 Task: Add a signature Martin Flores containing Best wishes for a happy National Religious Freedom Day, Martin Flores to email address softage.9@softage.net and add a folder Lease terminations
Action: Mouse moved to (912, 68)
Screenshot: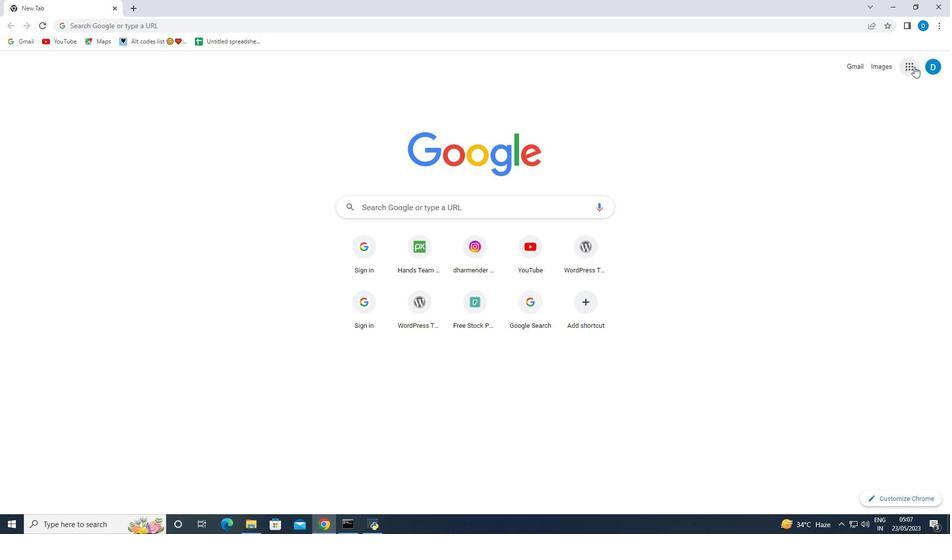 
Action: Mouse pressed left at (912, 68)
Screenshot: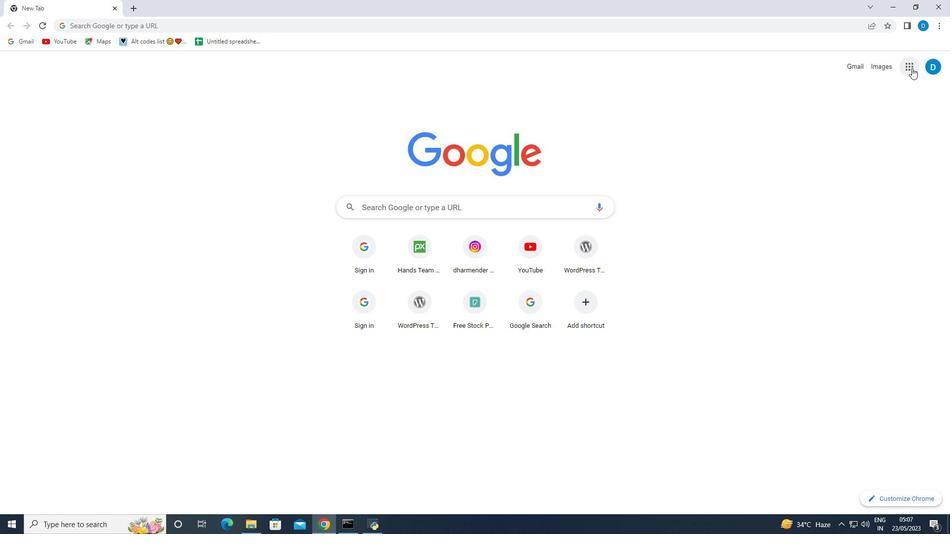 
Action: Mouse moved to (824, 204)
Screenshot: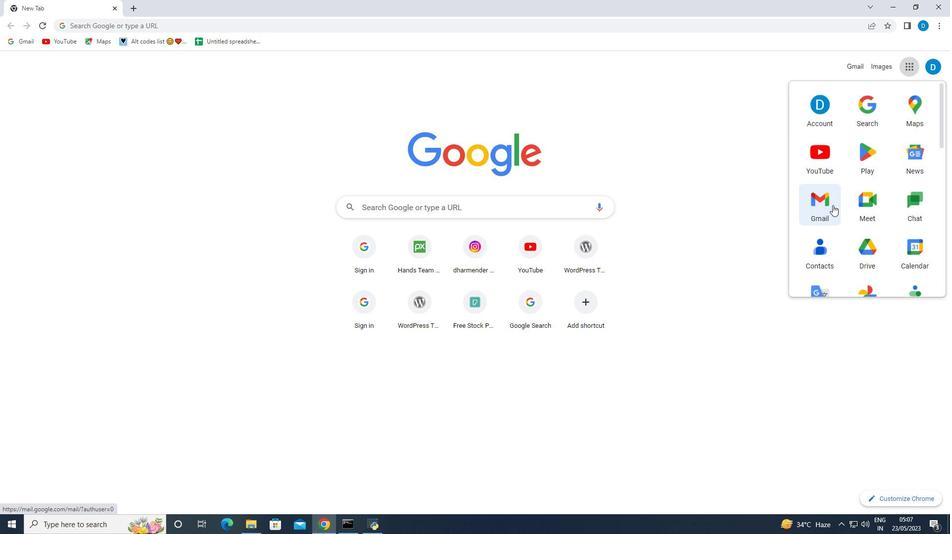 
Action: Mouse pressed left at (824, 204)
Screenshot: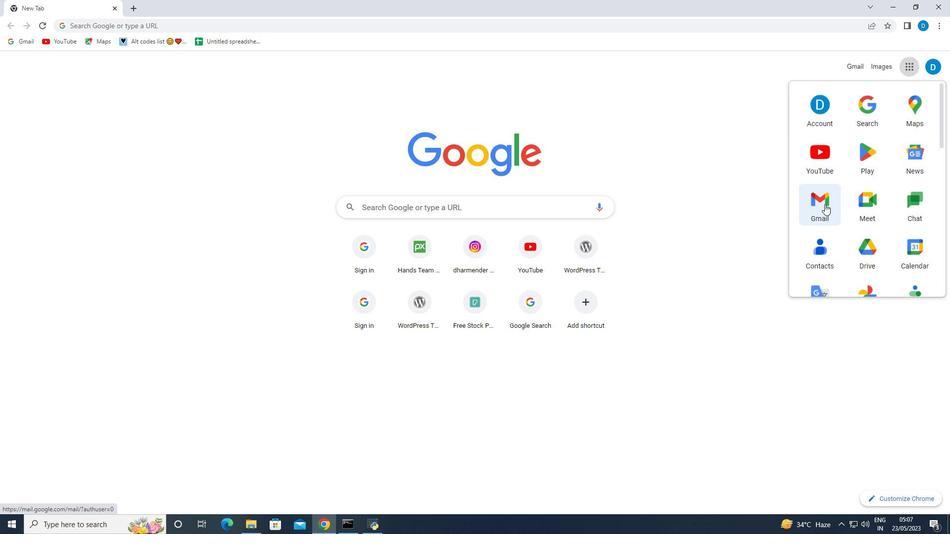 
Action: Mouse moved to (889, 69)
Screenshot: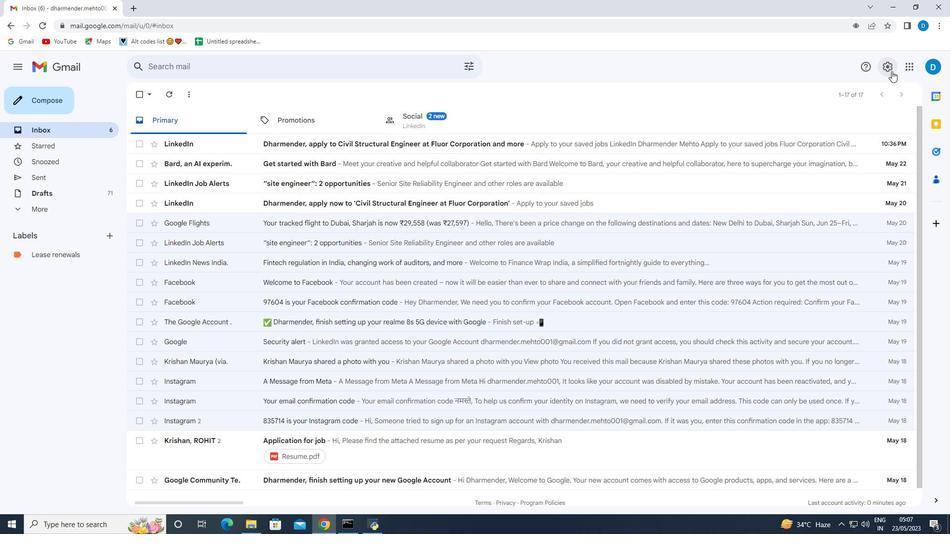 
Action: Mouse pressed left at (889, 69)
Screenshot: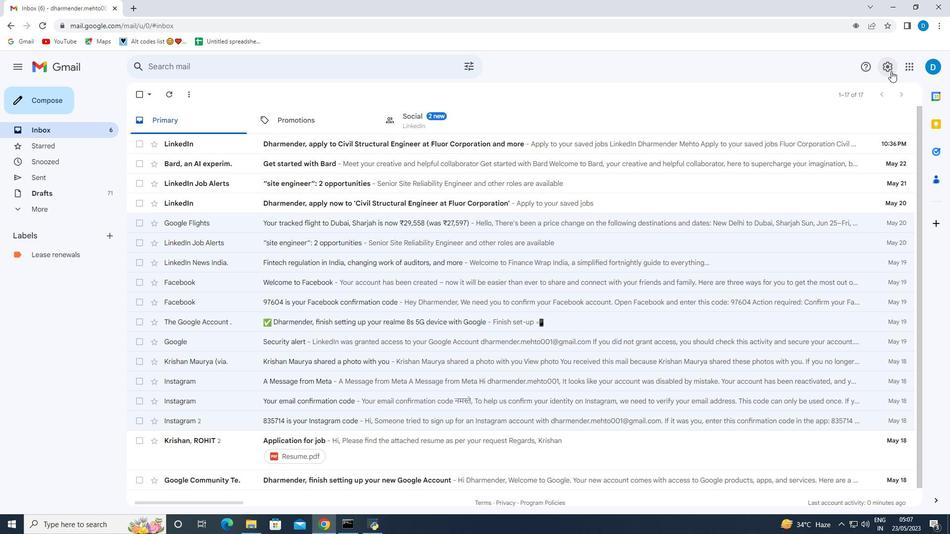 
Action: Mouse moved to (866, 114)
Screenshot: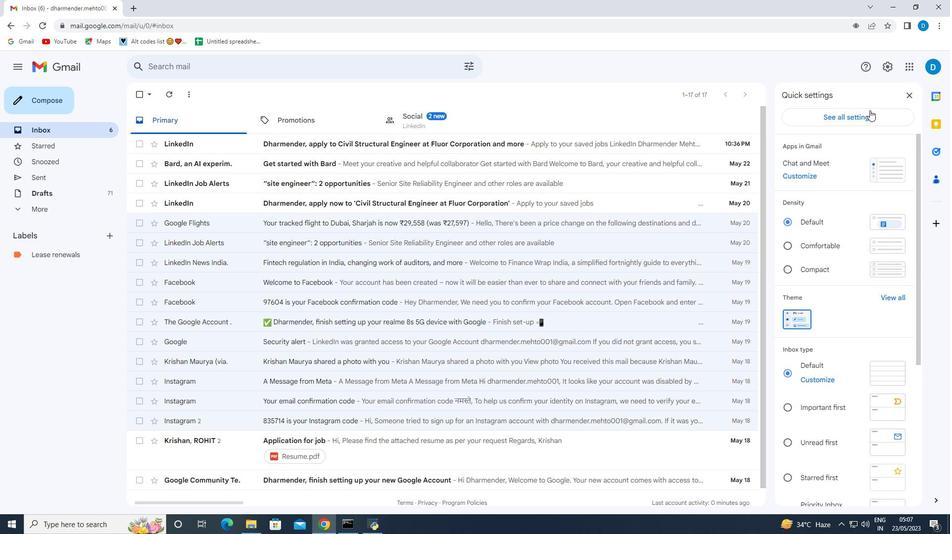 
Action: Mouse pressed left at (866, 114)
Screenshot: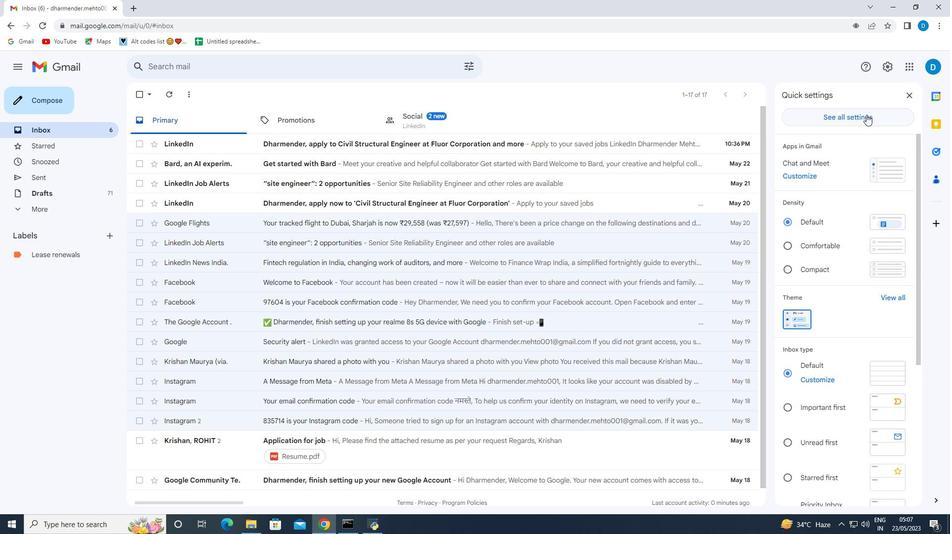 
Action: Mouse moved to (398, 244)
Screenshot: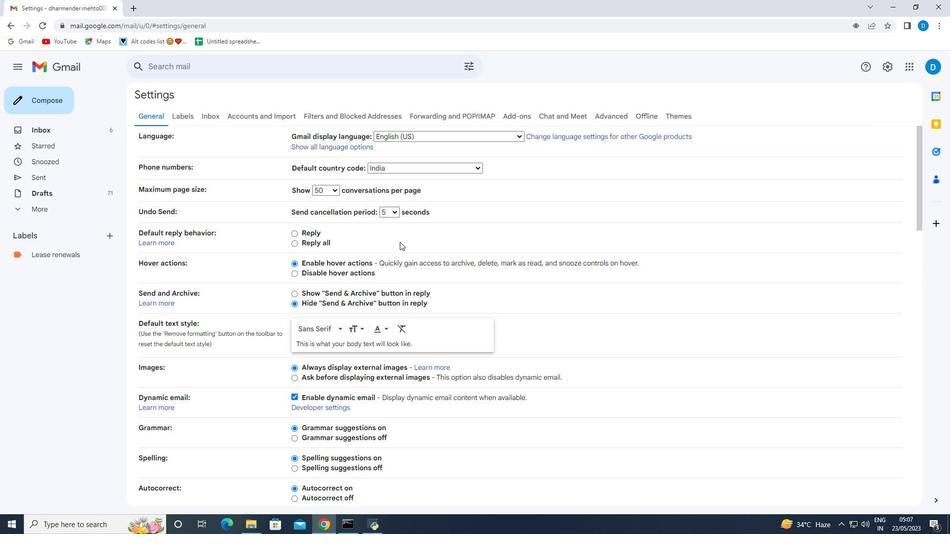 
Action: Mouse scrolled (398, 243) with delta (0, 0)
Screenshot: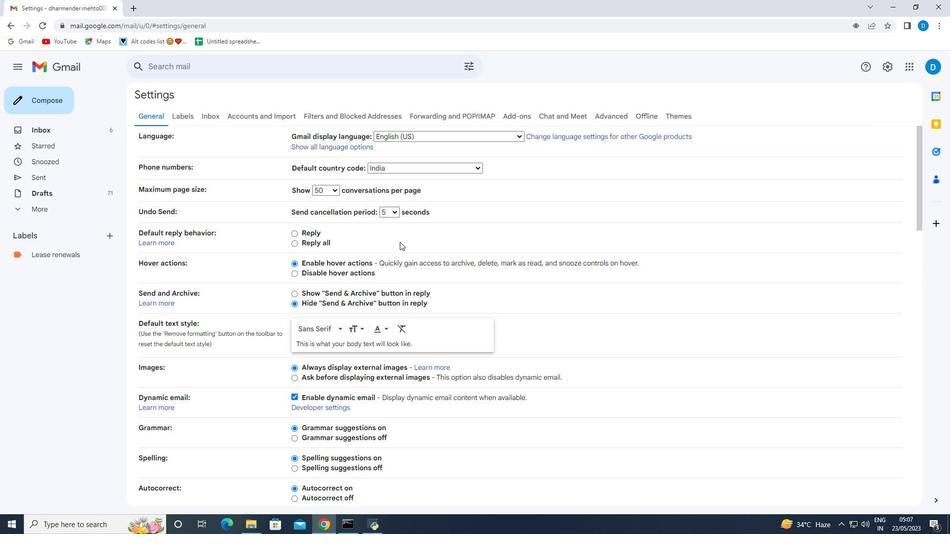 
Action: Mouse moved to (398, 246)
Screenshot: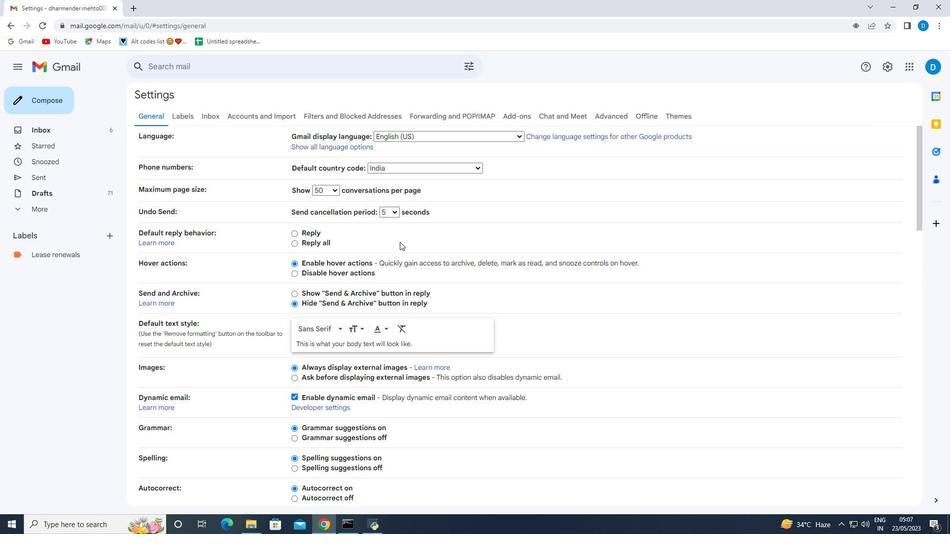 
Action: Mouse scrolled (398, 245) with delta (0, 0)
Screenshot: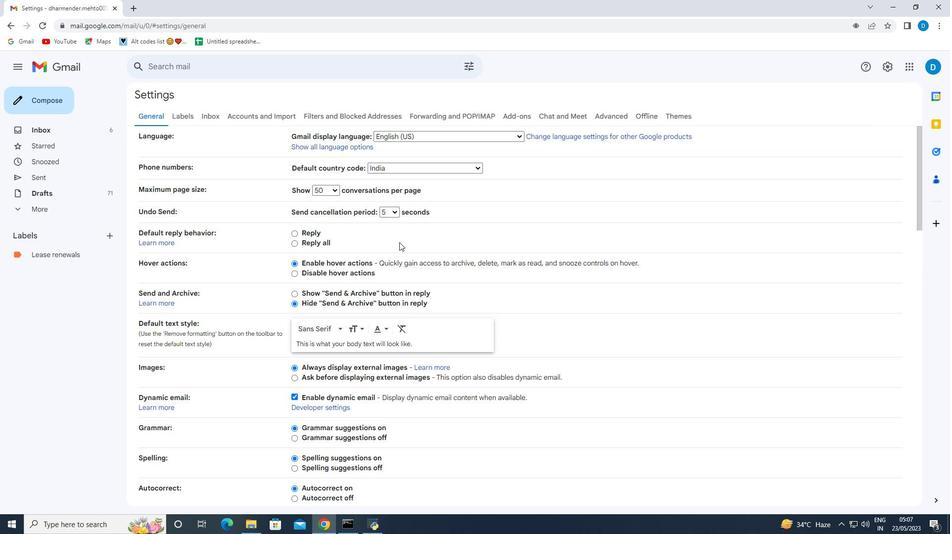 
Action: Mouse scrolled (398, 245) with delta (0, 0)
Screenshot: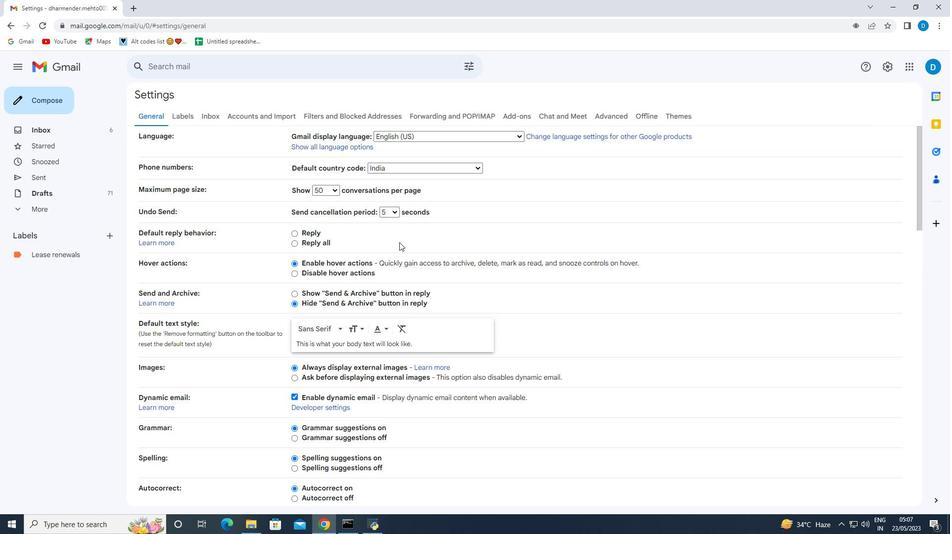
Action: Mouse scrolled (398, 245) with delta (0, 0)
Screenshot: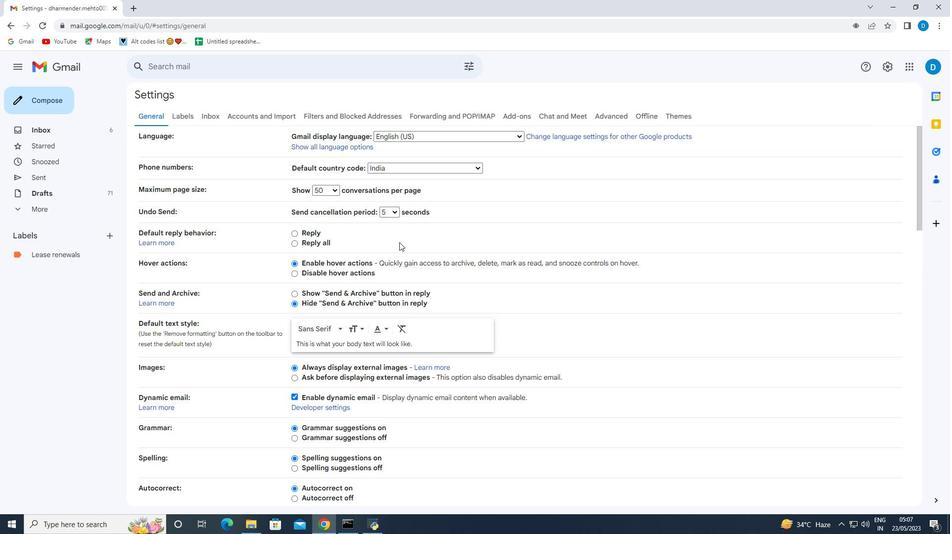 
Action: Mouse scrolled (398, 245) with delta (0, 0)
Screenshot: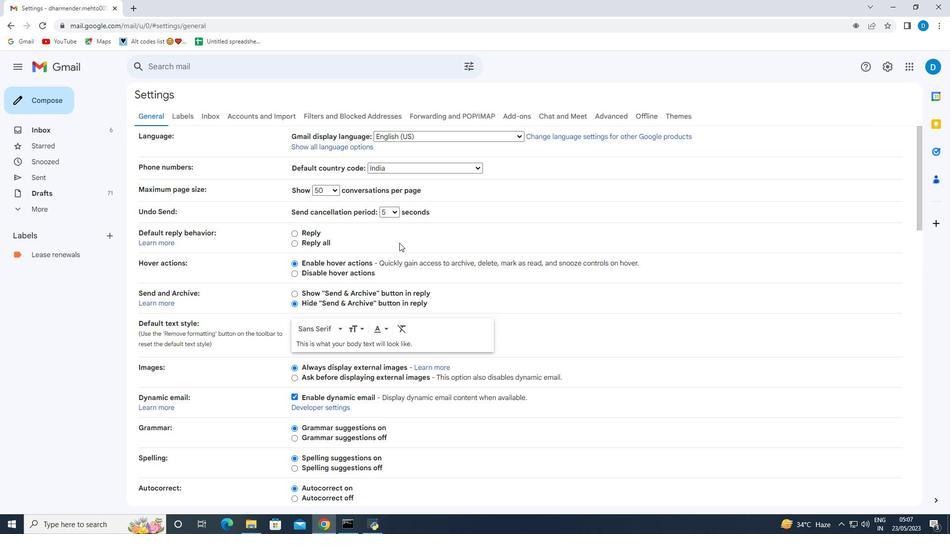 
Action: Mouse scrolled (398, 245) with delta (0, 0)
Screenshot: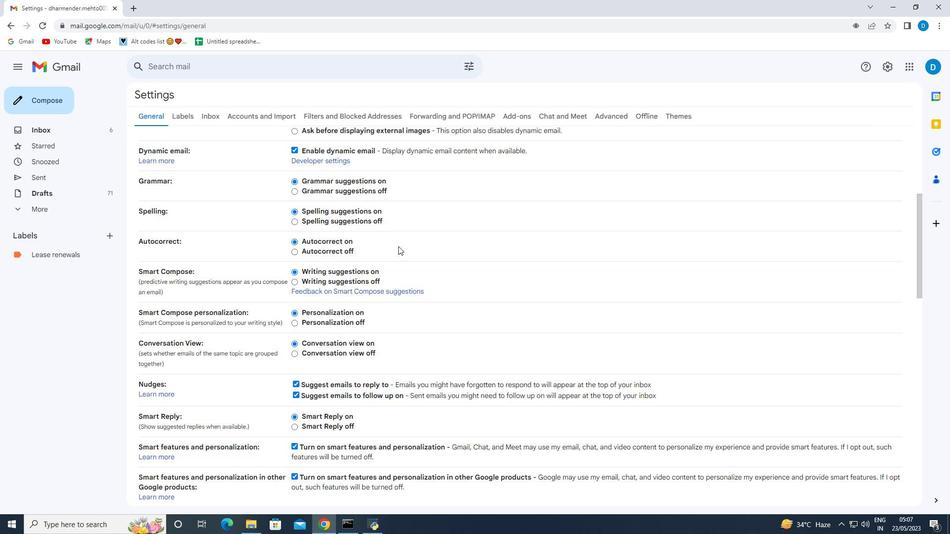 
Action: Mouse scrolled (398, 245) with delta (0, 0)
Screenshot: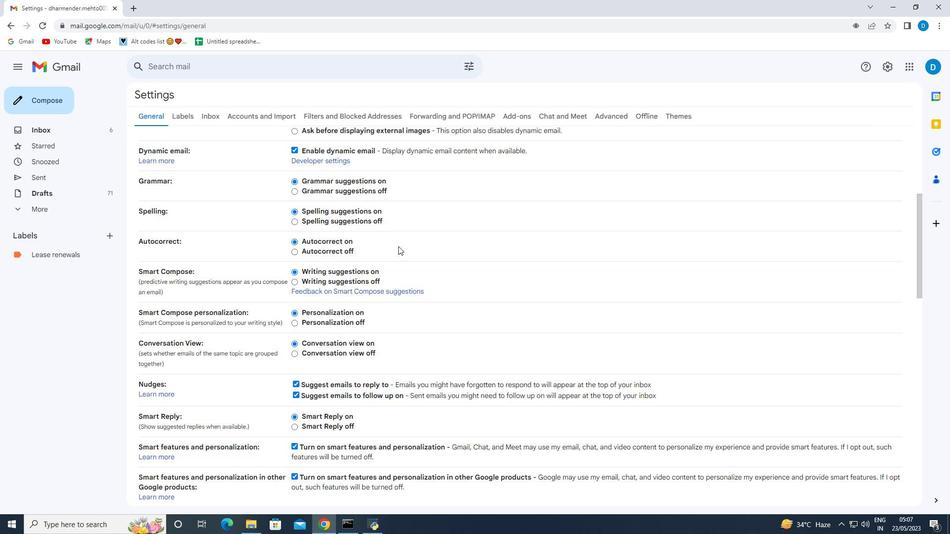 
Action: Mouse scrolled (398, 245) with delta (0, 0)
Screenshot: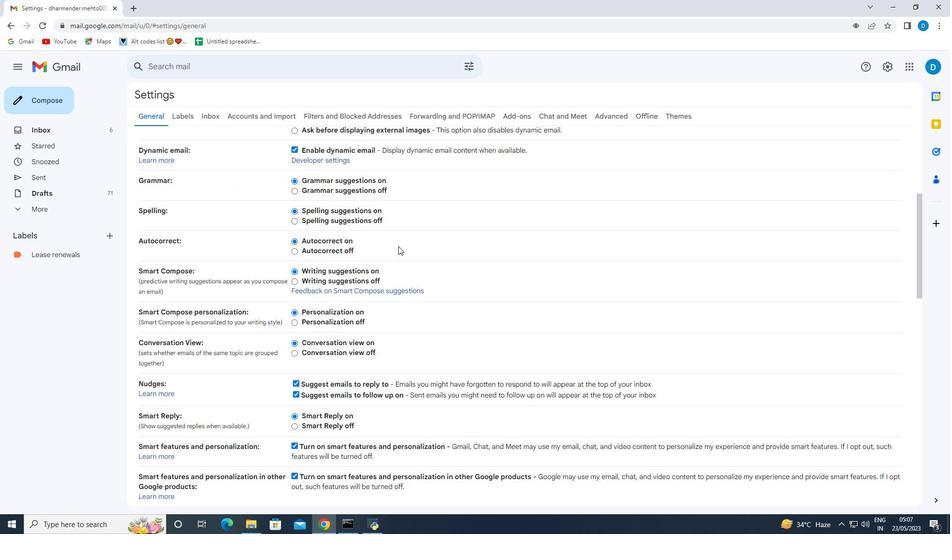 
Action: Mouse scrolled (398, 245) with delta (0, 0)
Screenshot: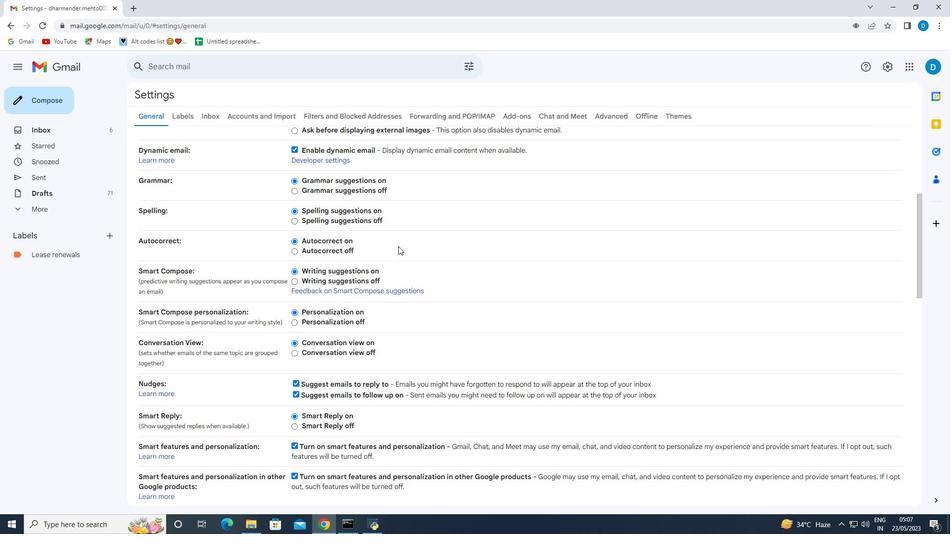 
Action: Mouse scrolled (398, 245) with delta (0, 0)
Screenshot: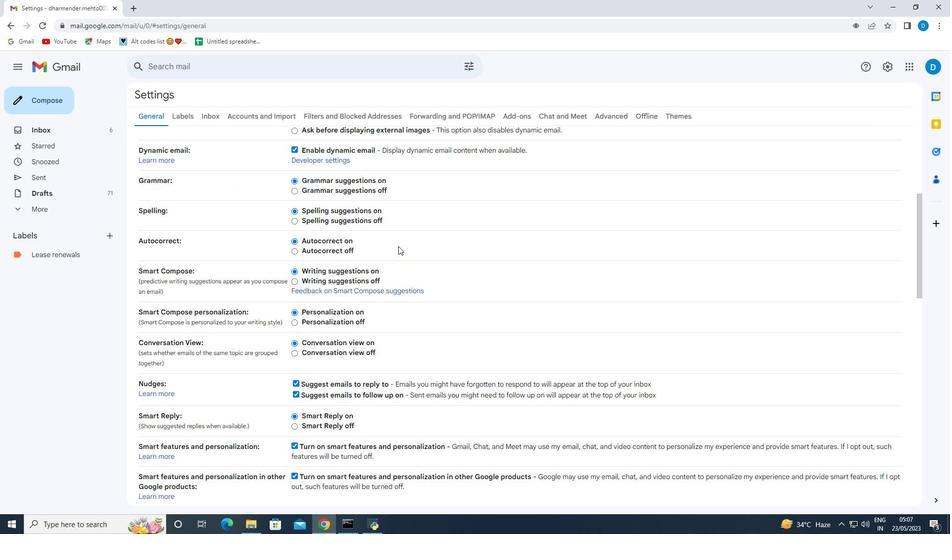 
Action: Mouse moved to (398, 253)
Screenshot: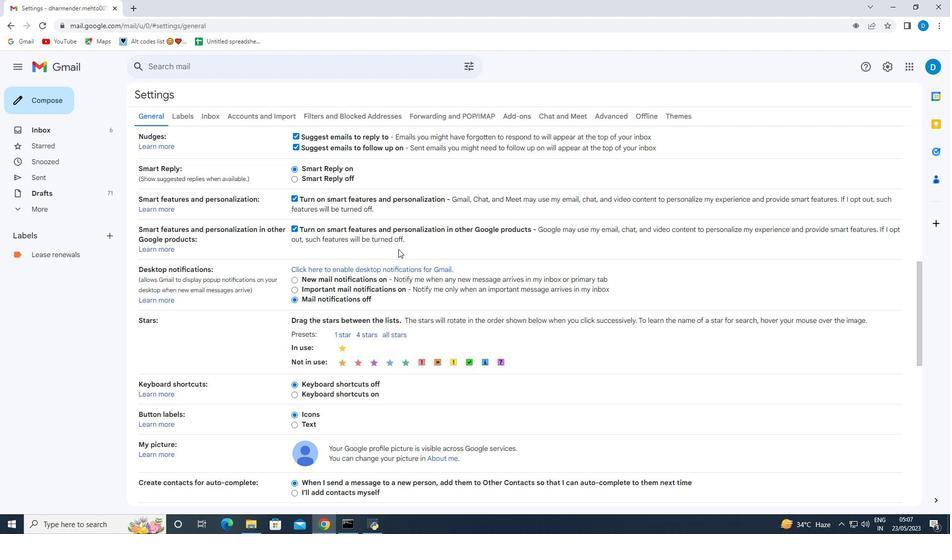 
Action: Mouse scrolled (398, 253) with delta (0, 0)
Screenshot: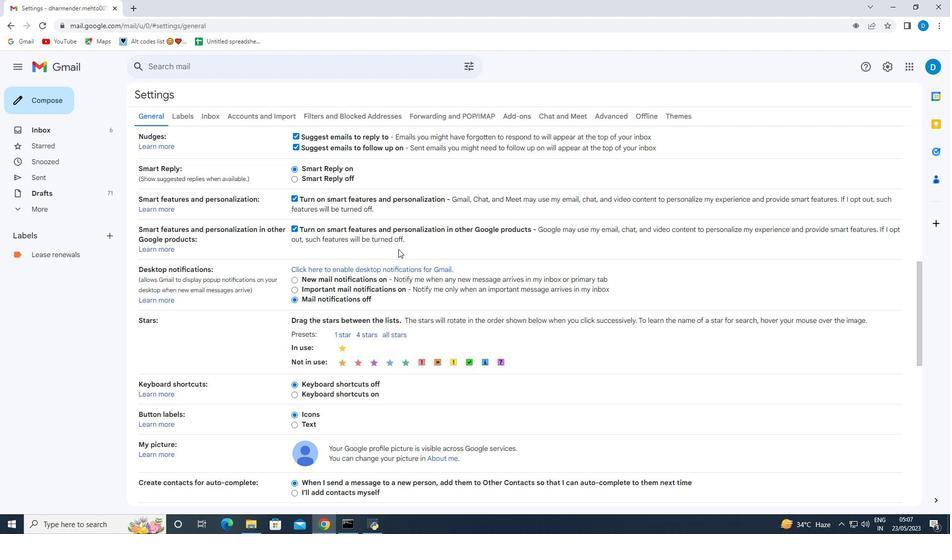 
Action: Mouse scrolled (398, 253) with delta (0, 0)
Screenshot: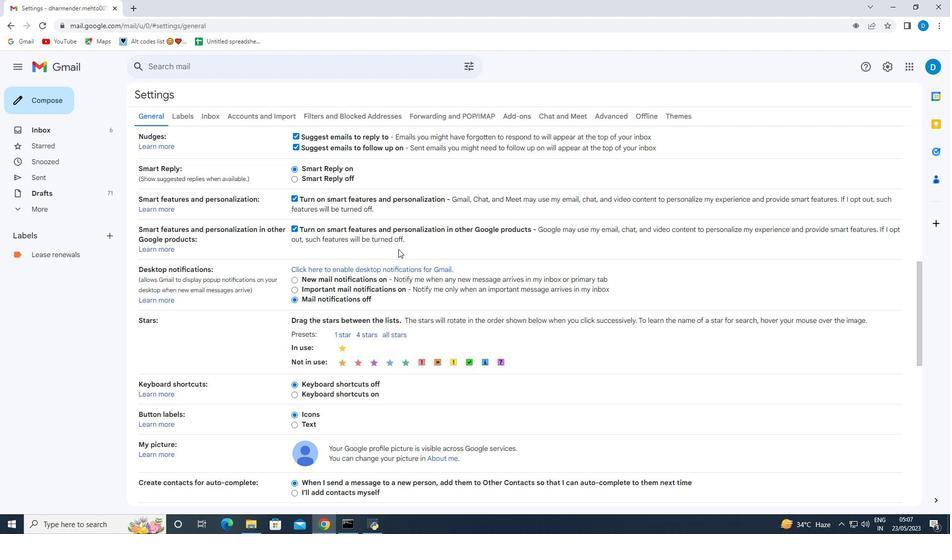 
Action: Mouse scrolled (398, 253) with delta (0, 0)
Screenshot: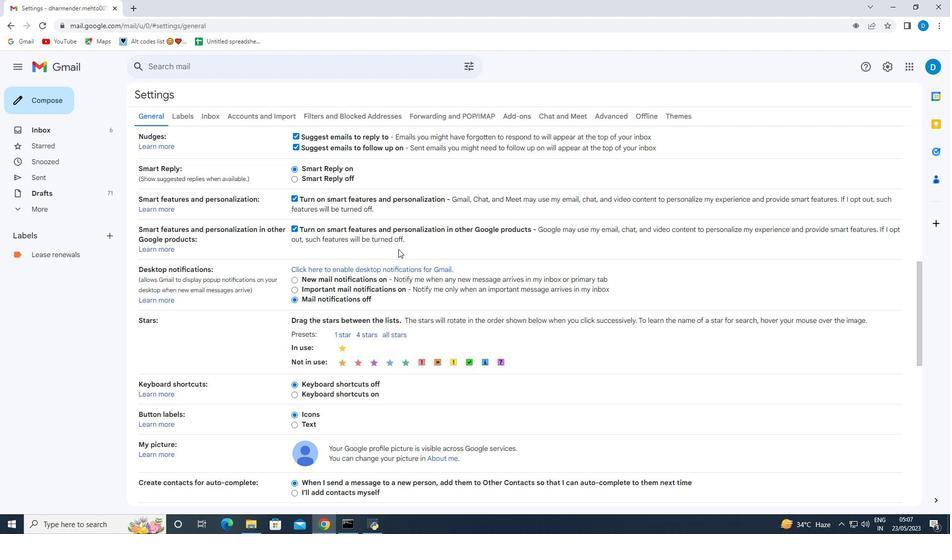 
Action: Mouse scrolled (398, 253) with delta (0, 0)
Screenshot: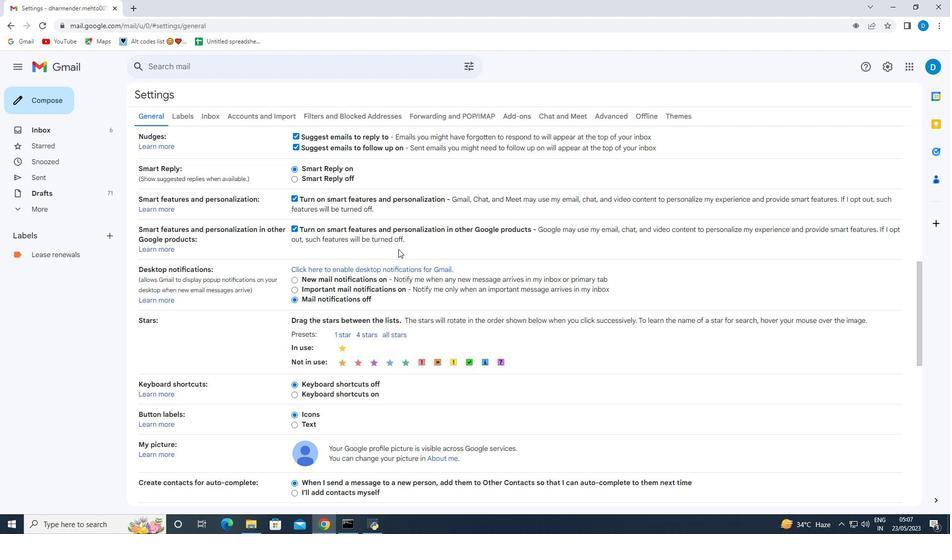 
Action: Mouse moved to (398, 253)
Screenshot: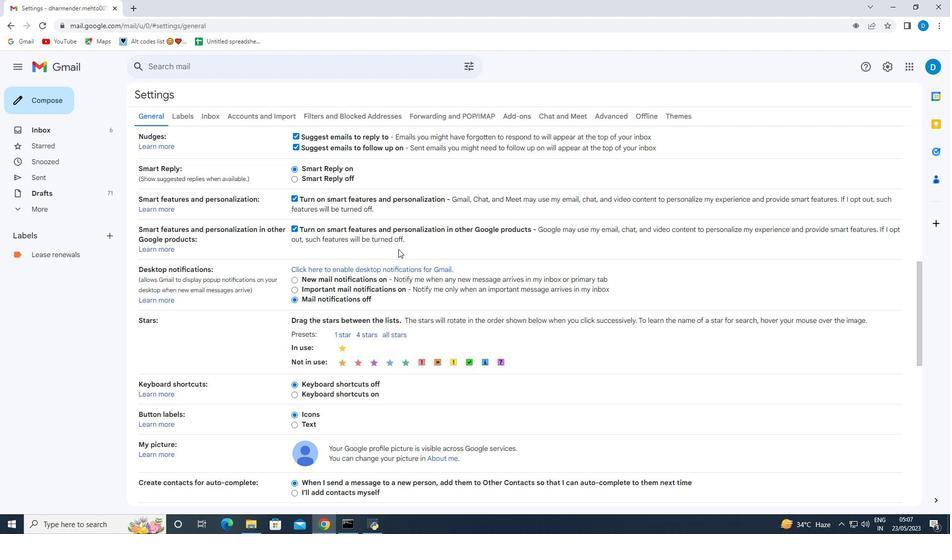 
Action: Mouse scrolled (398, 253) with delta (0, 0)
Screenshot: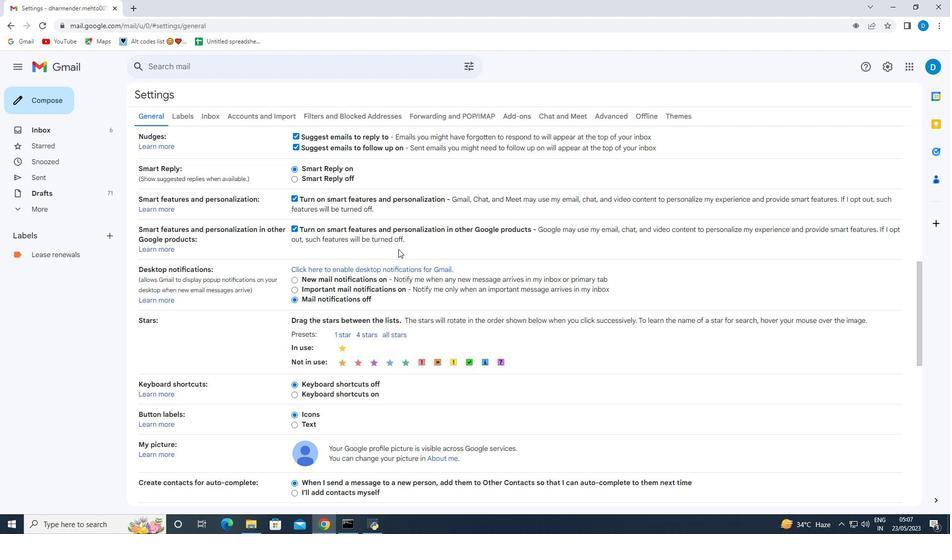 
Action: Mouse moved to (399, 300)
Screenshot: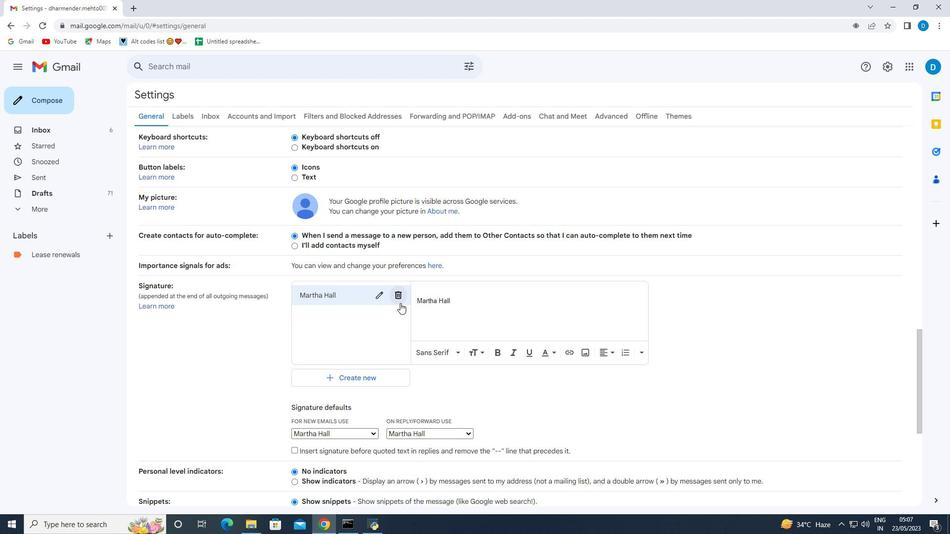 
Action: Mouse pressed left at (399, 300)
Screenshot: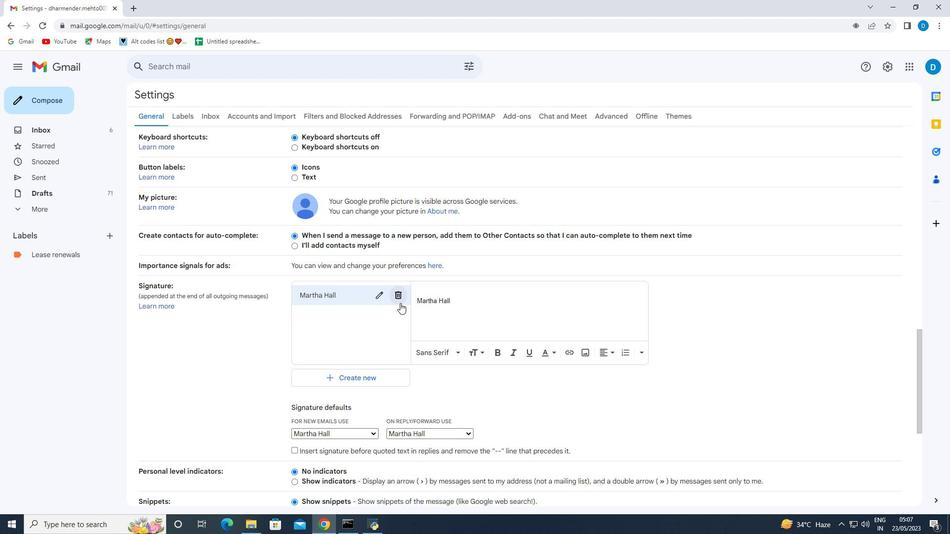 
Action: Mouse moved to (554, 305)
Screenshot: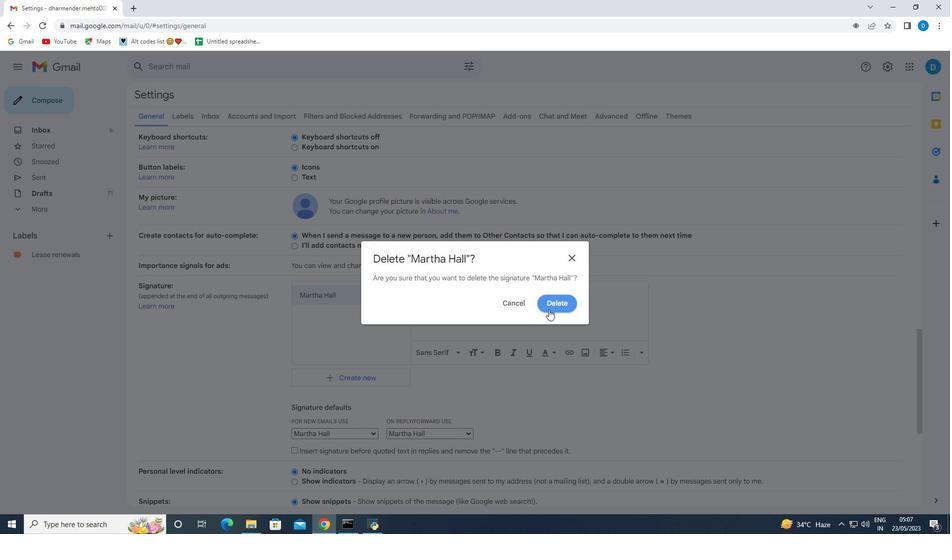 
Action: Mouse pressed left at (554, 305)
Screenshot: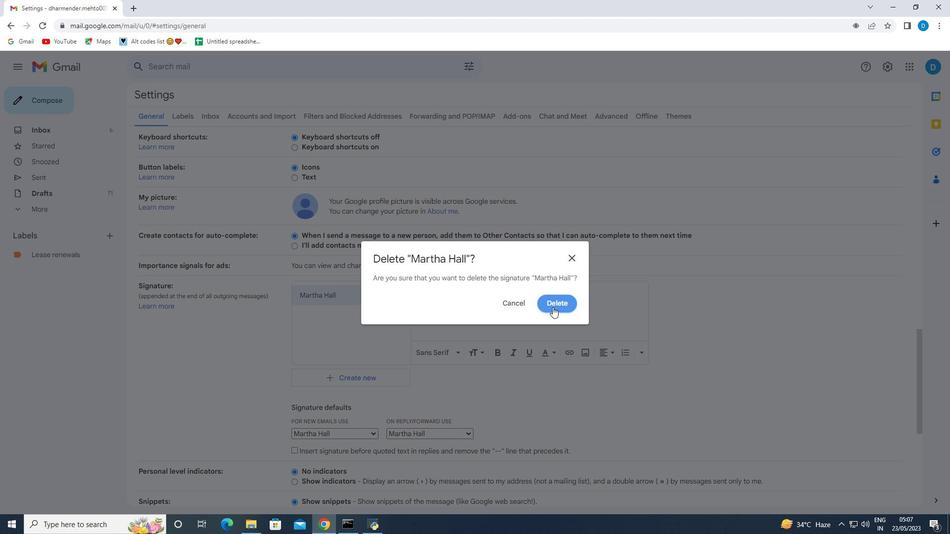 
Action: Mouse moved to (333, 299)
Screenshot: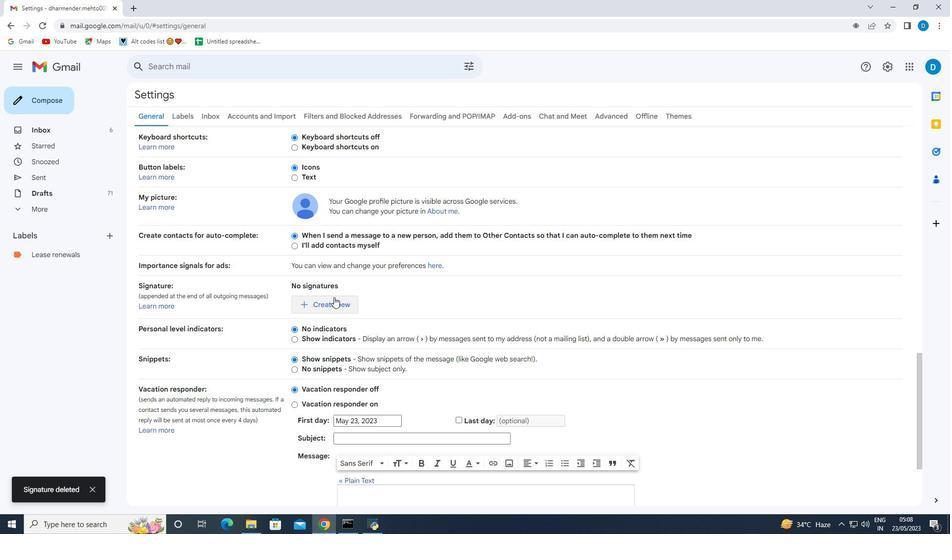 
Action: Mouse pressed left at (333, 299)
Screenshot: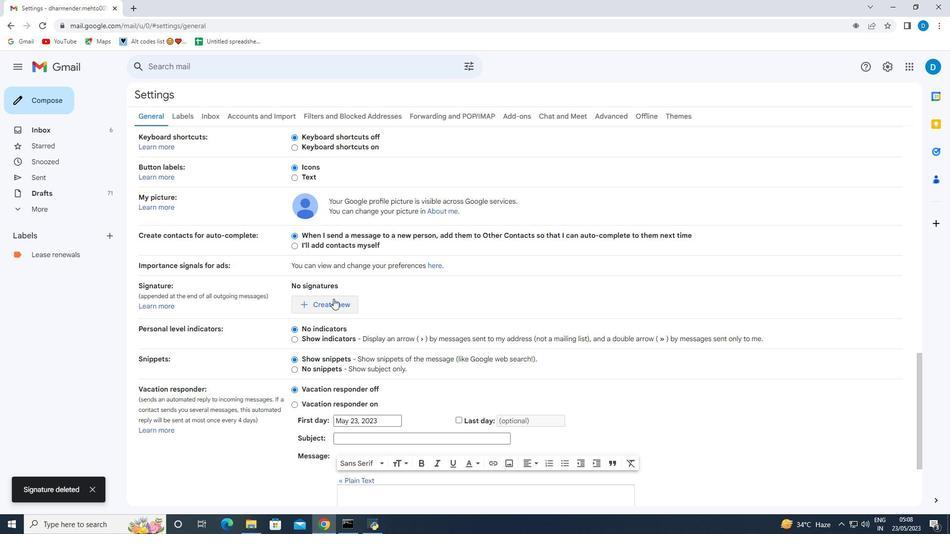 
Action: Mouse moved to (396, 281)
Screenshot: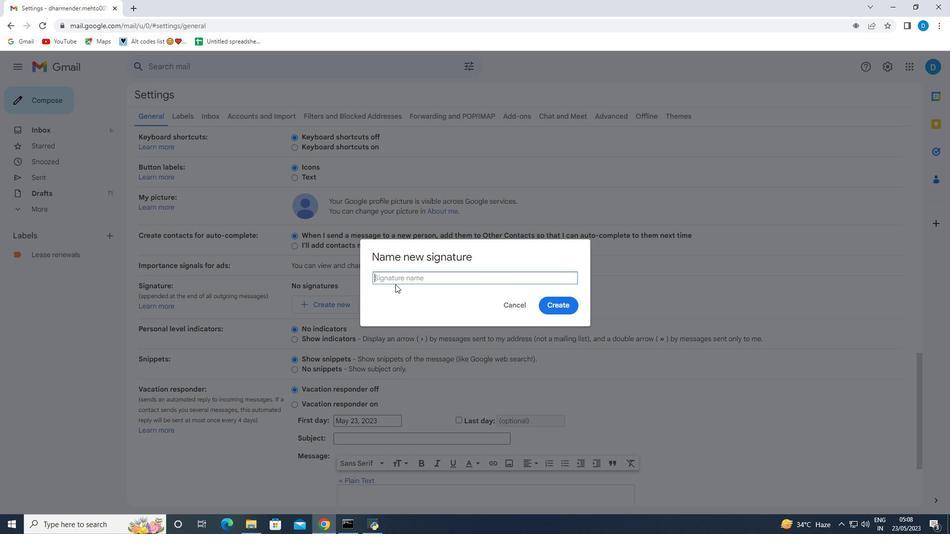 
Action: Mouse pressed left at (396, 281)
Screenshot: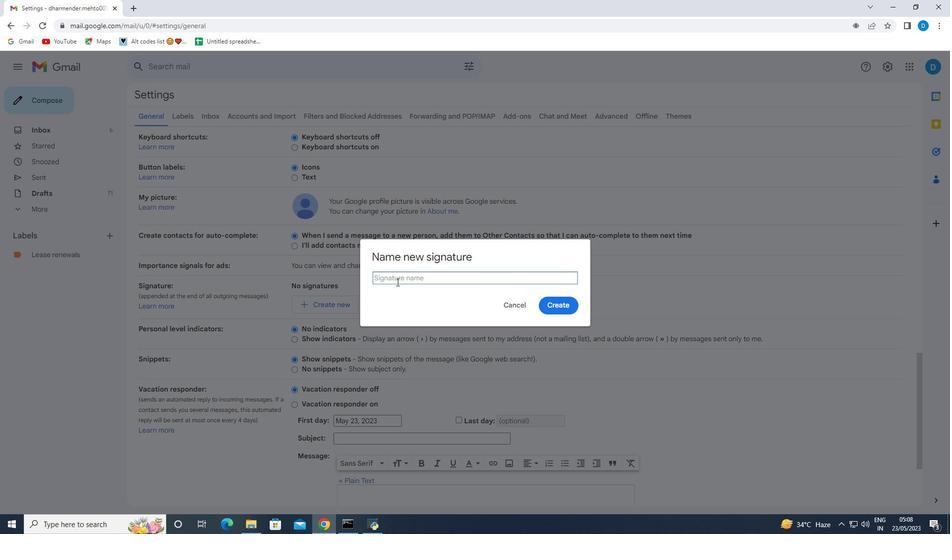 
Action: Key pressed <Key.shift><Key.shift><Key.shift>Martin<Key.space><Key.shift><Key.shift>Flores
Screenshot: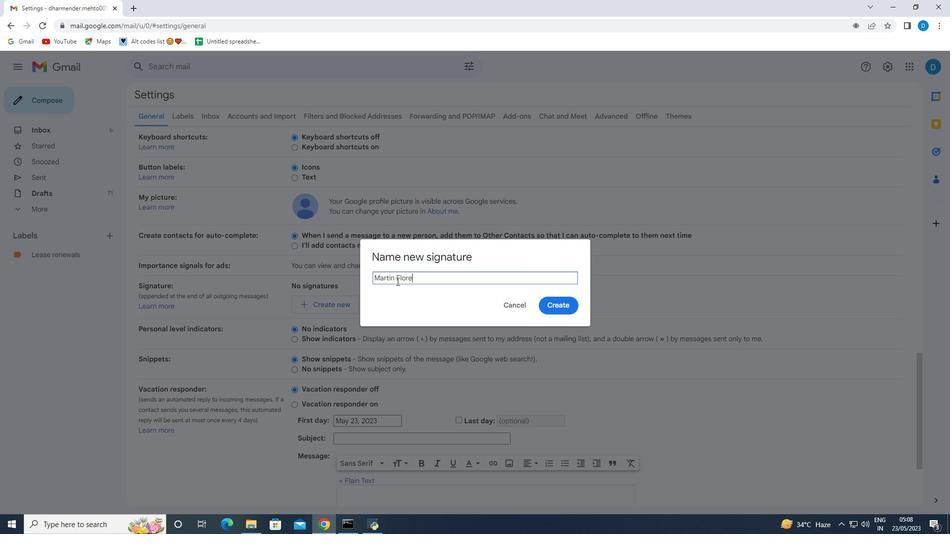 
Action: Mouse moved to (550, 302)
Screenshot: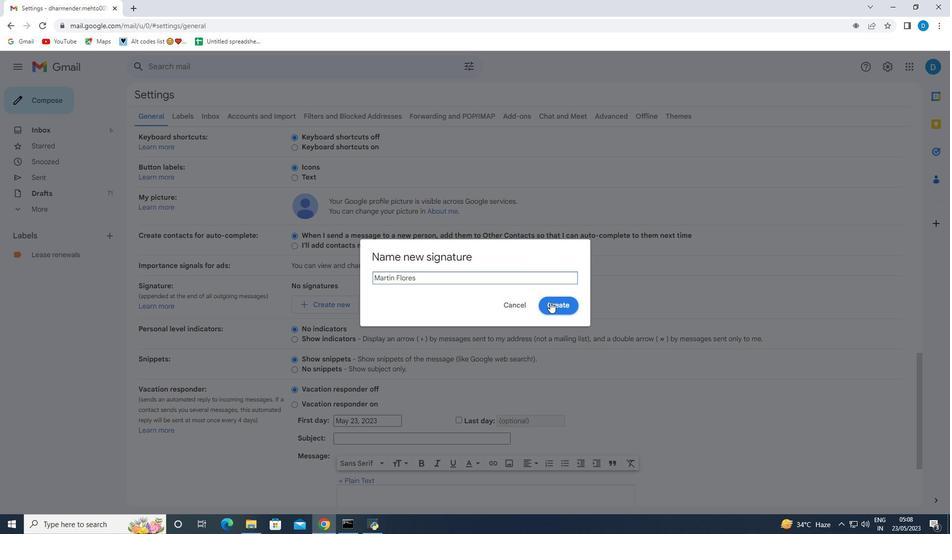 
Action: Mouse pressed left at (550, 302)
Screenshot: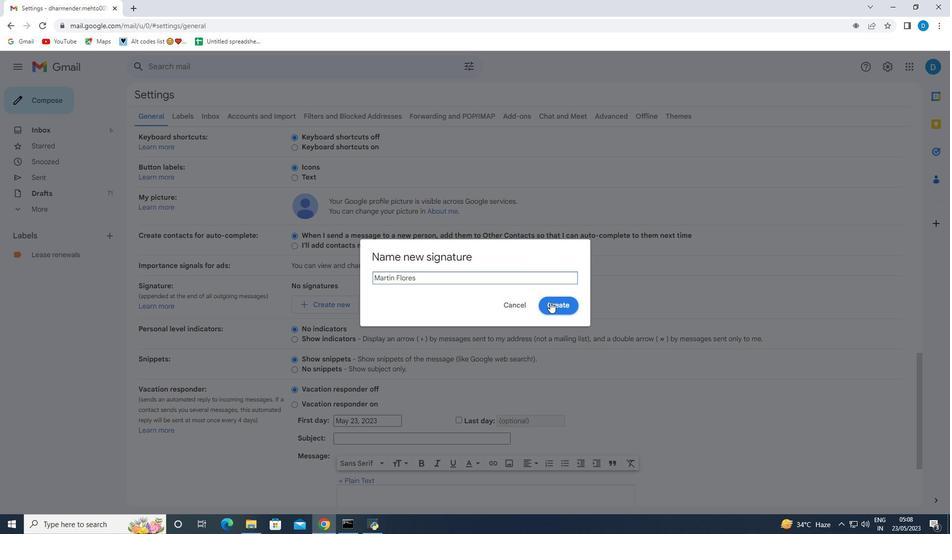 
Action: Mouse moved to (441, 304)
Screenshot: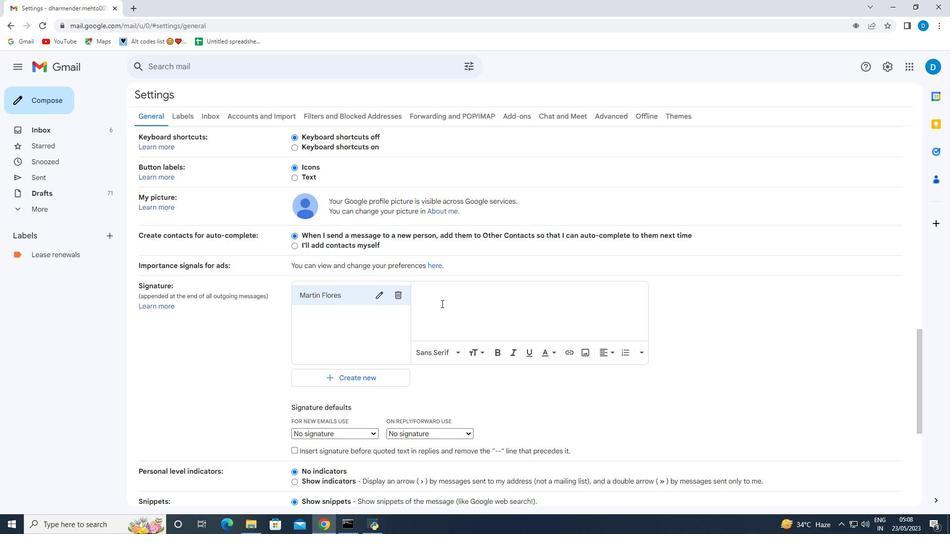 
Action: Mouse pressed left at (441, 304)
Screenshot: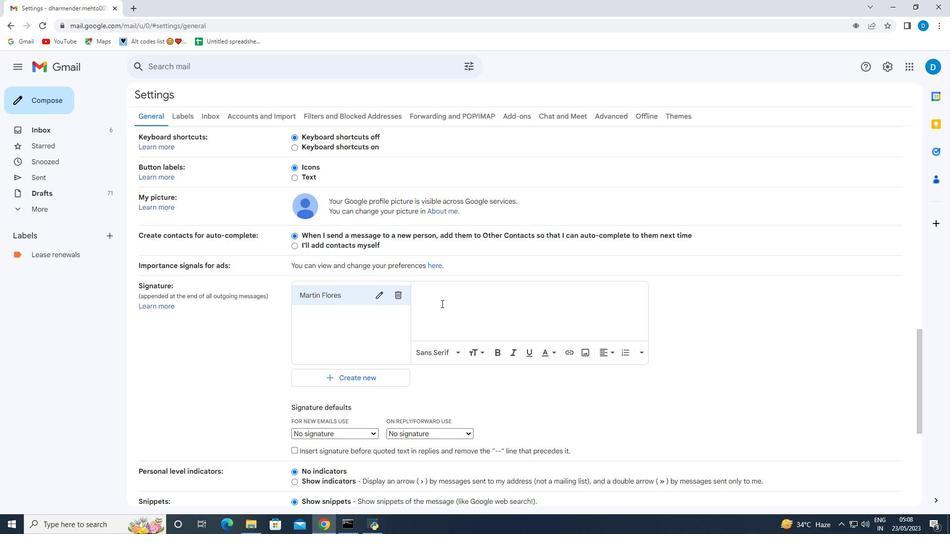 
Action: Key pressed <Key.enter><Key.shift><Key.shift><Key.shift><Key.shift>Martin<Key.space><Key.shift>Flores
Screenshot: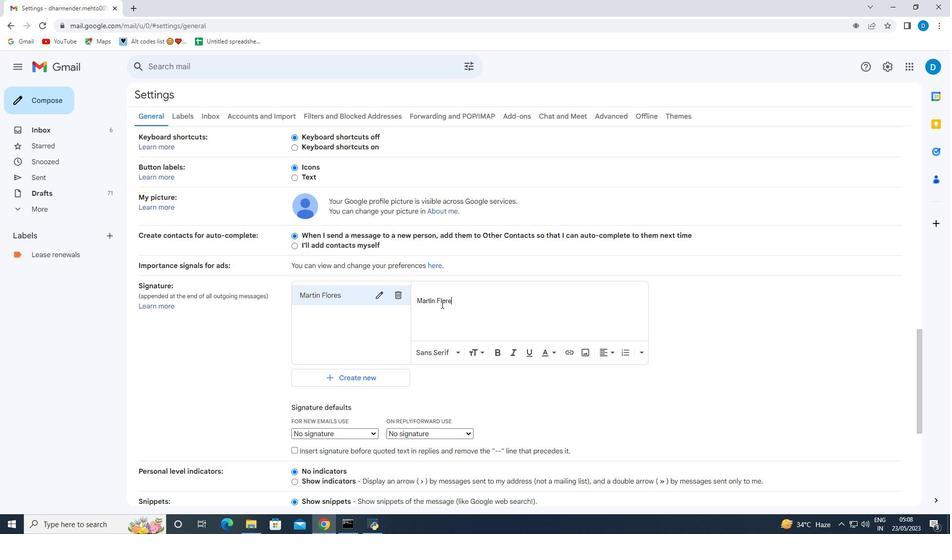 
Action: Mouse moved to (105, 253)
Screenshot: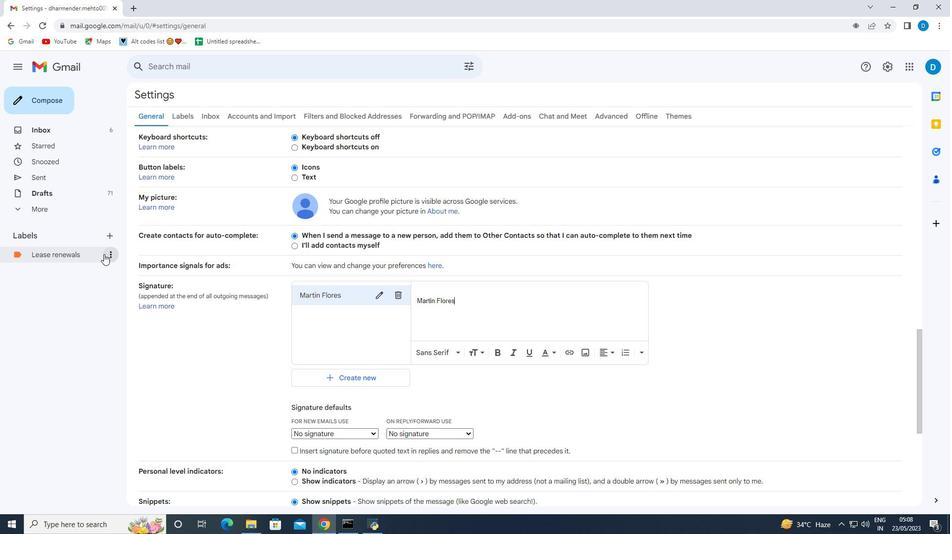 
Action: Mouse pressed left at (105, 253)
Screenshot: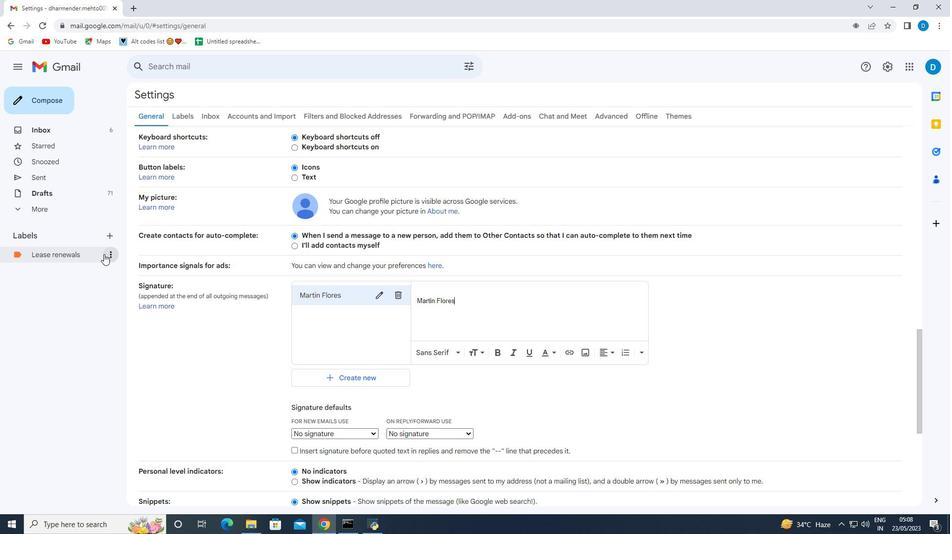 
Action: Mouse moved to (150, 434)
Screenshot: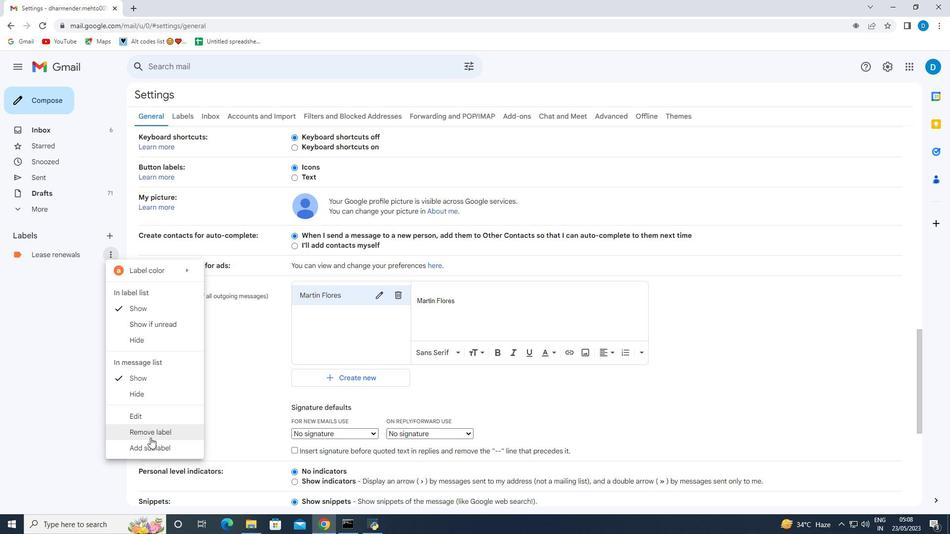 
Action: Mouse pressed left at (150, 434)
Screenshot: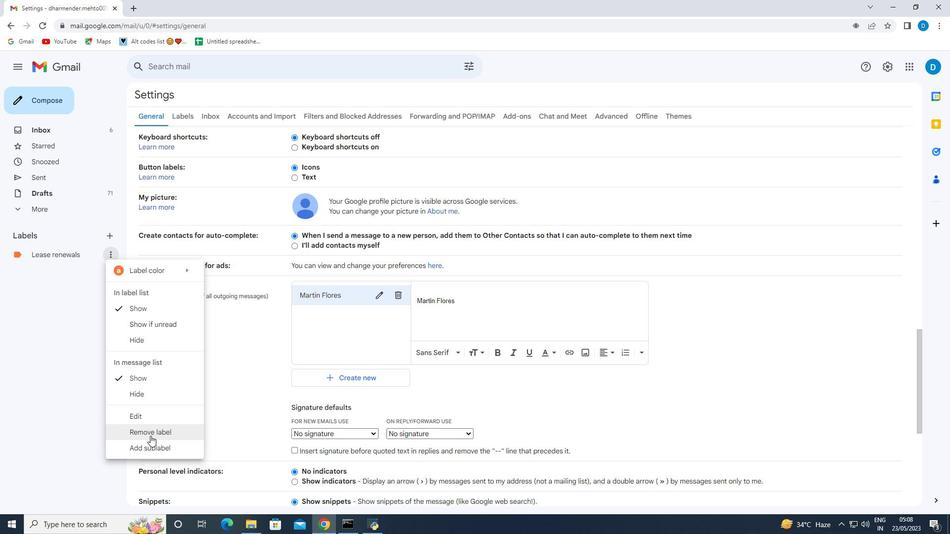 
Action: Mouse moved to (570, 311)
Screenshot: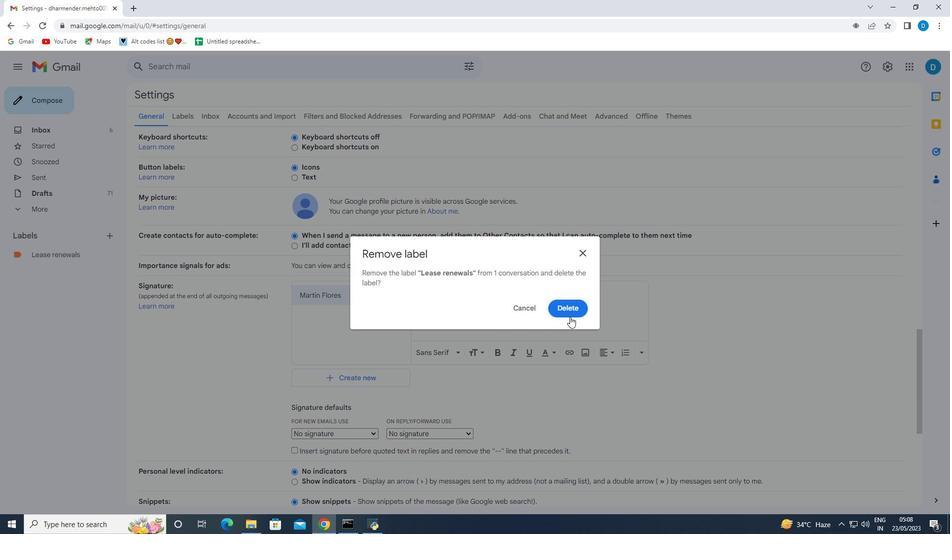 
Action: Mouse pressed left at (570, 311)
Screenshot: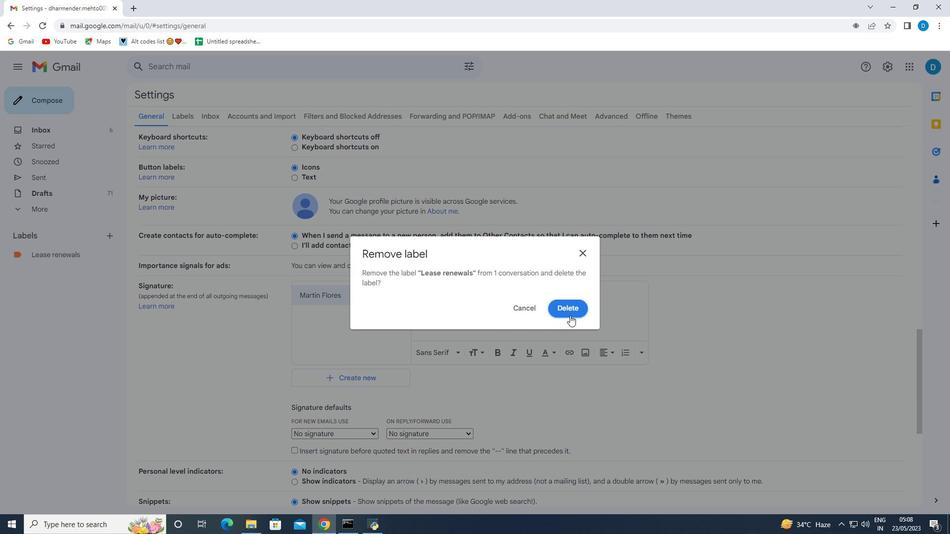 
Action: Mouse moved to (441, 376)
Screenshot: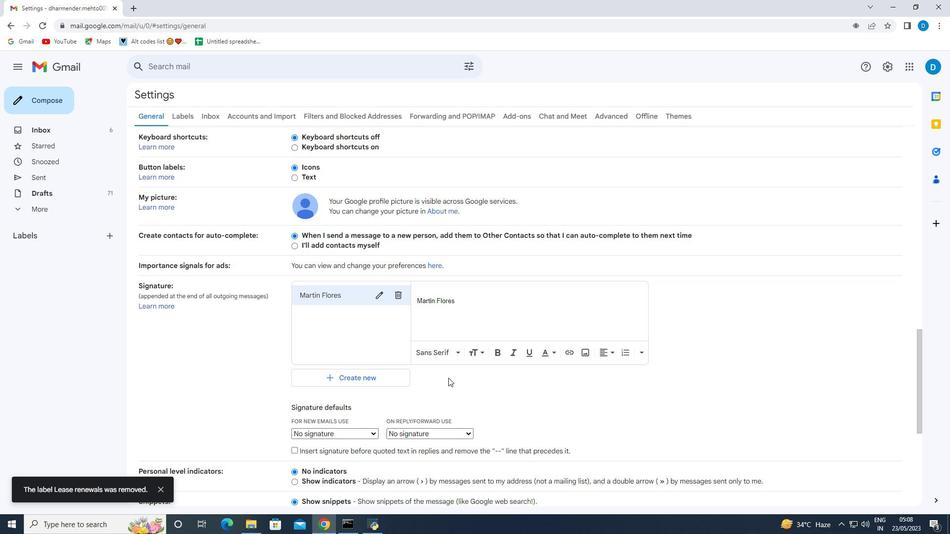 
Action: Mouse scrolled (441, 375) with delta (0, 0)
Screenshot: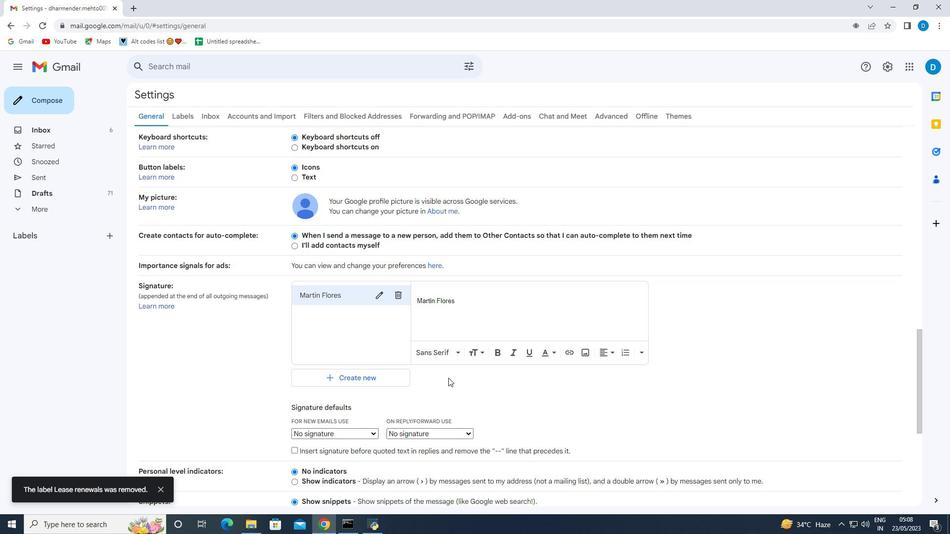 
Action: Mouse scrolled (441, 375) with delta (0, 0)
Screenshot: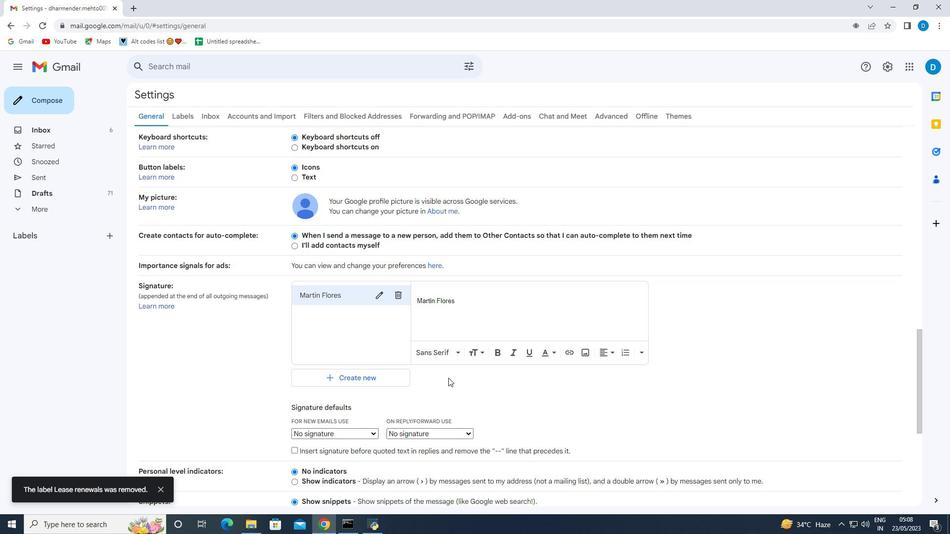 
Action: Mouse moved to (440, 376)
Screenshot: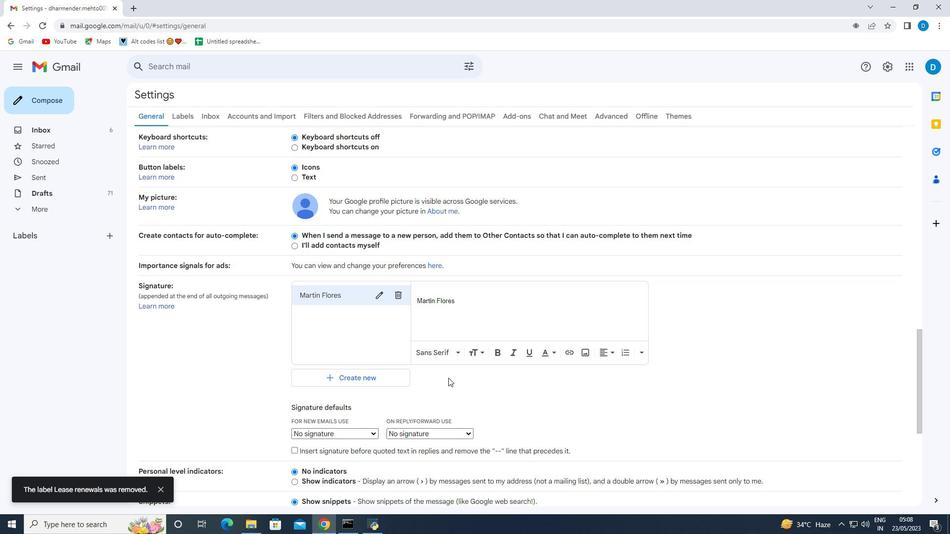 
Action: Mouse scrolled (440, 375) with delta (0, 0)
Screenshot: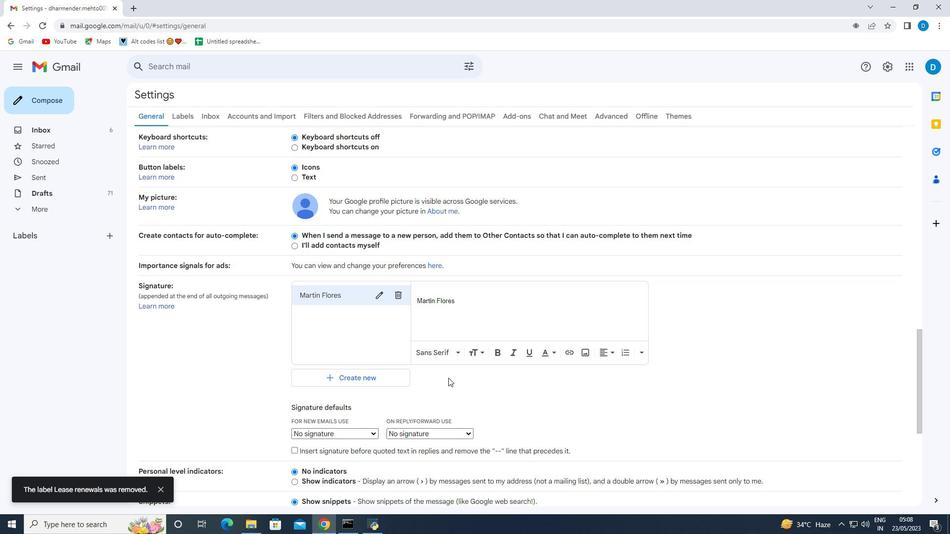 
Action: Mouse moved to (440, 376)
Screenshot: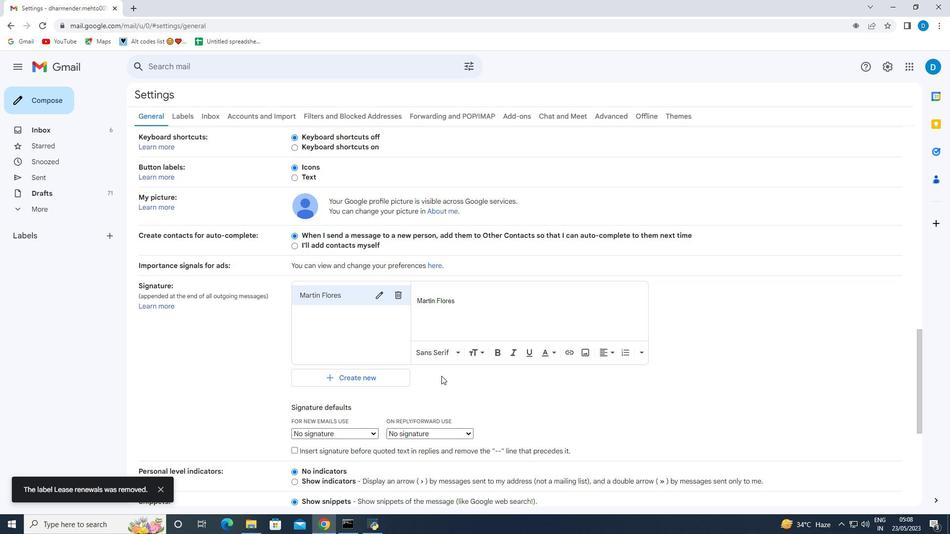 
Action: Mouse scrolled (440, 375) with delta (0, 0)
Screenshot: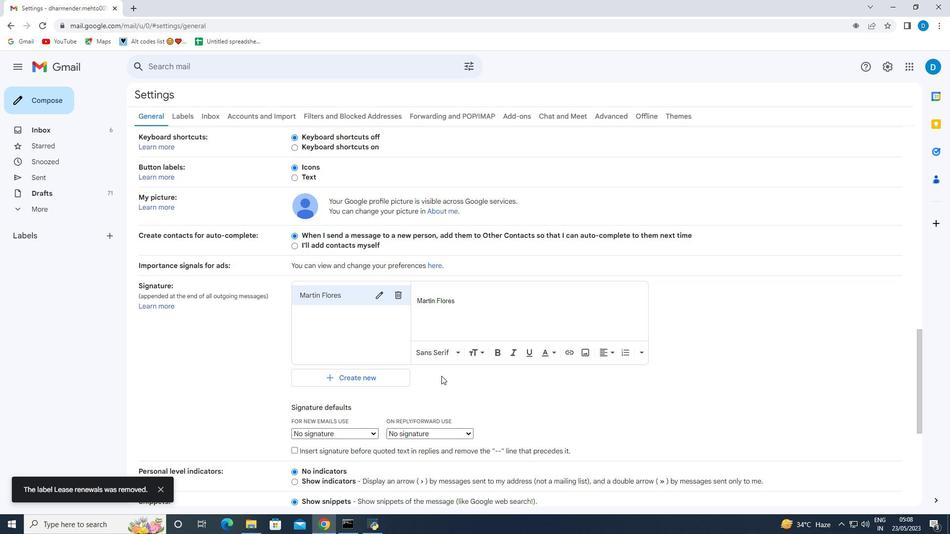 
Action: Mouse moved to (439, 237)
Screenshot: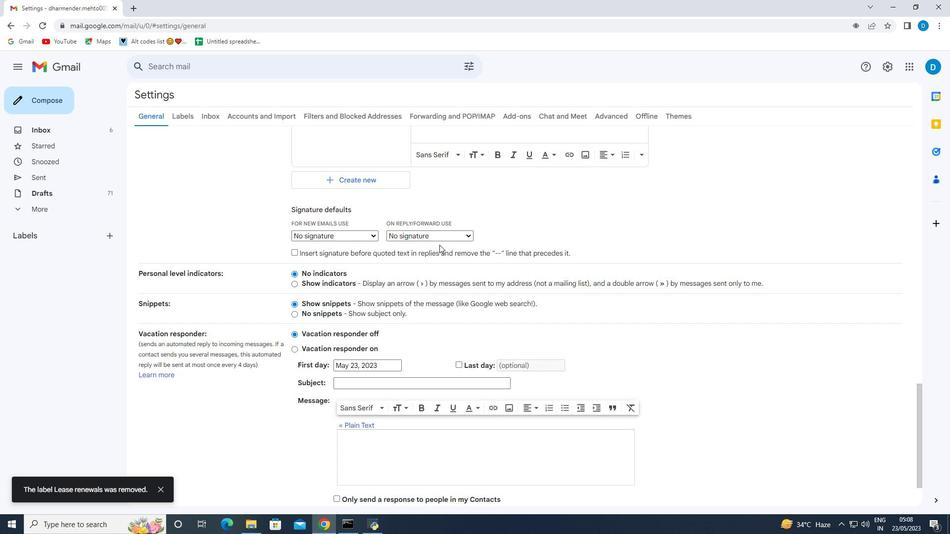 
Action: Mouse pressed left at (439, 237)
Screenshot: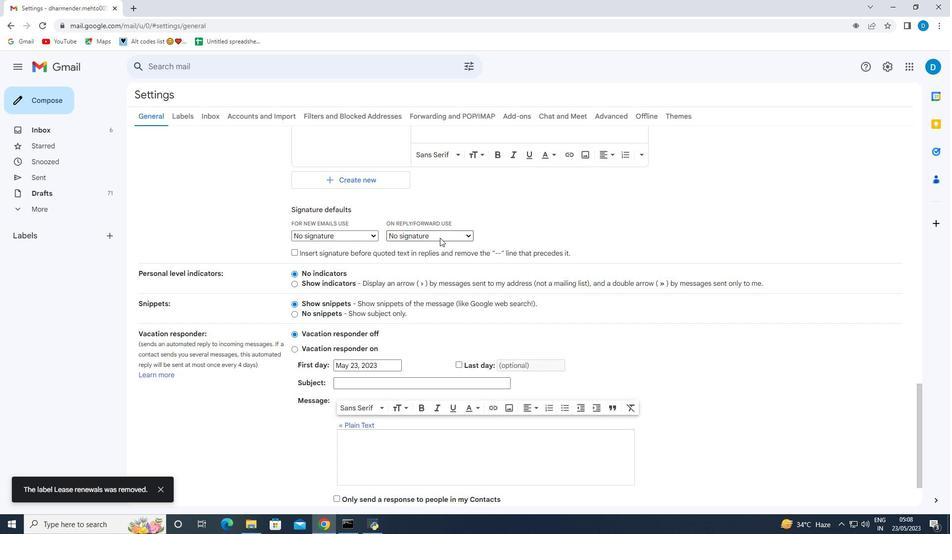 
Action: Mouse moved to (440, 258)
Screenshot: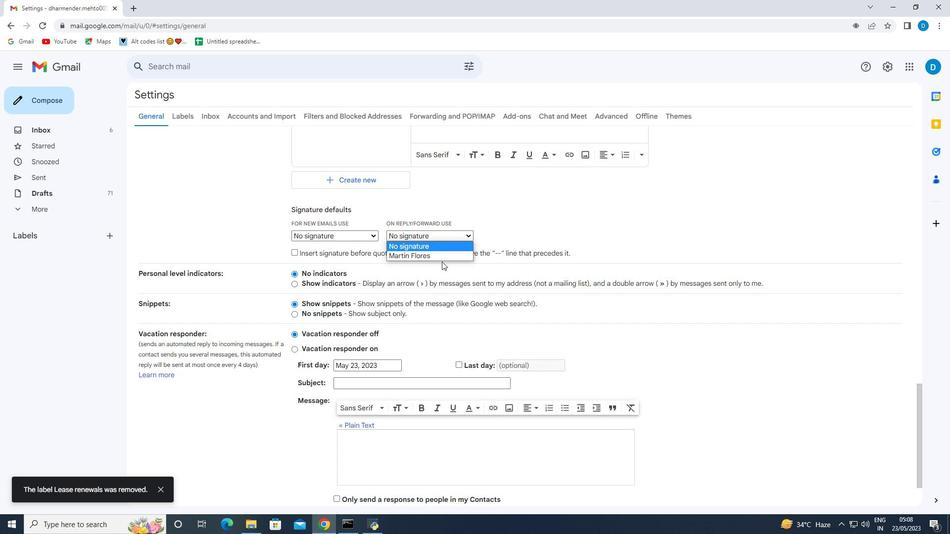 
Action: Mouse pressed left at (440, 258)
Screenshot: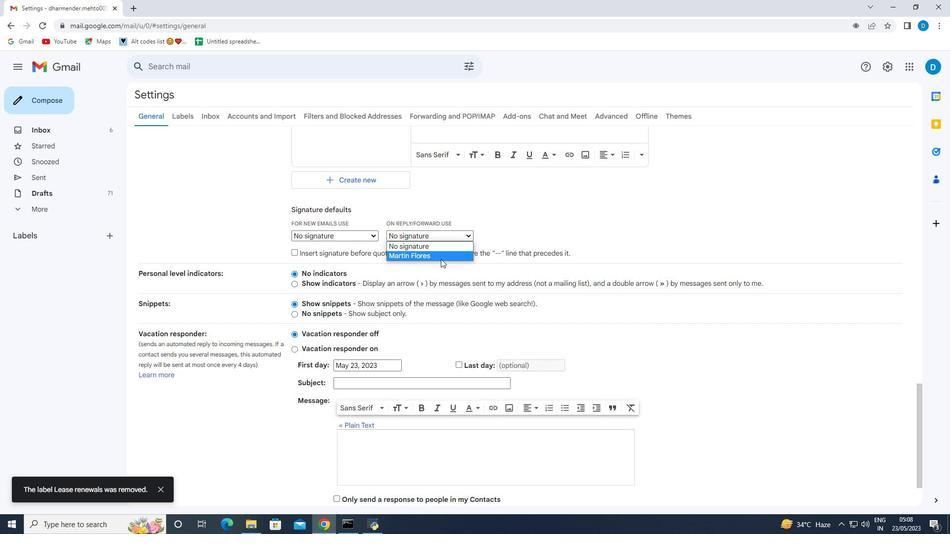 
Action: Mouse moved to (330, 233)
Screenshot: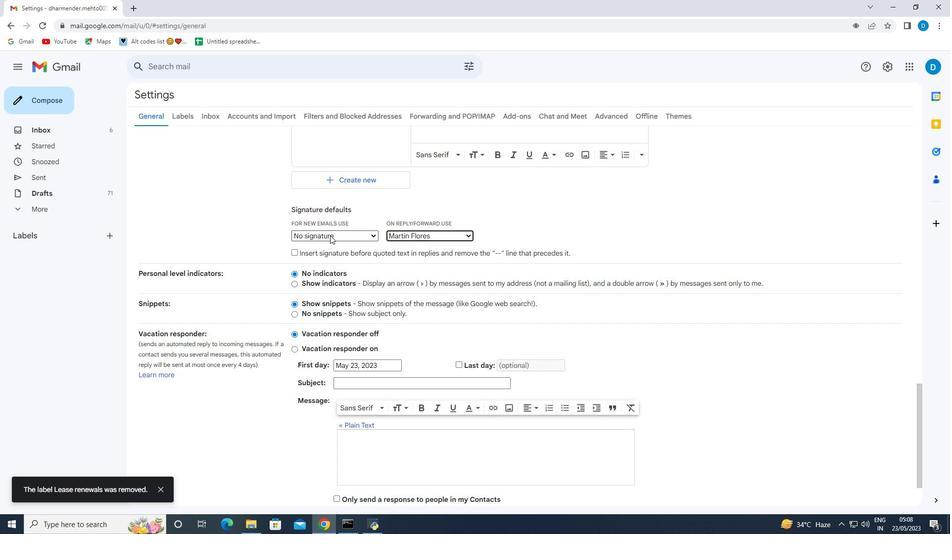 
Action: Mouse pressed left at (330, 233)
Screenshot: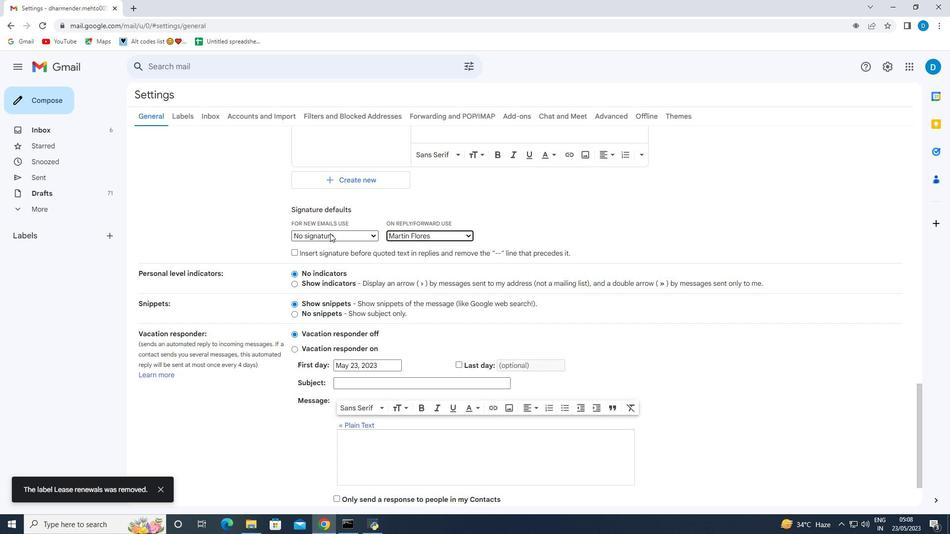 
Action: Mouse moved to (344, 256)
Screenshot: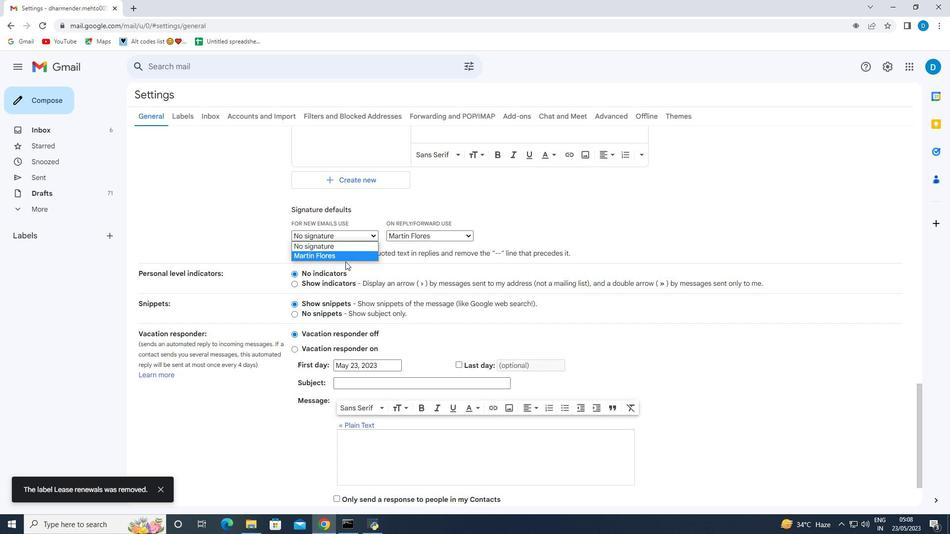 
Action: Mouse pressed left at (344, 256)
Screenshot: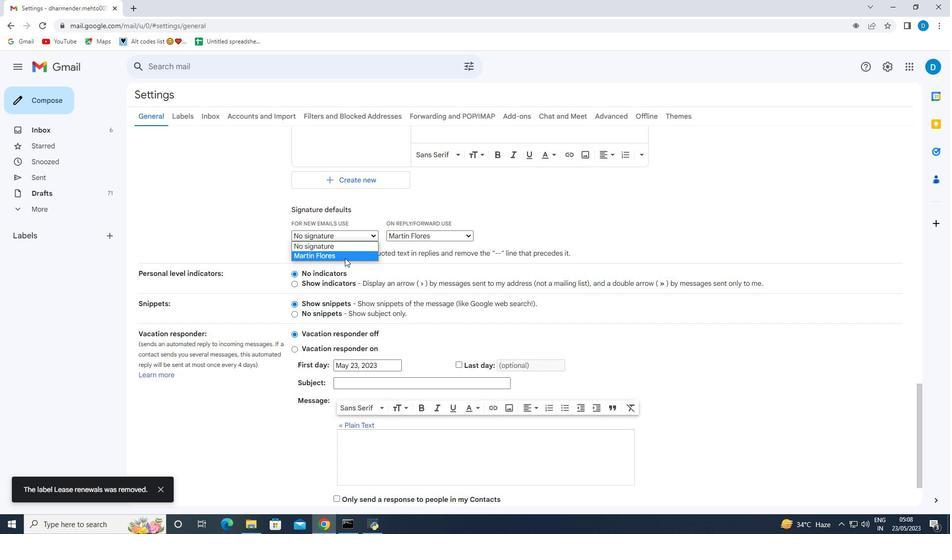 
Action: Mouse moved to (372, 296)
Screenshot: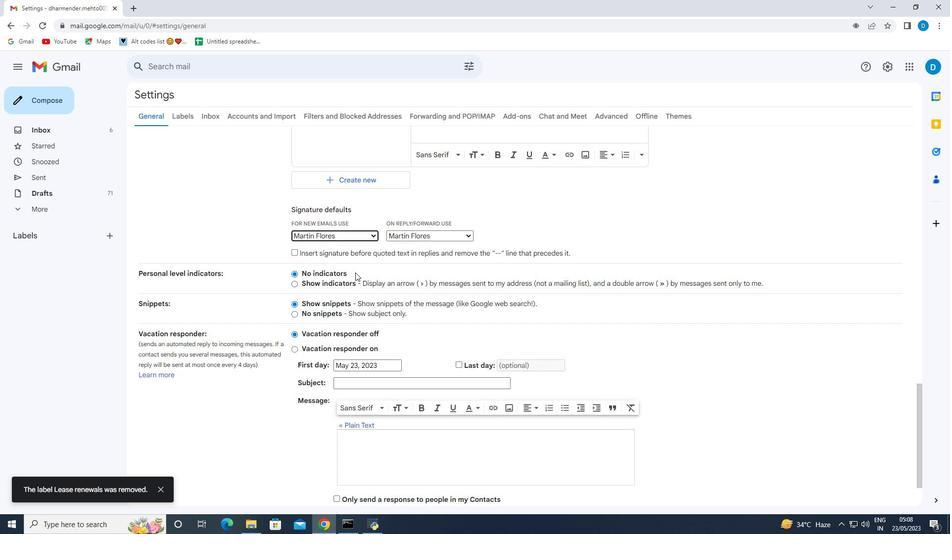 
Action: Mouse scrolled (372, 295) with delta (0, 0)
Screenshot: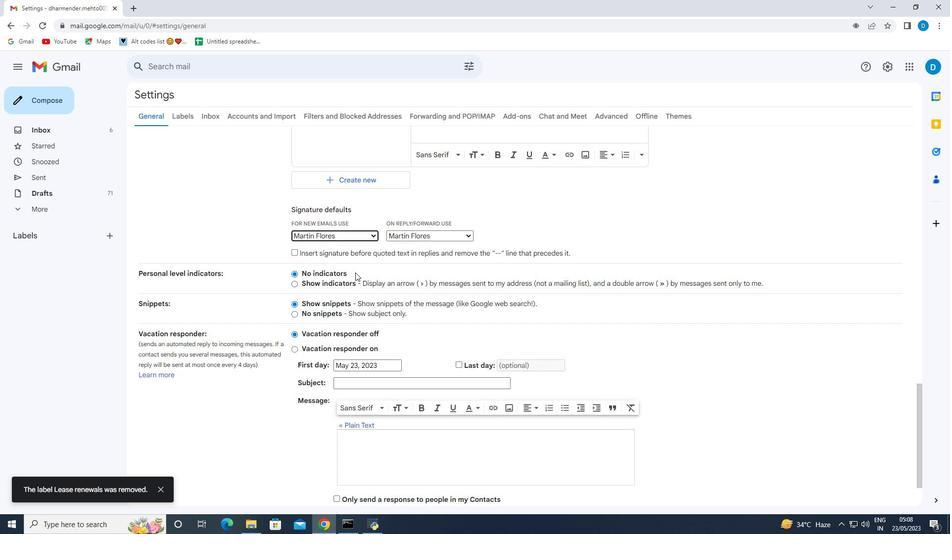 
Action: Mouse moved to (374, 300)
Screenshot: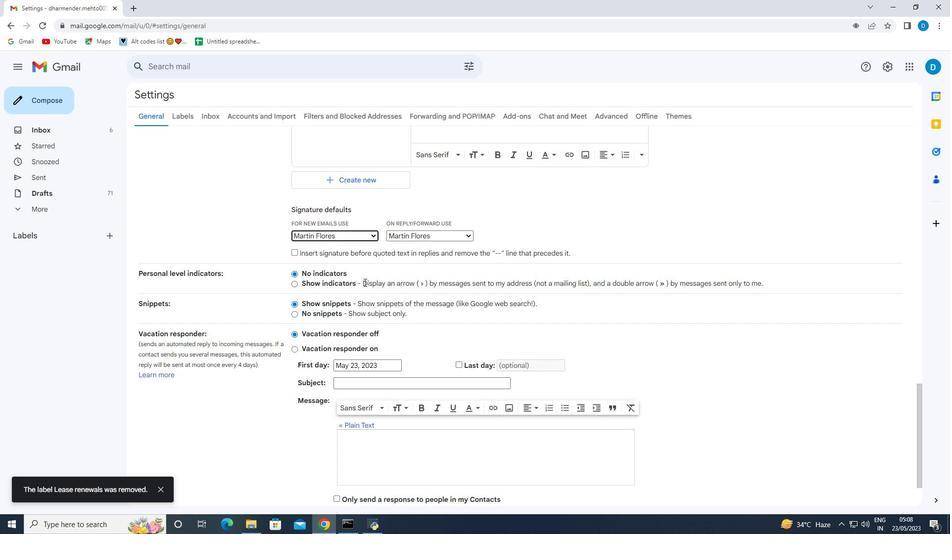 
Action: Mouse scrolled (374, 300) with delta (0, 0)
Screenshot: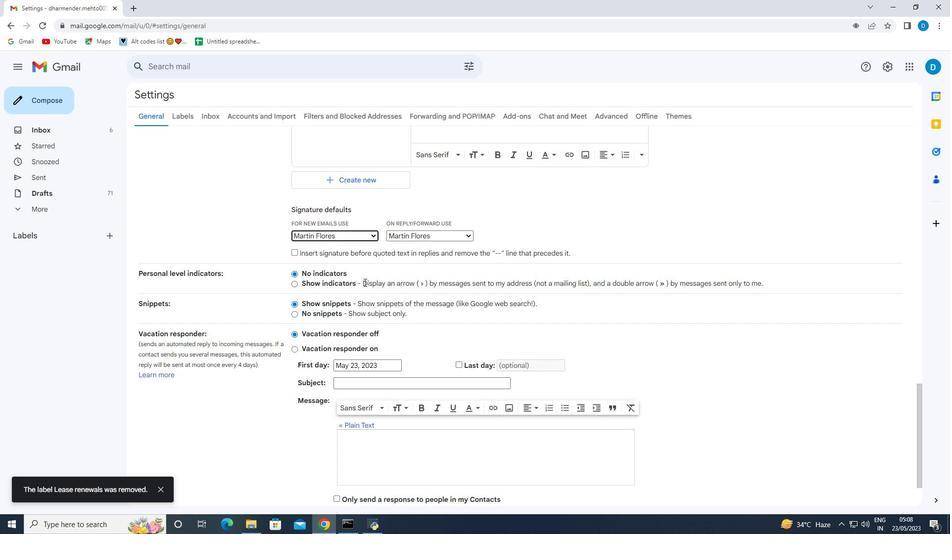 
Action: Mouse moved to (377, 305)
Screenshot: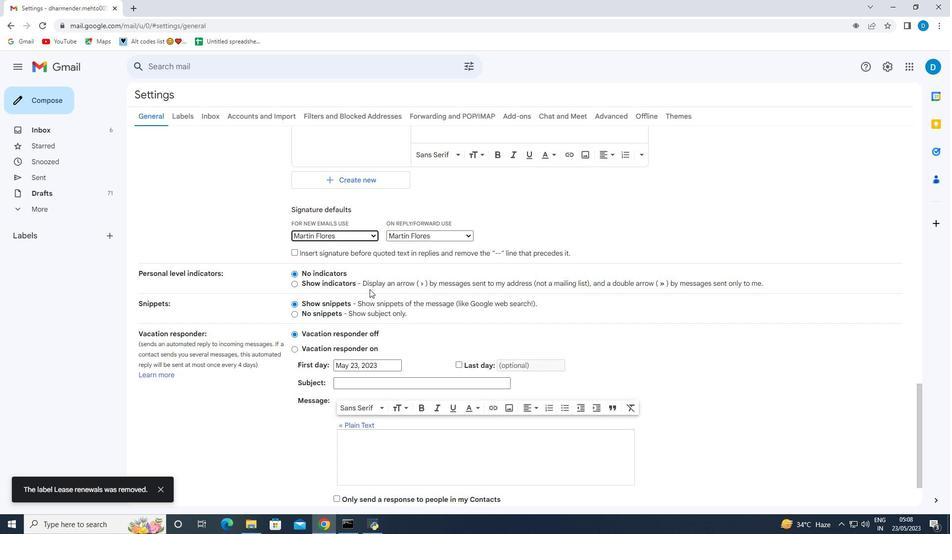 
Action: Mouse scrolled (376, 302) with delta (0, 0)
Screenshot: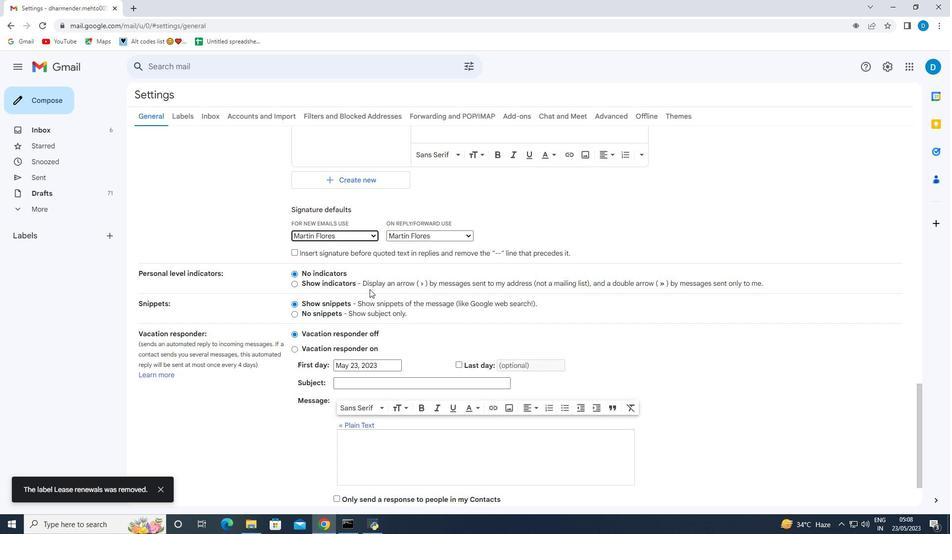 
Action: Mouse moved to (378, 305)
Screenshot: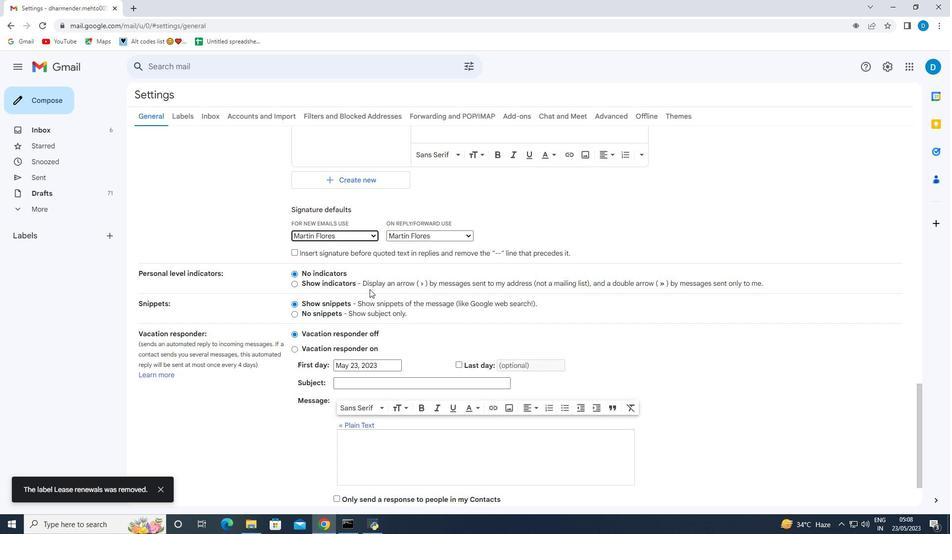
Action: Mouse scrolled (378, 305) with delta (0, 0)
Screenshot: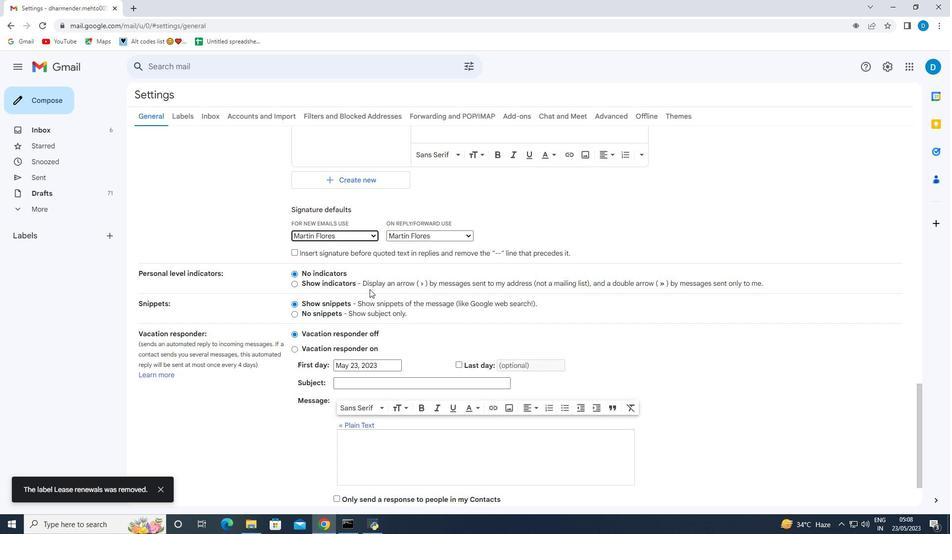 
Action: Mouse moved to (379, 308)
Screenshot: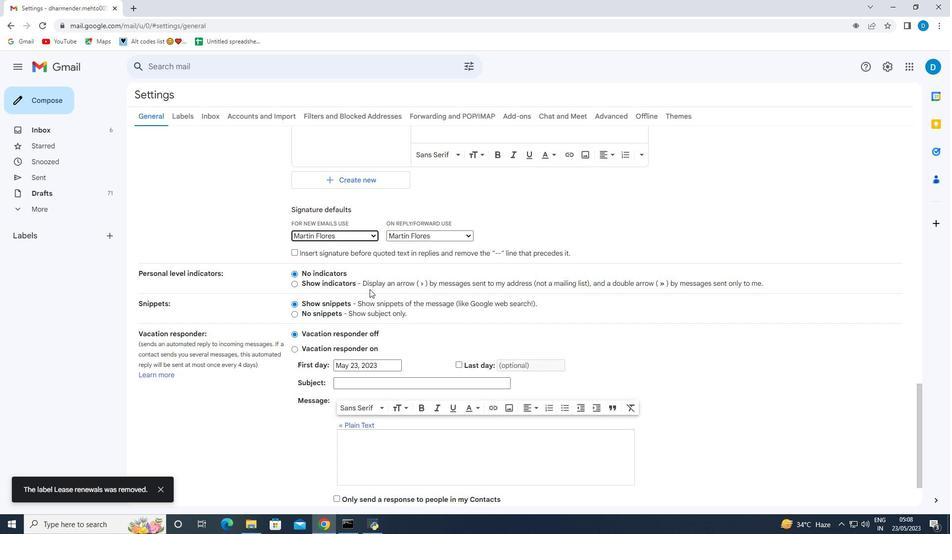 
Action: Mouse scrolled (379, 307) with delta (0, 0)
Screenshot: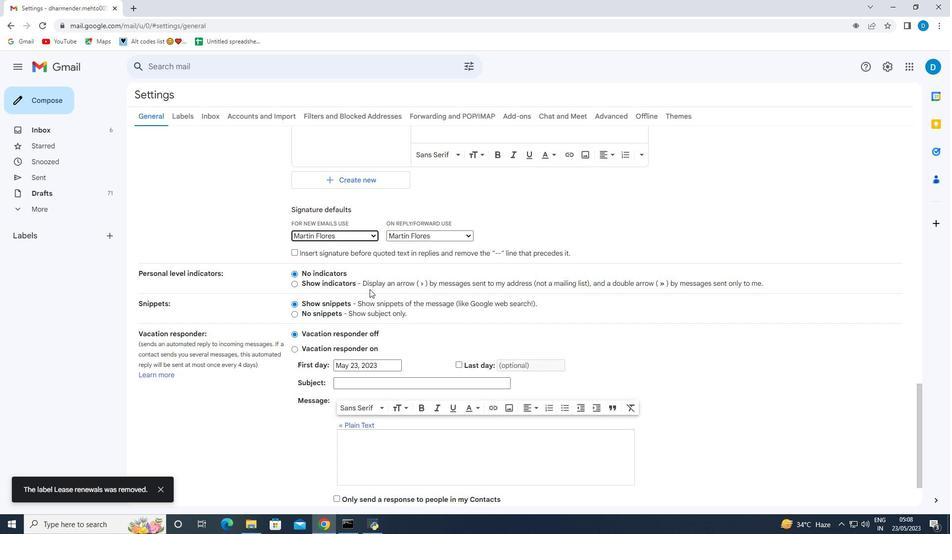 
Action: Mouse moved to (501, 454)
Screenshot: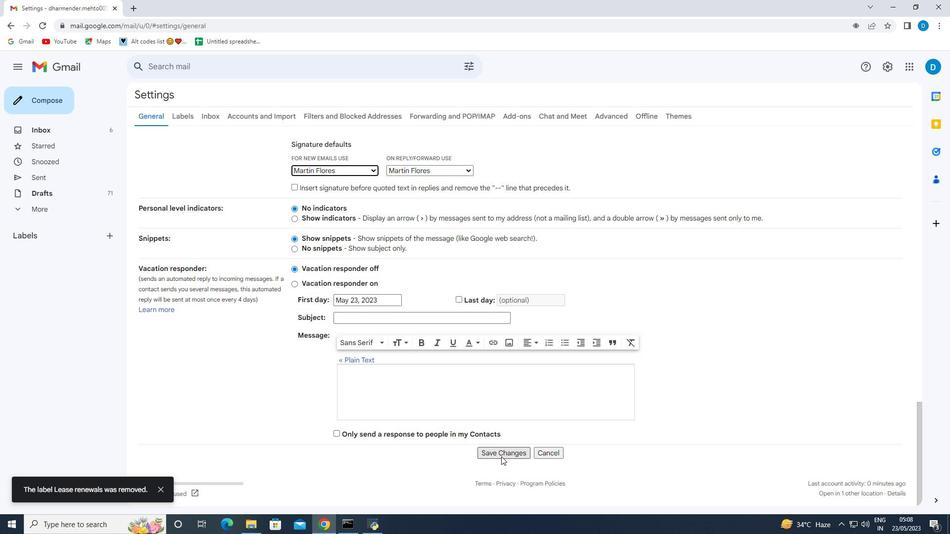 
Action: Mouse pressed left at (501, 454)
Screenshot: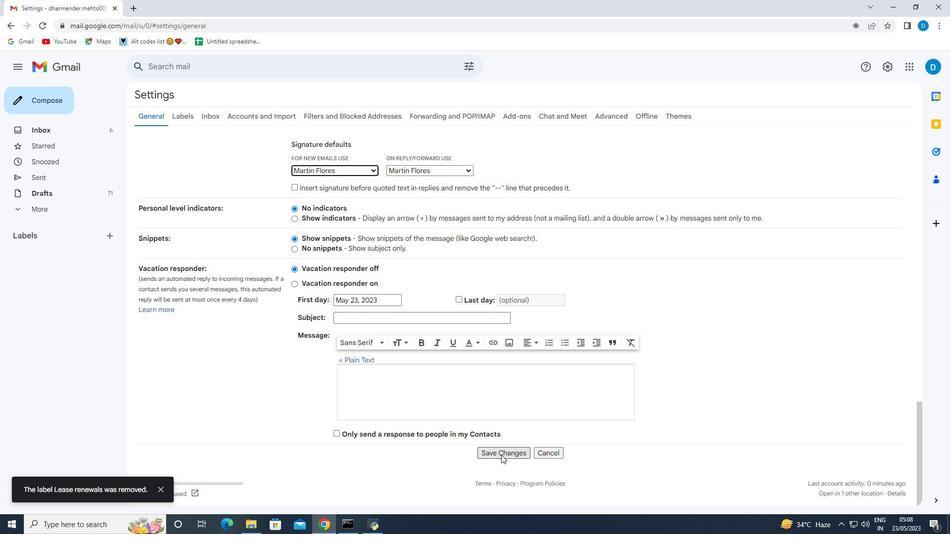 
Action: Mouse moved to (58, 94)
Screenshot: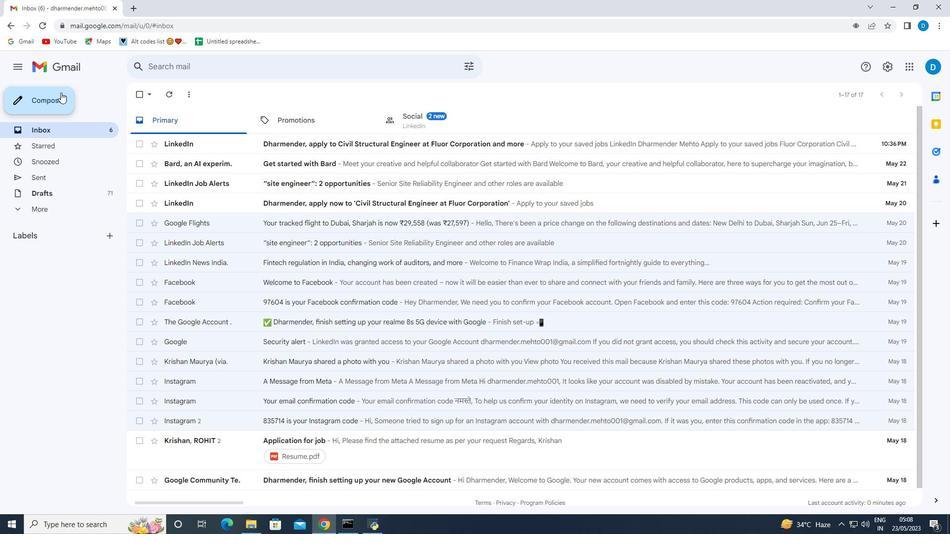 
Action: Mouse pressed left at (58, 94)
Screenshot: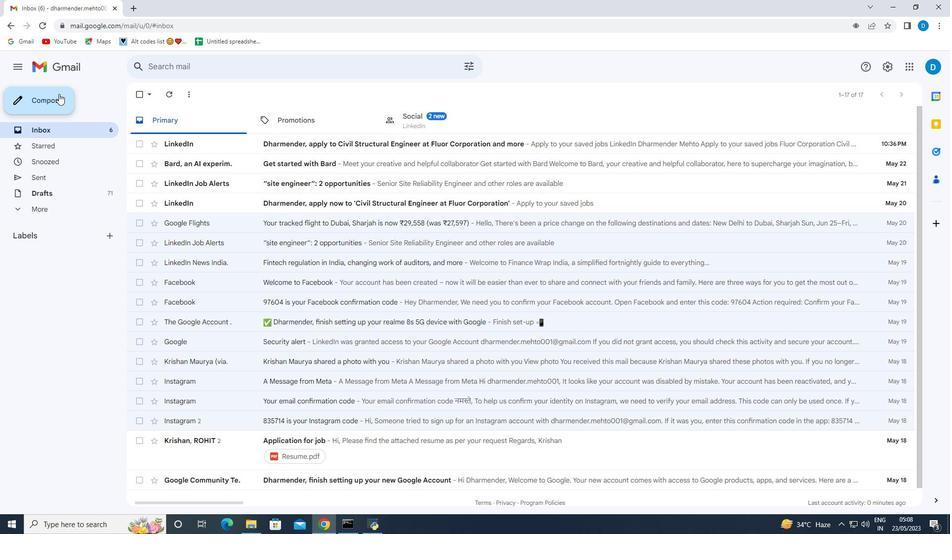
Action: Mouse moved to (639, 294)
Screenshot: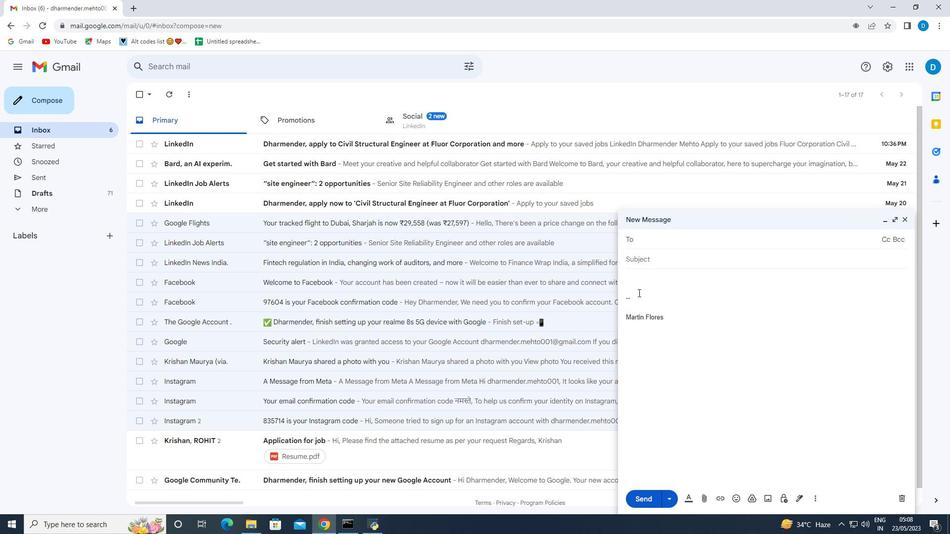
Action: Mouse pressed left at (639, 294)
Screenshot: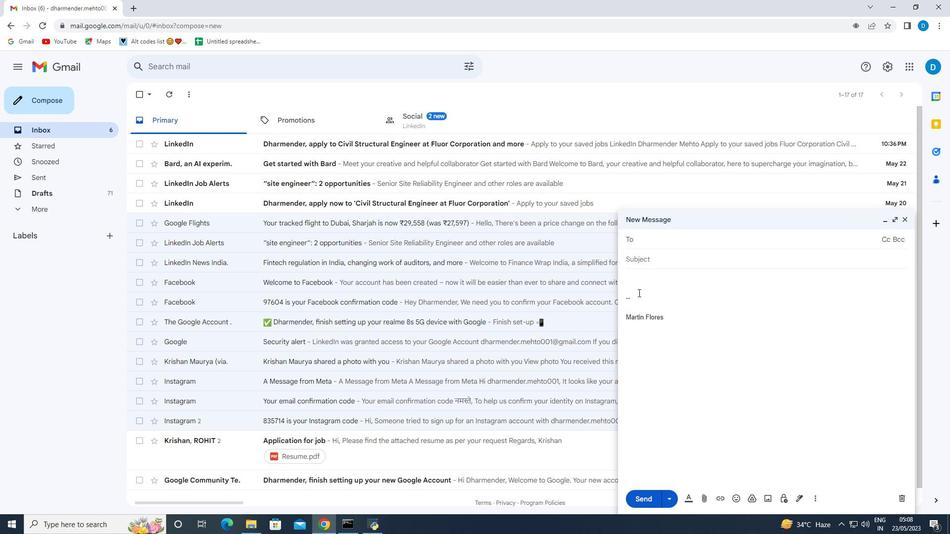 
Action: Key pressed <Key.backspace><Key.backspace><Key.shift>N<Key.backspace><Key.shift>Besrtttttt<Key.backspace><Key.backspace><Key.backspace><Key.backspace>
Screenshot: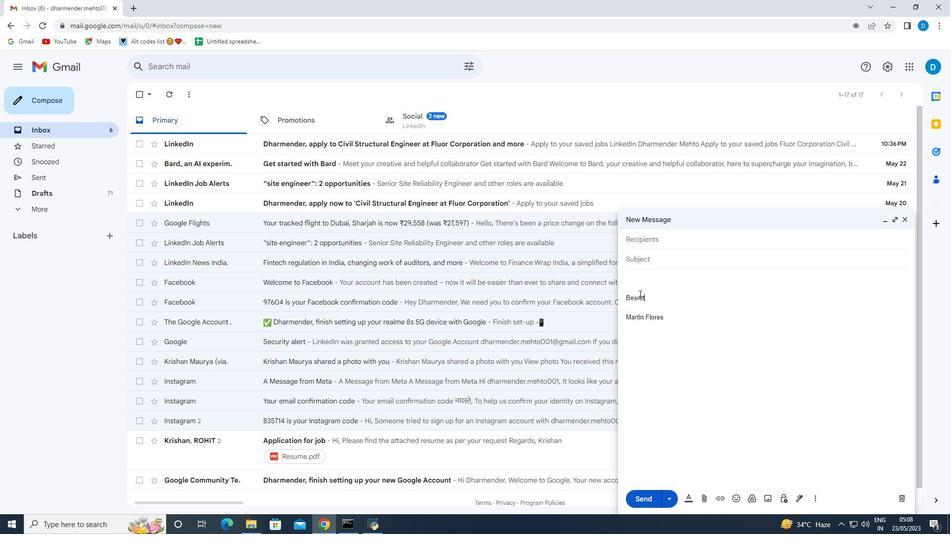 
Action: Mouse moved to (725, 251)
Screenshot: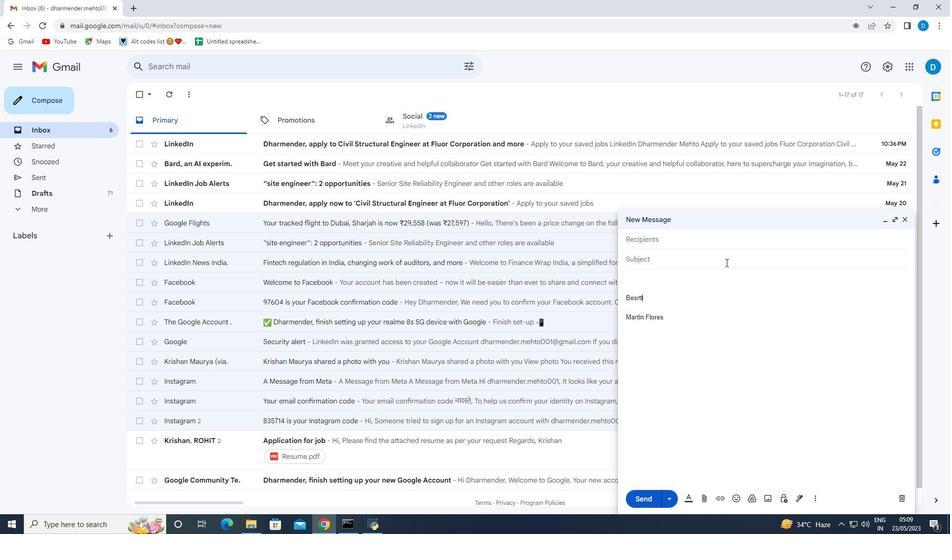 
Action: Key pressed <Key.backspace><Key.backspace><Key.backspace>t<Key.space>wishes<Key.space>for<Key.space>a<Key.space>happy<Key.space><Key.shift>Natiob<Key.backspace>nal<Key.space><Key.shift>Religious<Key.space><Key.shift>Freedom<Key.space><Key.shift>Day,
Screenshot: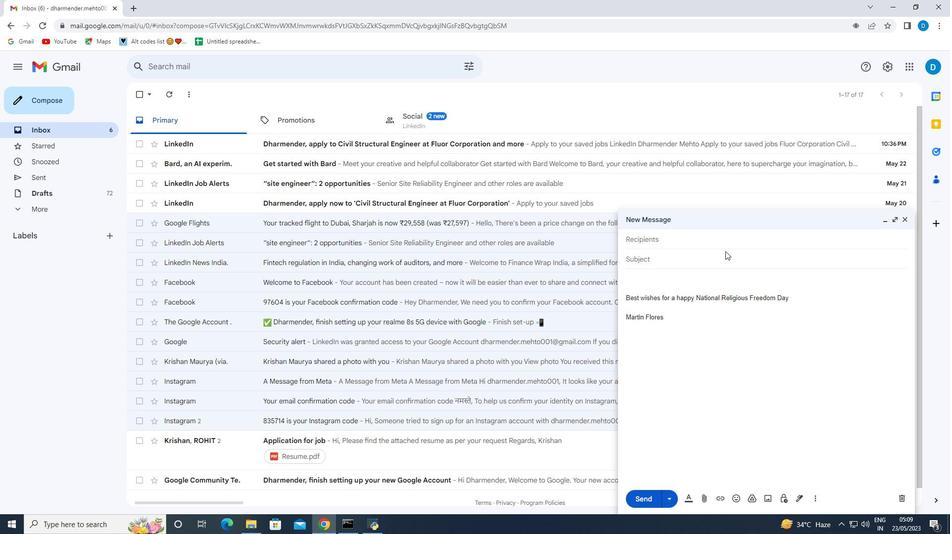 
Action: Mouse moved to (638, 286)
Screenshot: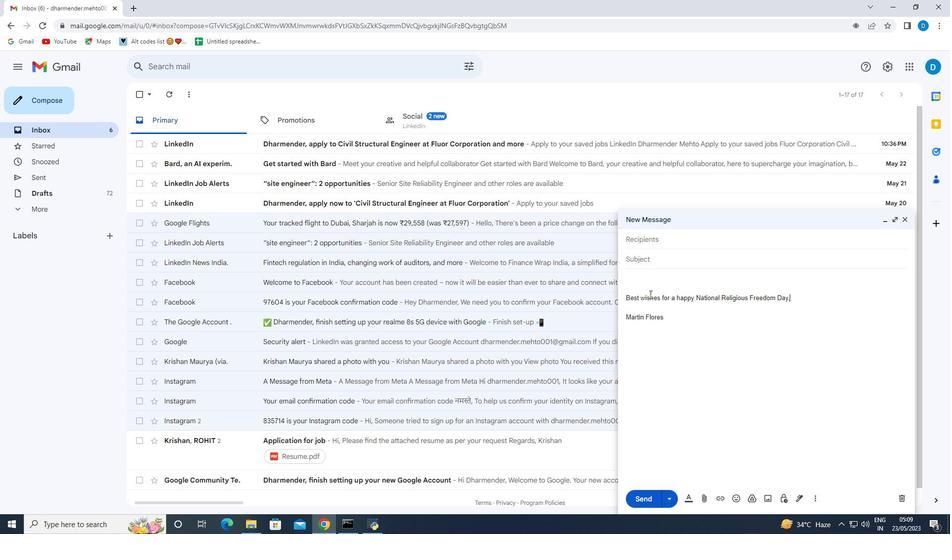 
Action: Mouse pressed left at (638, 286)
Screenshot: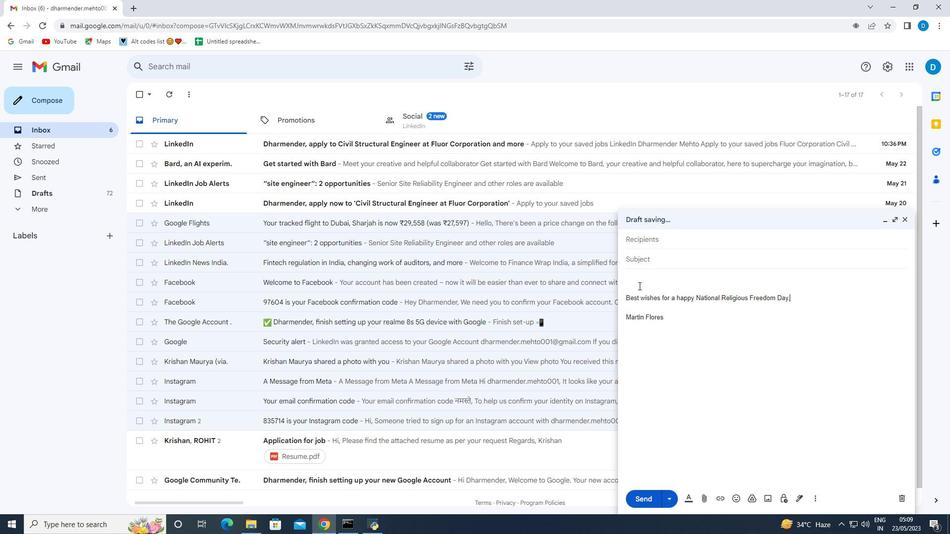 
Action: Mouse moved to (644, 287)
Screenshot: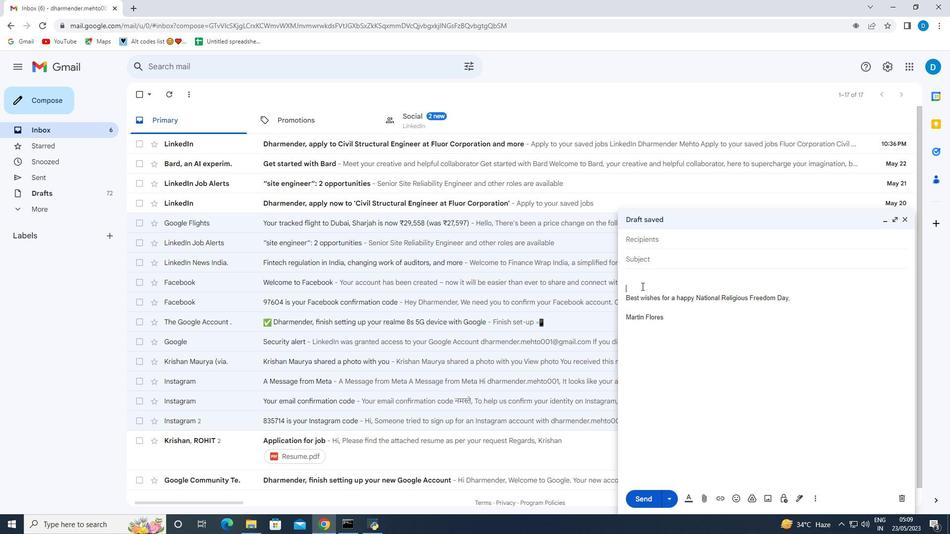 
Action: Key pressed <Key.backspace>
Screenshot: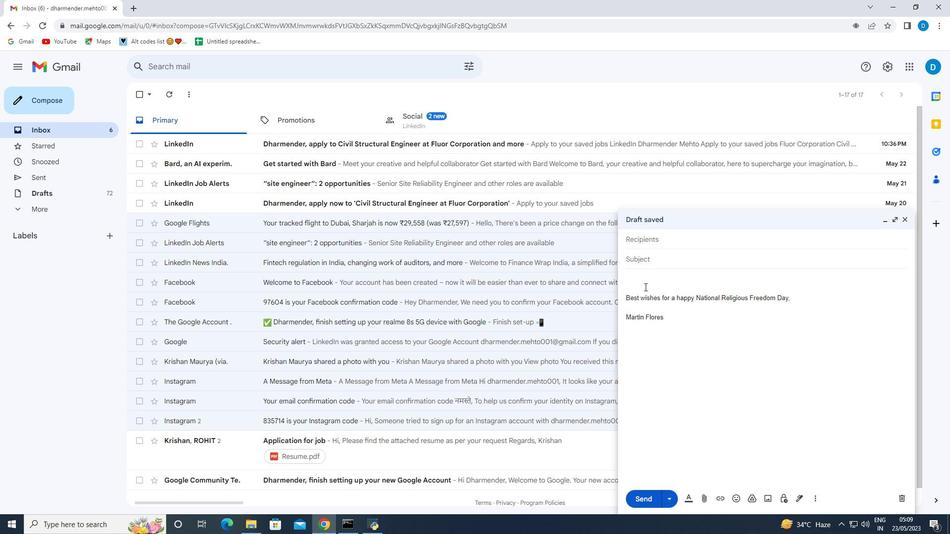 
Action: Mouse moved to (814, 503)
Screenshot: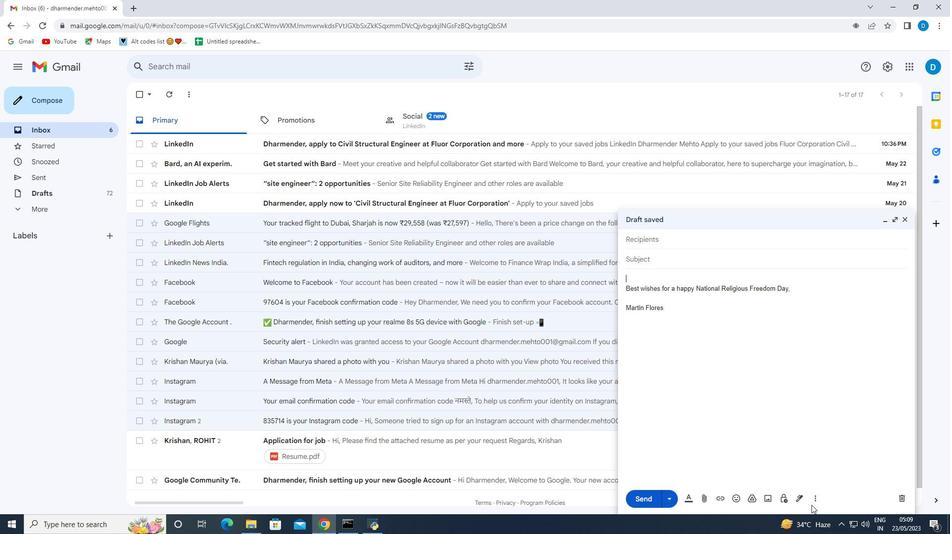 
Action: Mouse pressed left at (814, 503)
Screenshot: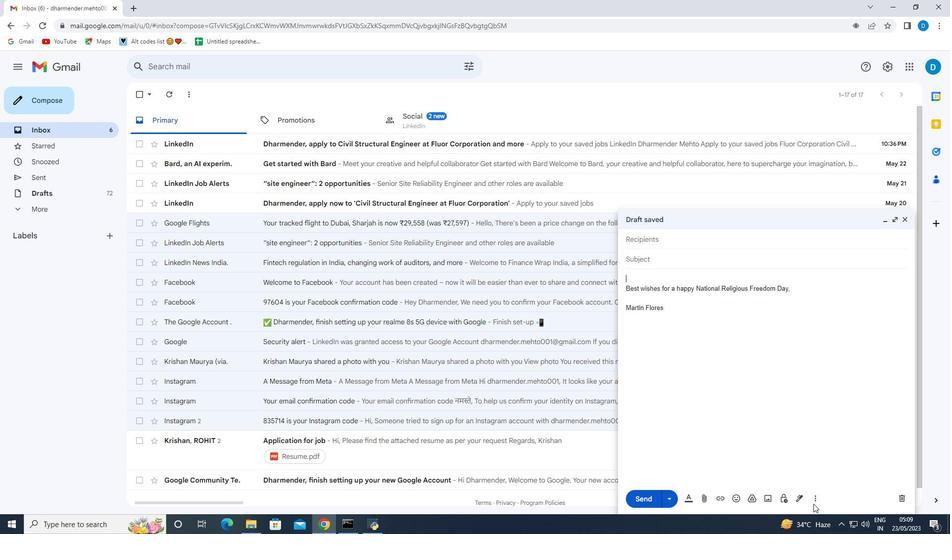 
Action: Mouse moved to (851, 406)
Screenshot: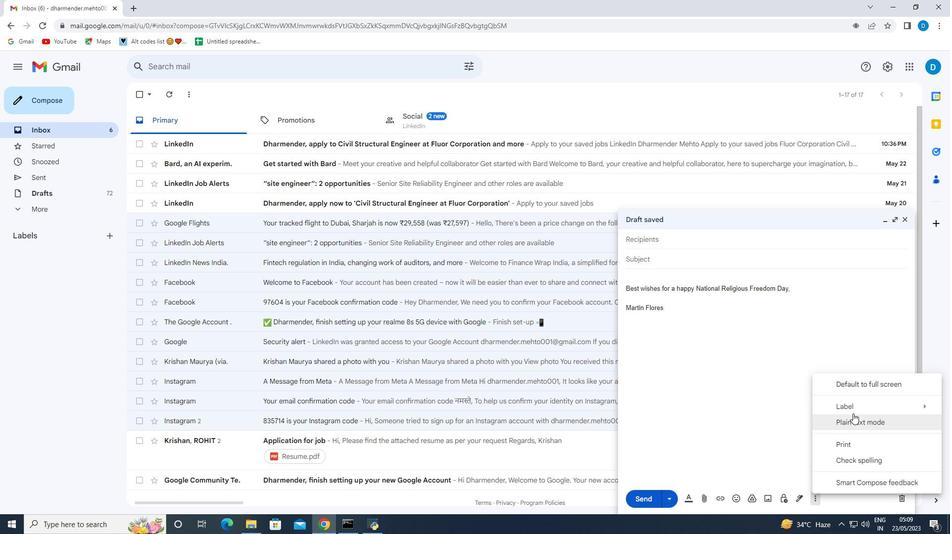 
Action: Mouse pressed left at (851, 406)
Screenshot: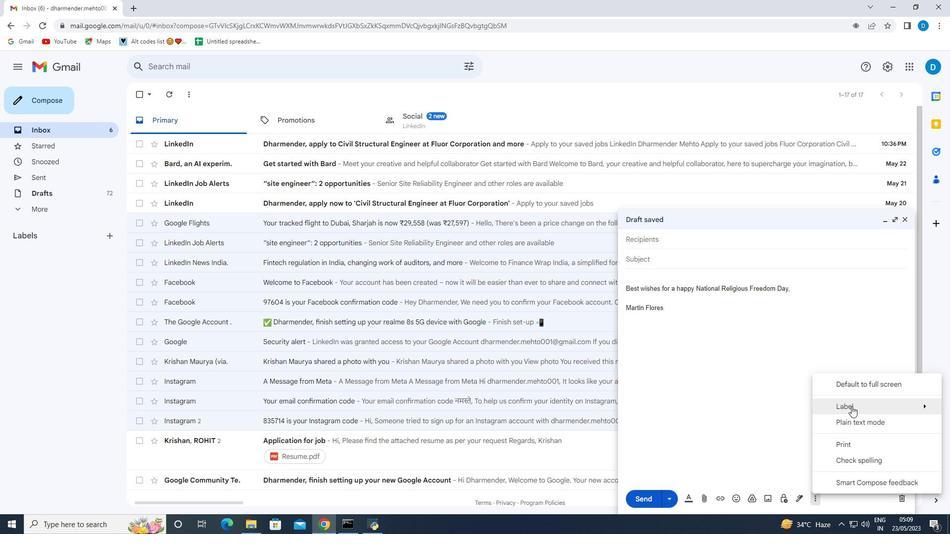 
Action: Mouse moved to (735, 388)
Screenshot: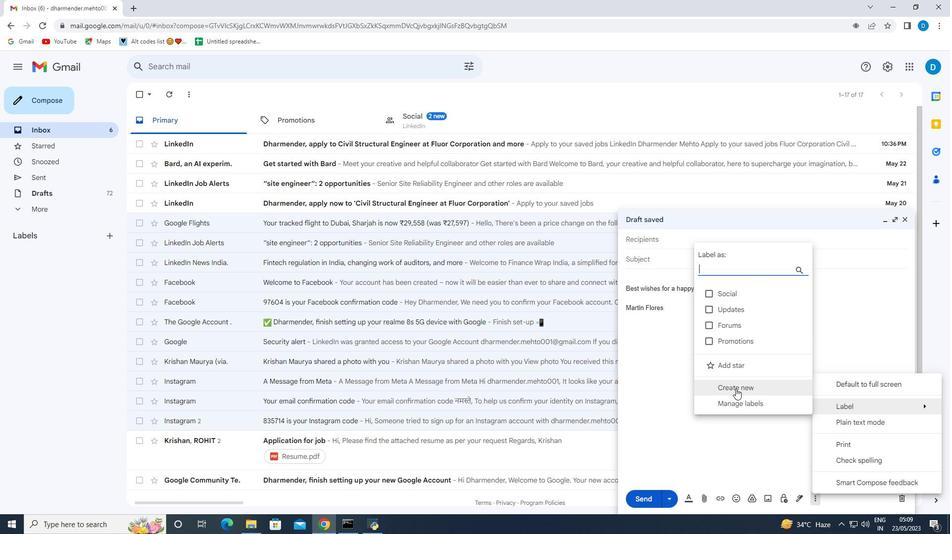 
Action: Mouse pressed left at (735, 388)
Screenshot: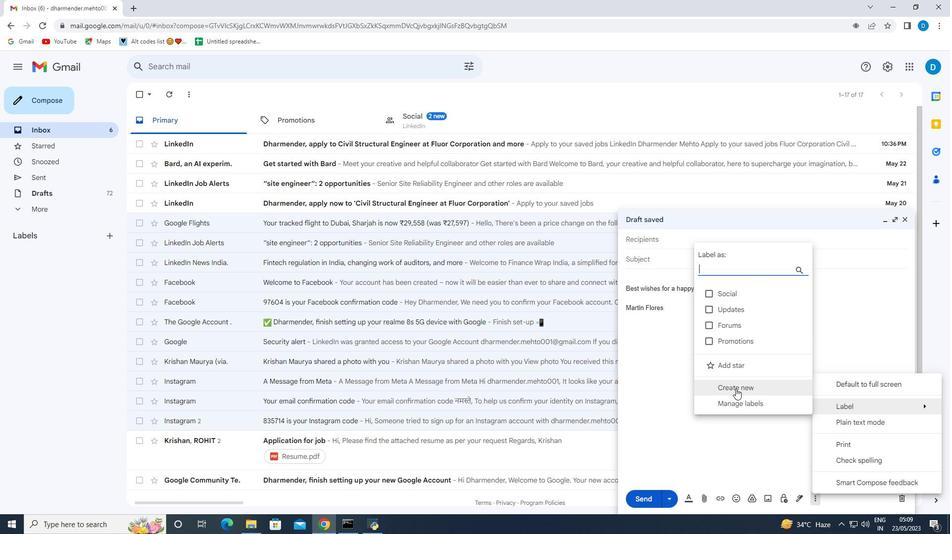 
Action: Mouse moved to (494, 273)
Screenshot: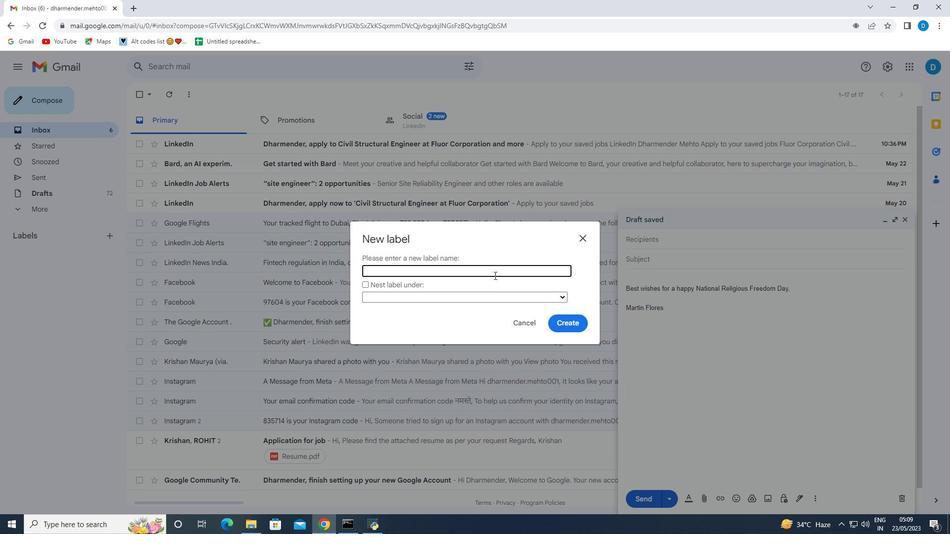 
Action: Mouse pressed left at (494, 273)
Screenshot: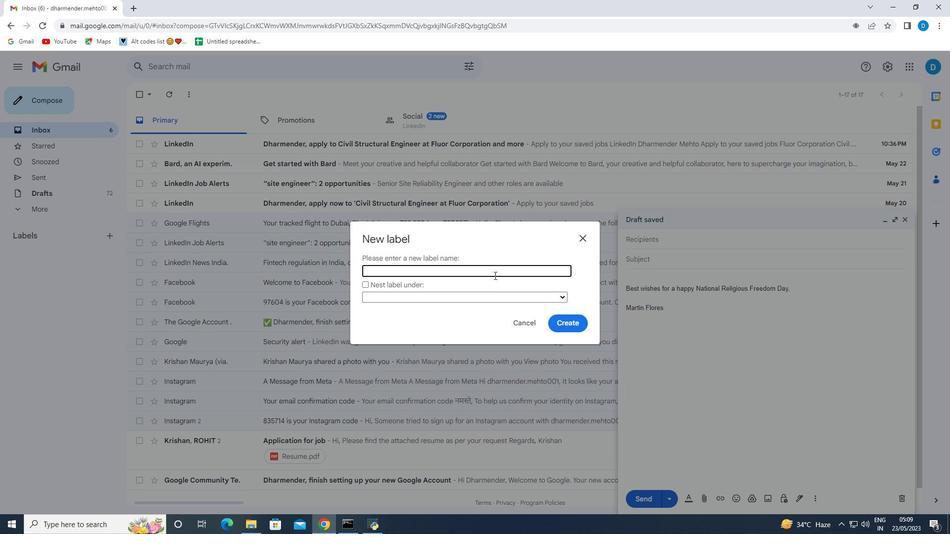 
Action: Key pressed <Key.shift><Key.shift><Key.shift><Key.shift><Key.shift><Key.shift><Key.shift><Key.shift><Key.shift><Key.shift><Key.shift>Lr<Key.backspace>ease<Key.space>terminations
Screenshot: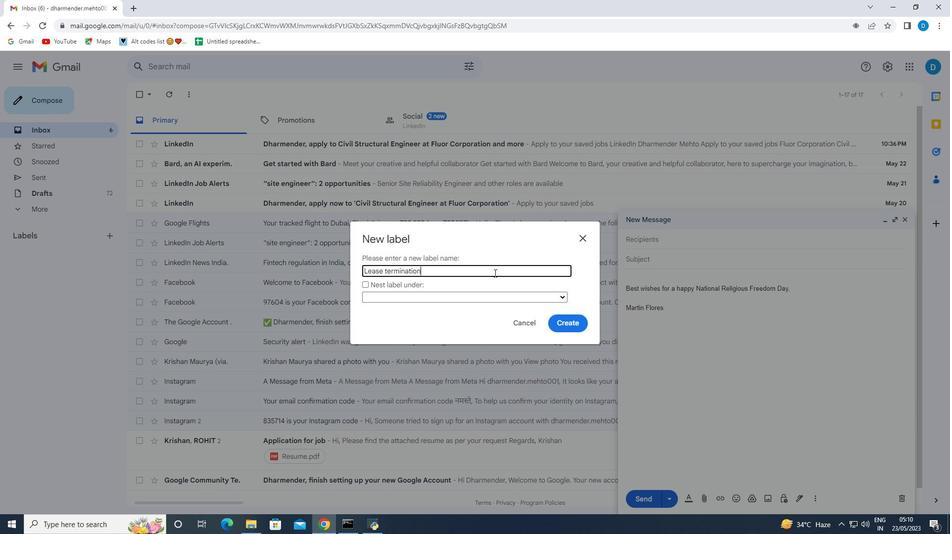 
Action: Mouse moved to (575, 321)
Screenshot: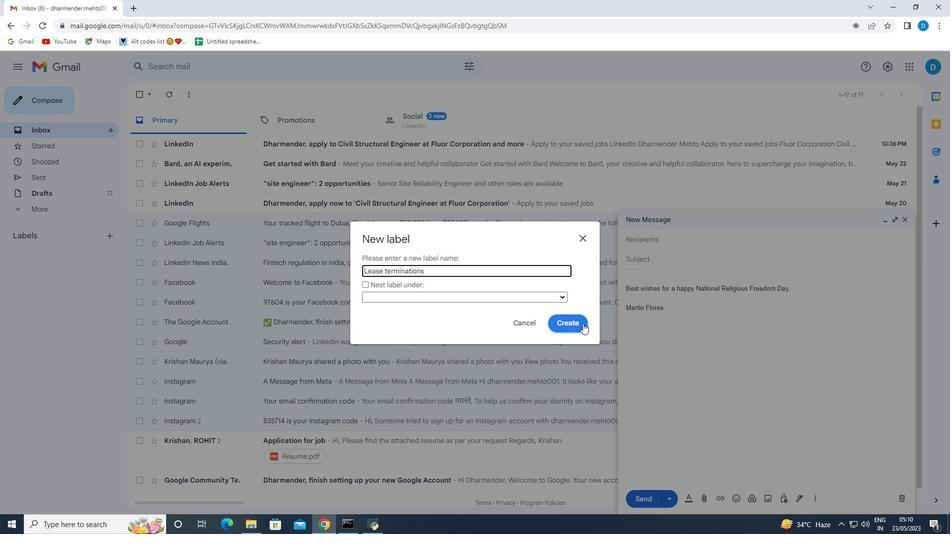 
Action: Mouse pressed left at (575, 321)
Screenshot: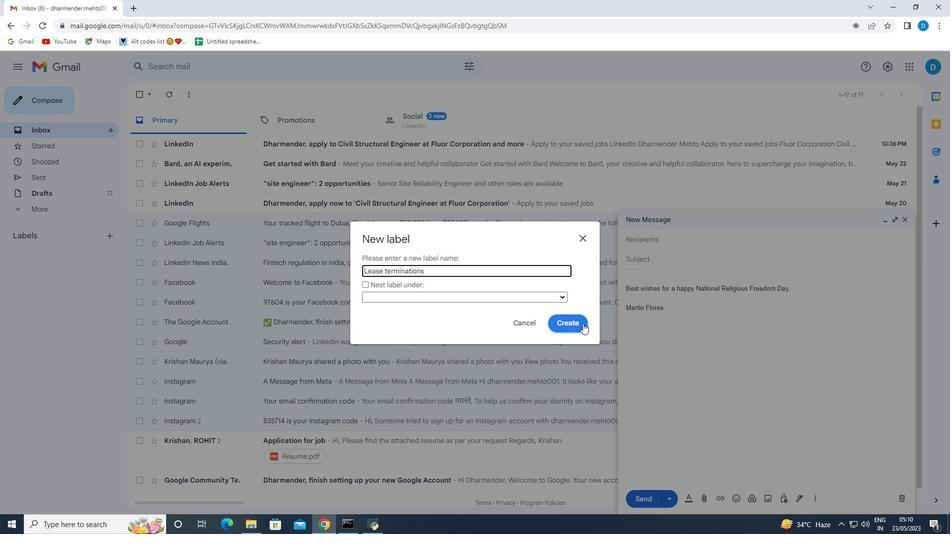 
Action: Mouse moved to (111, 257)
Screenshot: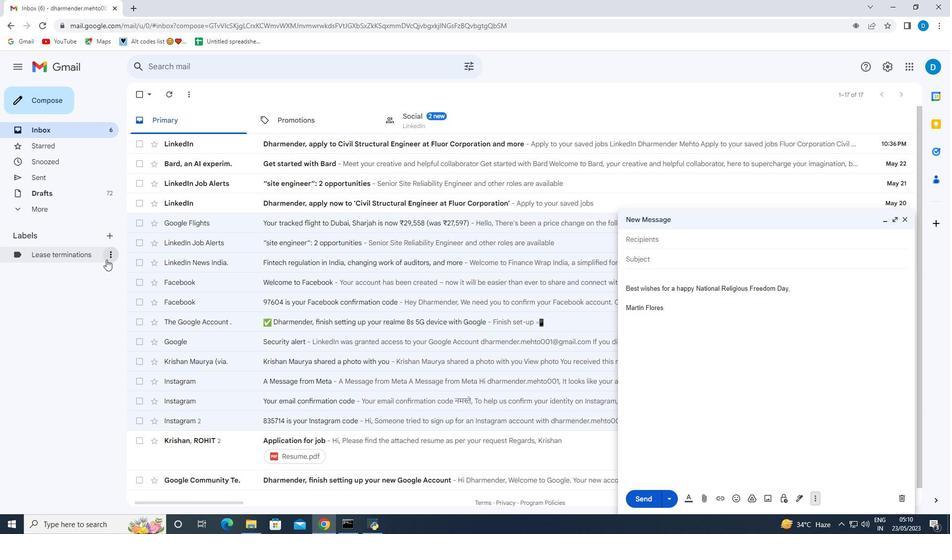 
Action: Mouse pressed left at (111, 257)
Screenshot: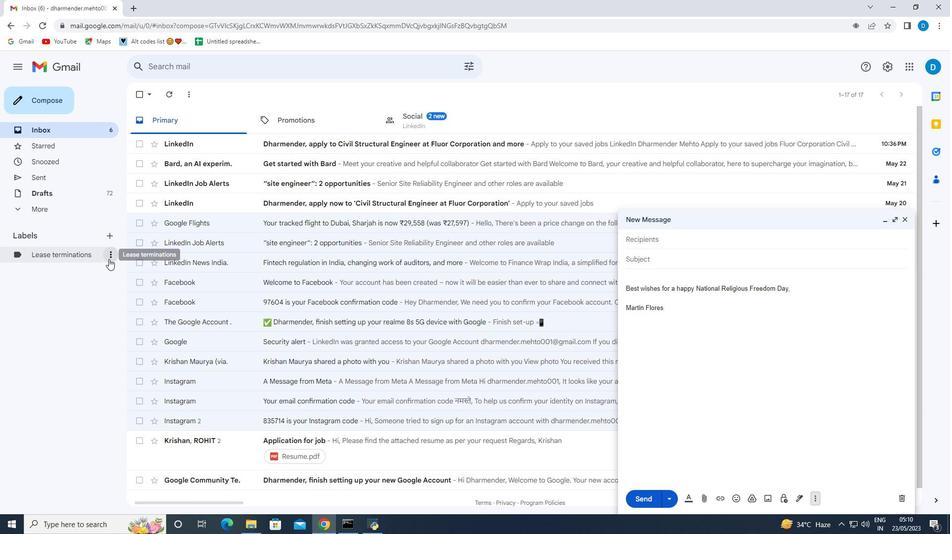 
Action: Mouse moved to (280, 323)
Screenshot: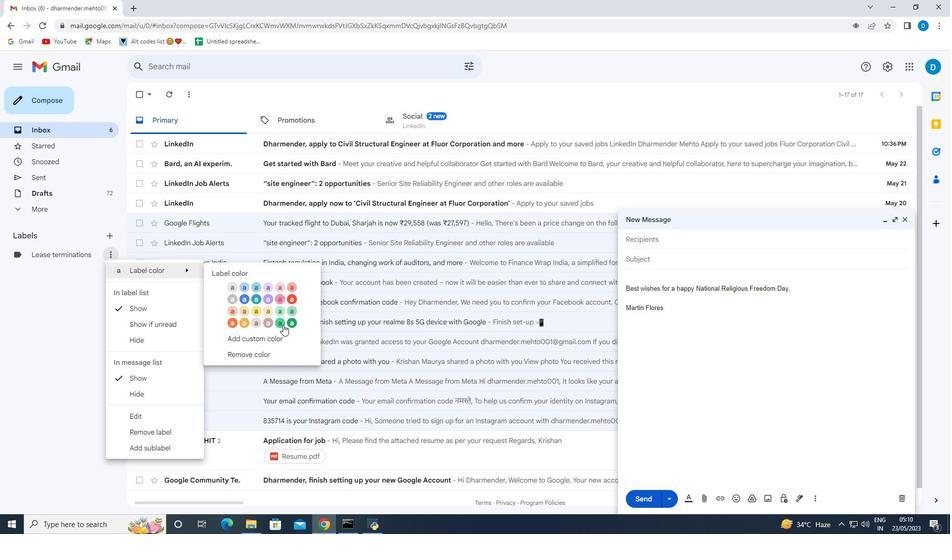 
Action: Mouse pressed left at (280, 323)
Screenshot: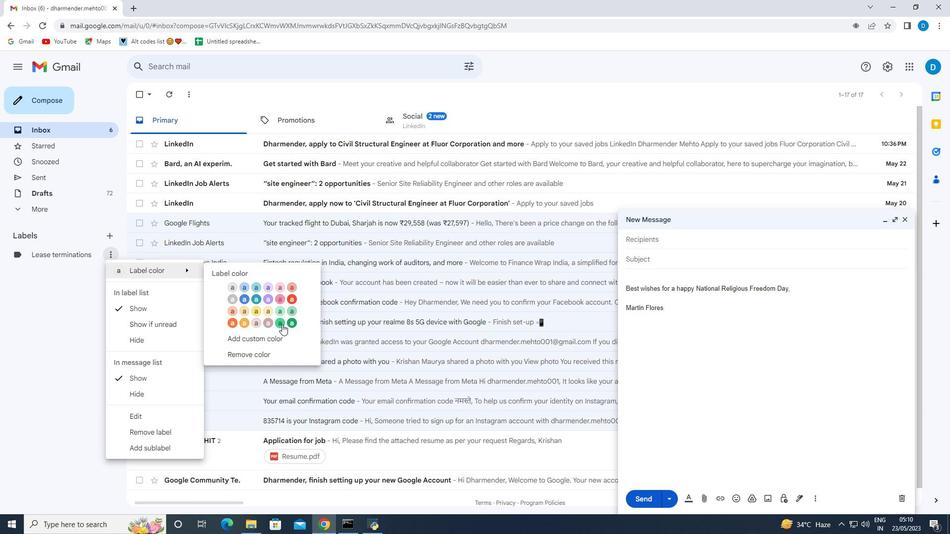 
Action: Mouse moved to (808, 452)
Screenshot: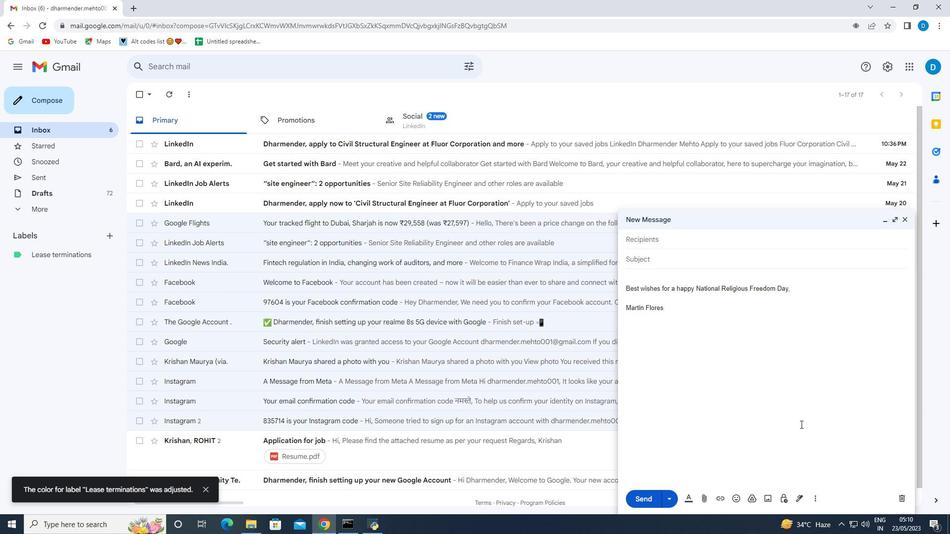
Action: Mouse scrolled (798, 424) with delta (0, 0)
Screenshot: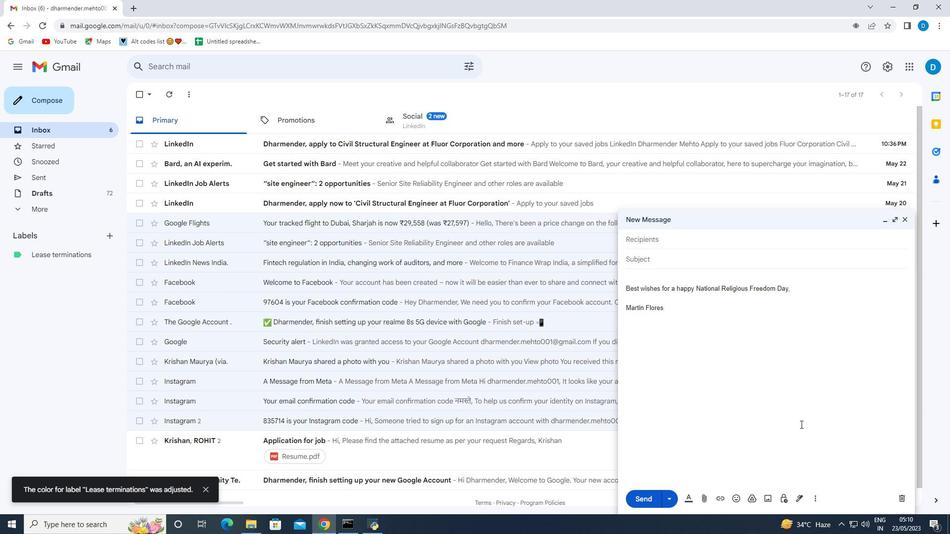 
Action: Mouse moved to (818, 481)
Screenshot: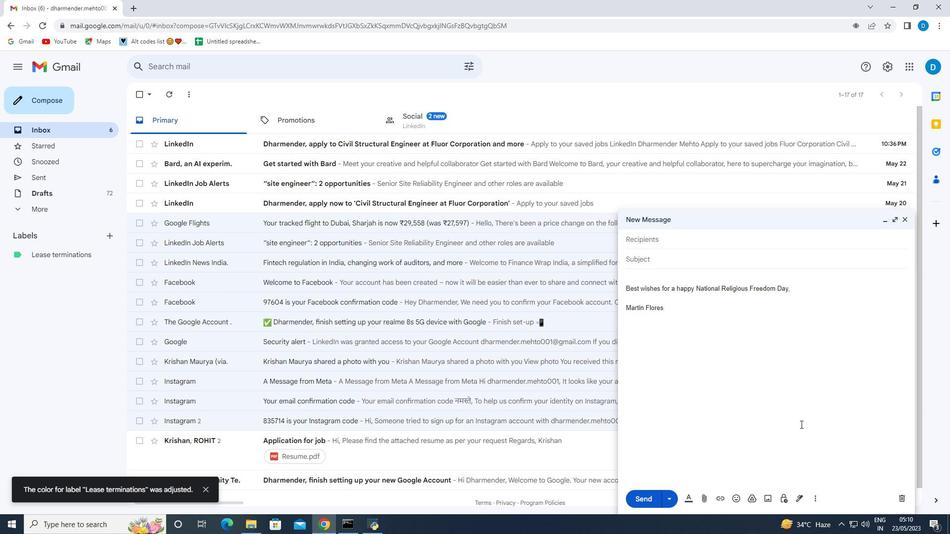 
Action: Mouse scrolled (798, 424) with delta (0, 0)
Screenshot: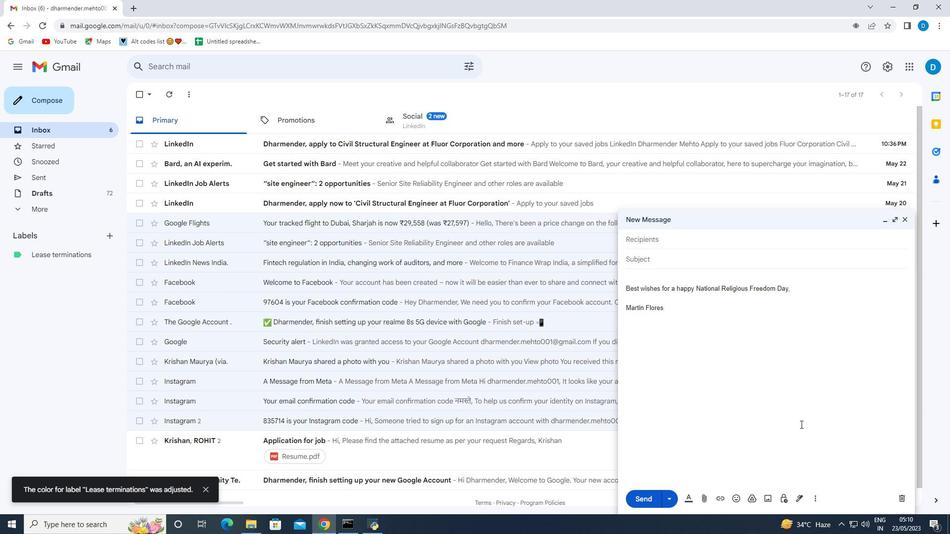 
Action: Mouse moved to (815, 499)
Screenshot: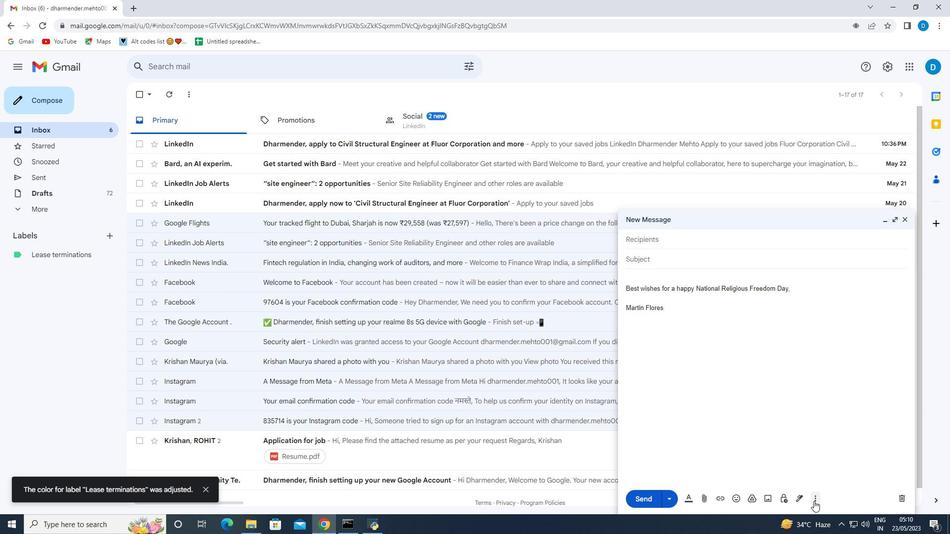 
Action: Mouse pressed left at (815, 499)
Screenshot: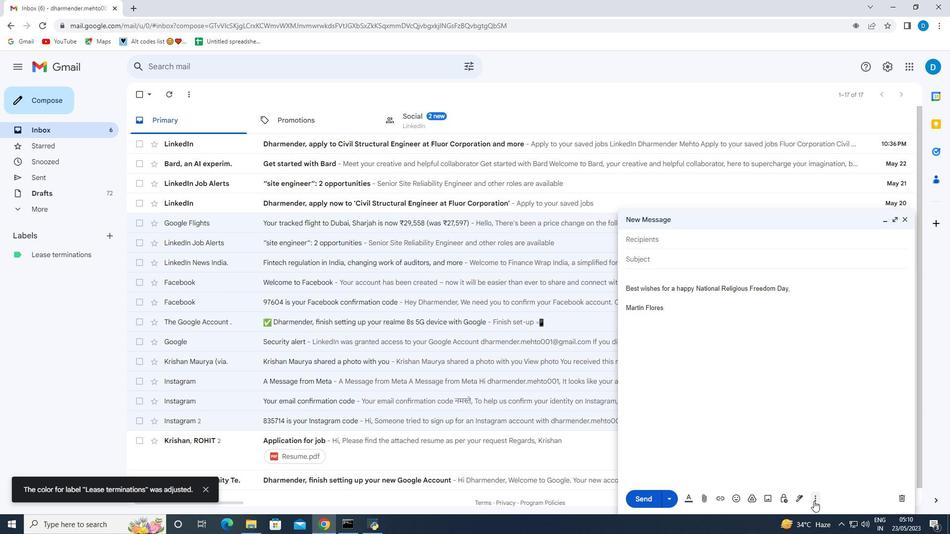 
Action: Mouse moved to (846, 407)
Screenshot: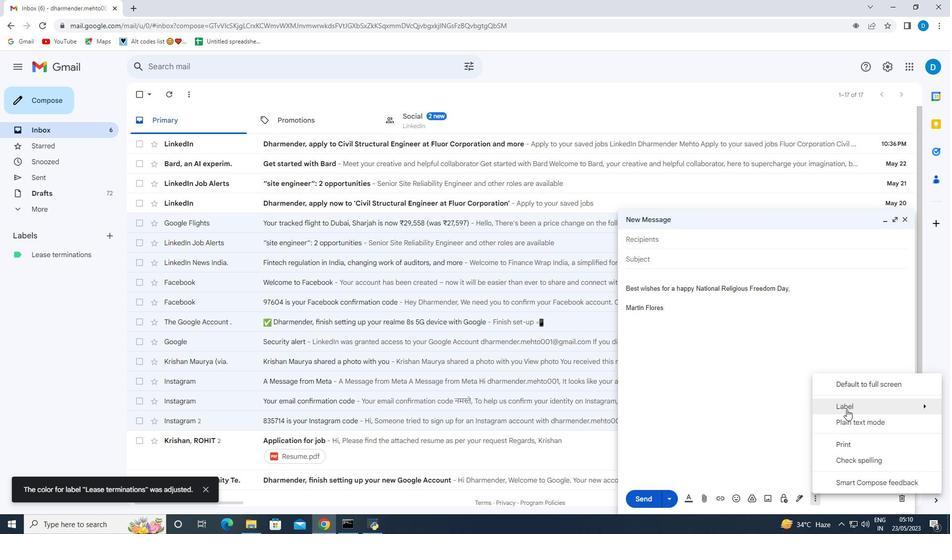 
Action: Mouse pressed left at (846, 407)
Screenshot: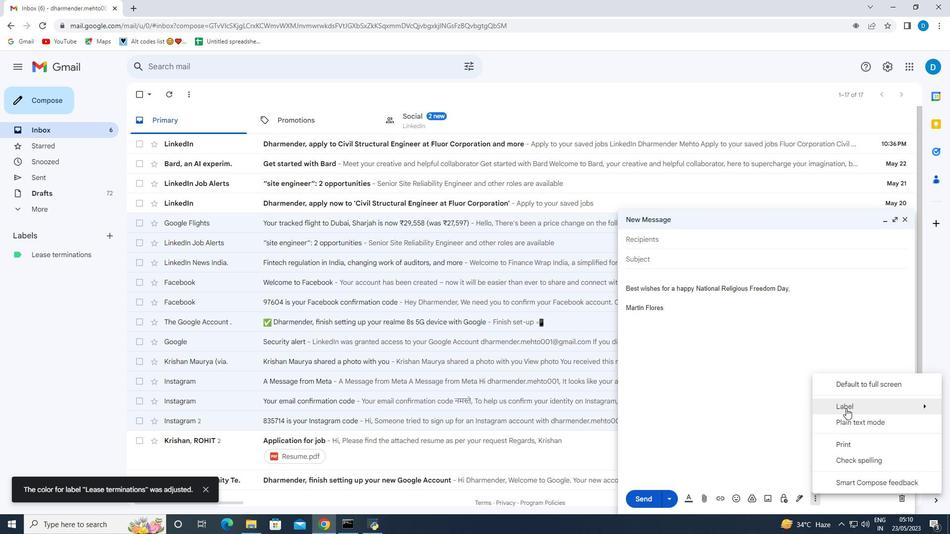 
Action: Mouse moved to (707, 276)
Screenshot: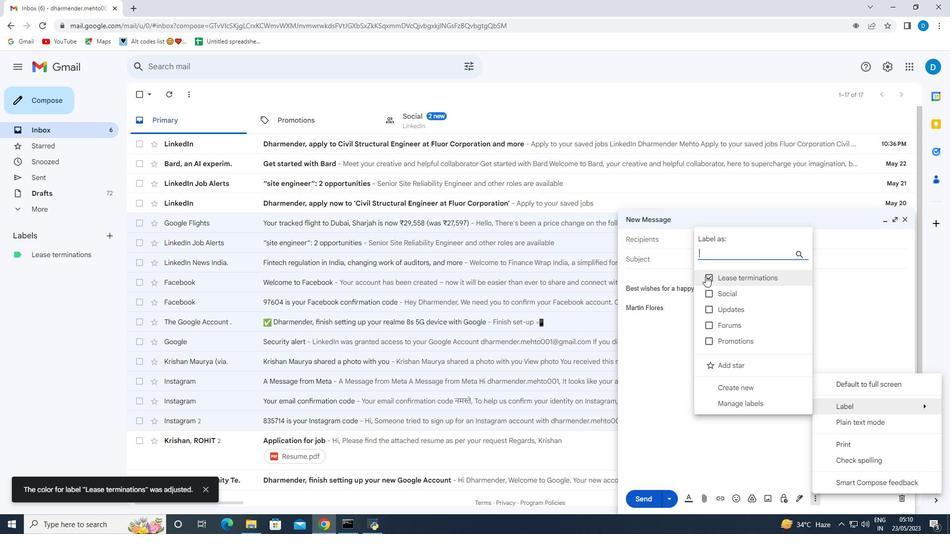 
Action: Mouse pressed left at (707, 276)
Screenshot: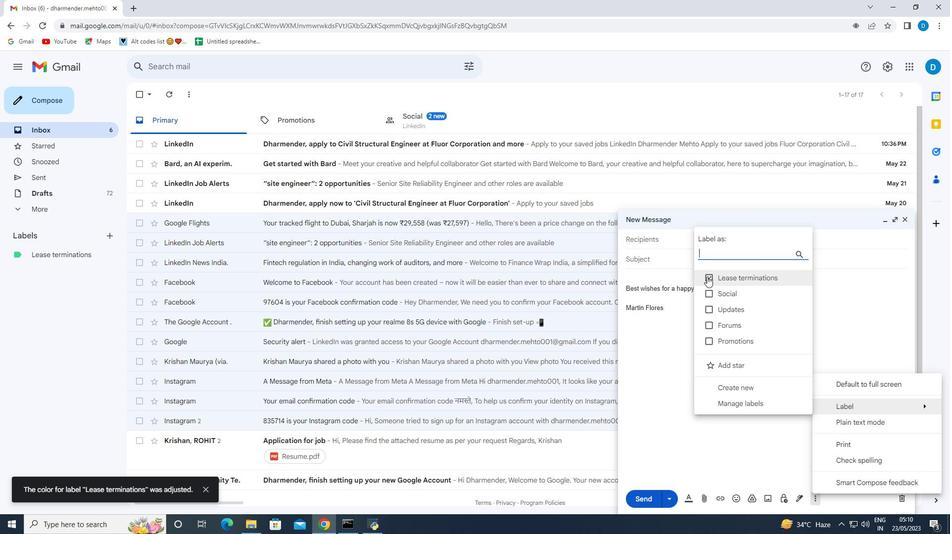 
Action: Mouse moved to (708, 277)
Screenshot: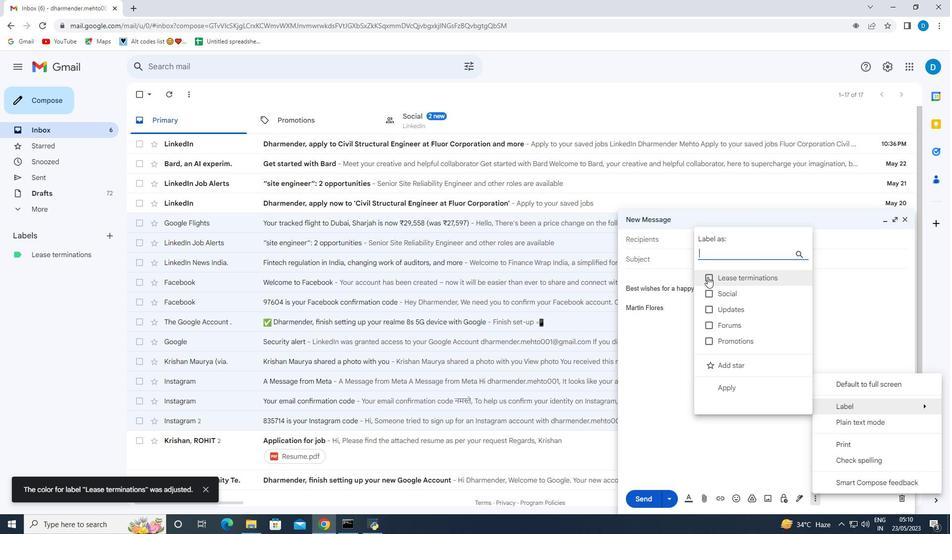 
Action: Mouse pressed left at (708, 277)
Screenshot: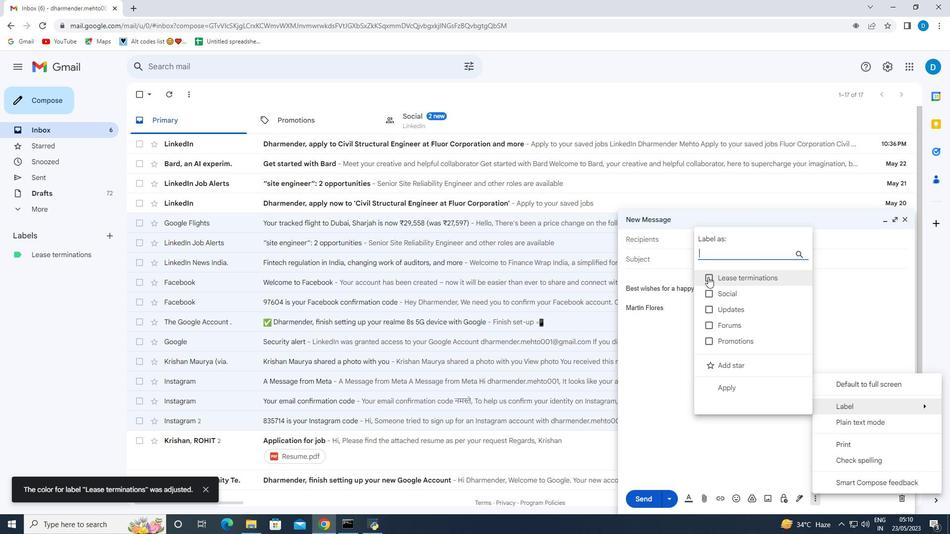 
Action: Mouse moved to (681, 384)
Screenshot: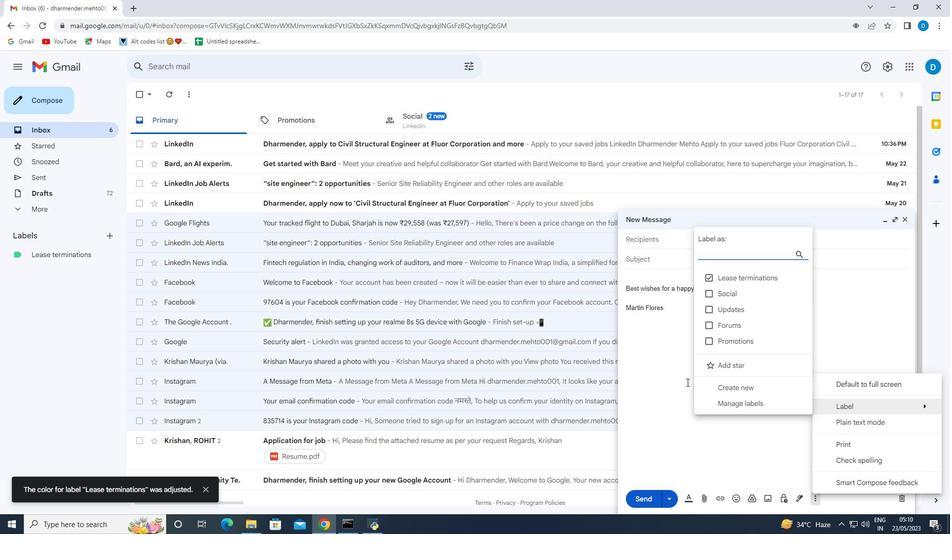 
Action: Mouse pressed left at (681, 384)
Screenshot: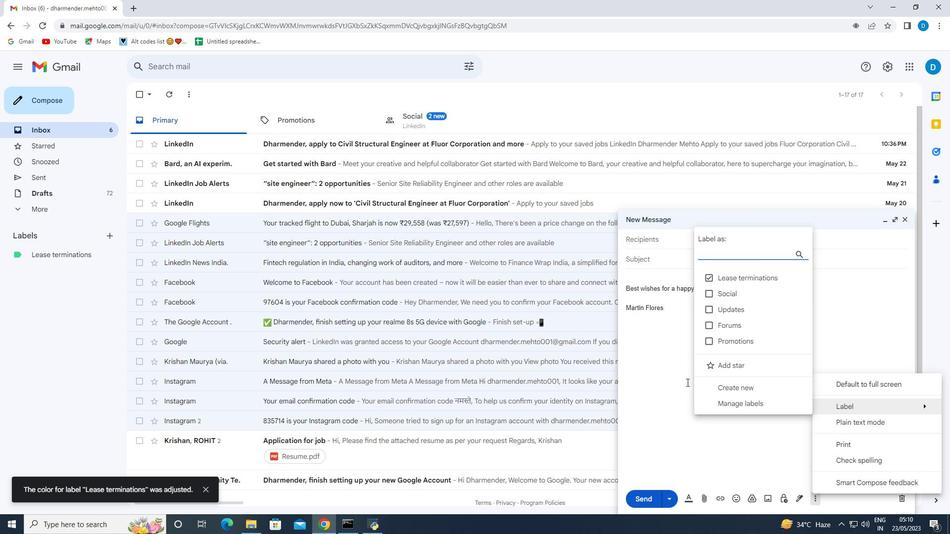 
Action: Mouse moved to (644, 240)
Screenshot: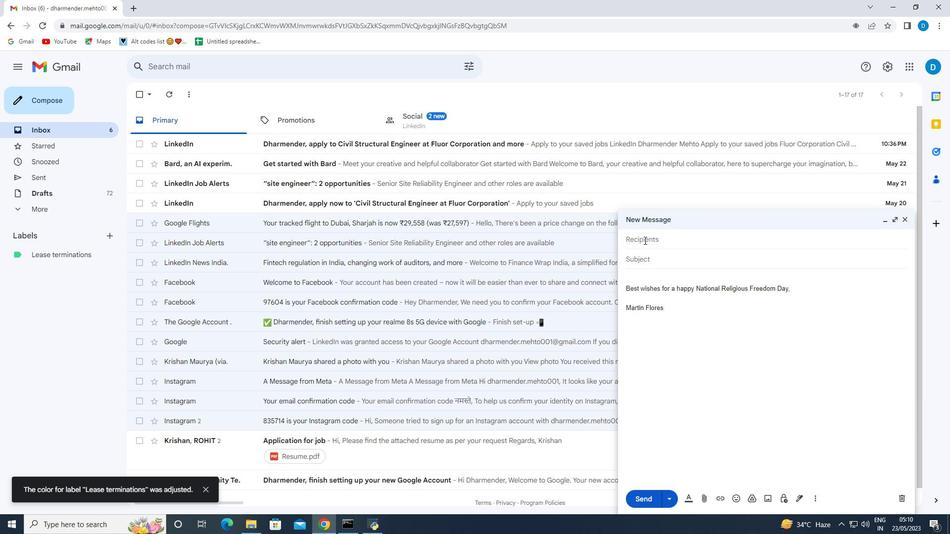 
Action: Mouse pressed left at (644, 240)
Screenshot: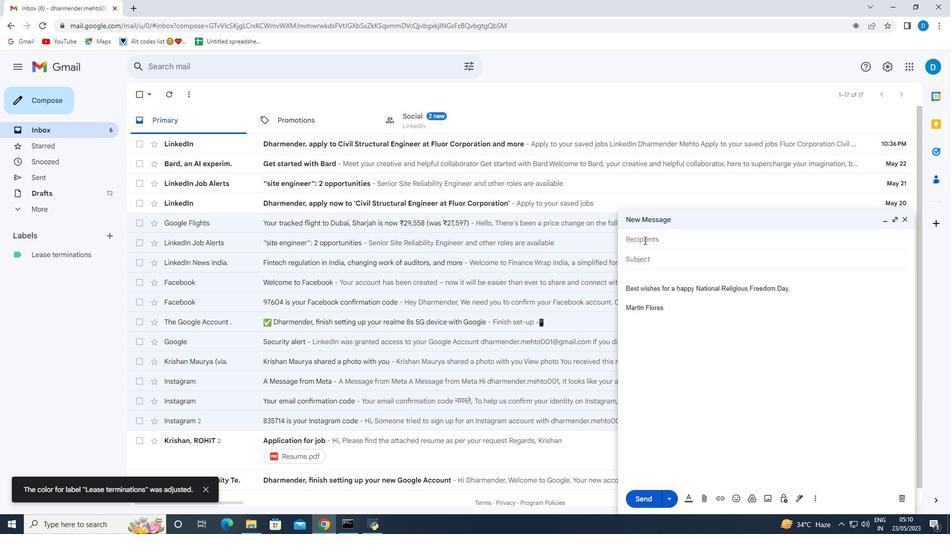 
Action: Key pressed softage.9<Key.shift>@softage.net
Screenshot: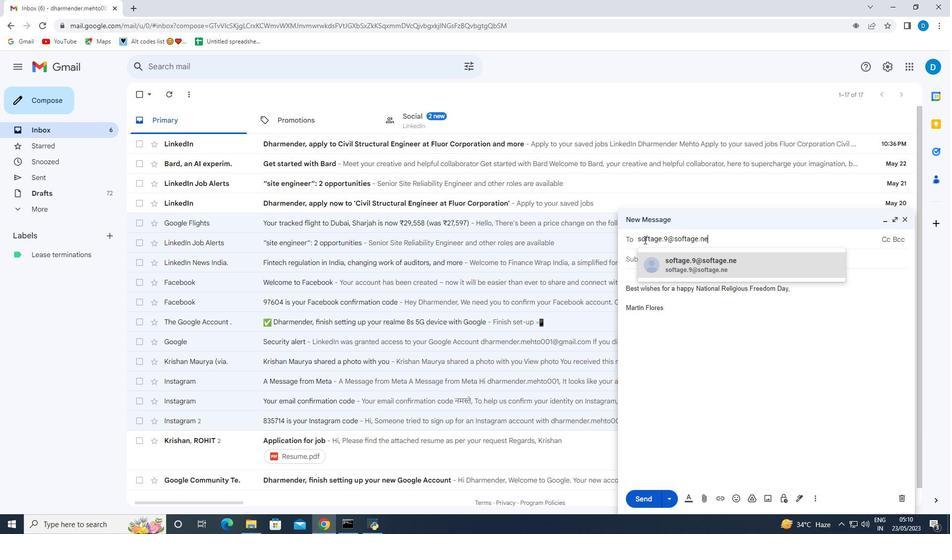 
Action: Mouse moved to (706, 266)
Screenshot: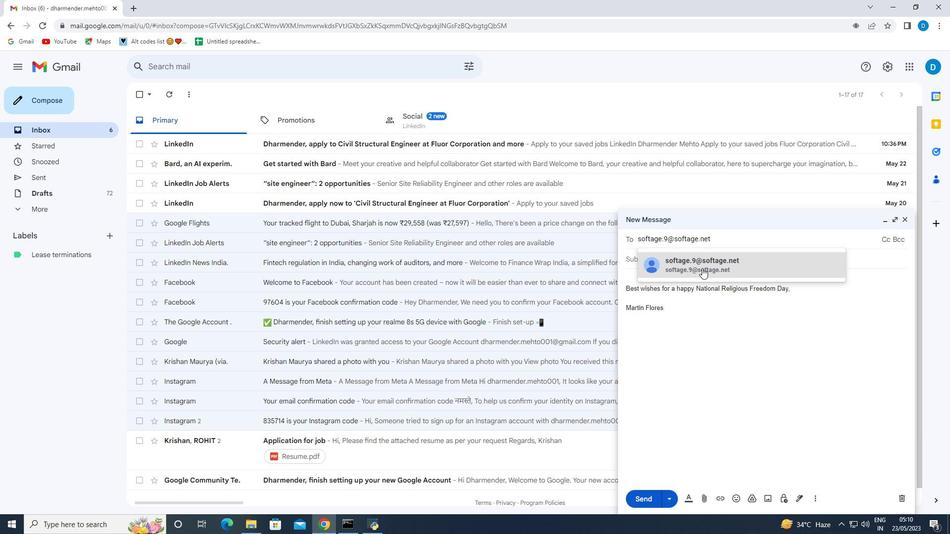 
Action: Mouse pressed left at (706, 266)
Screenshot: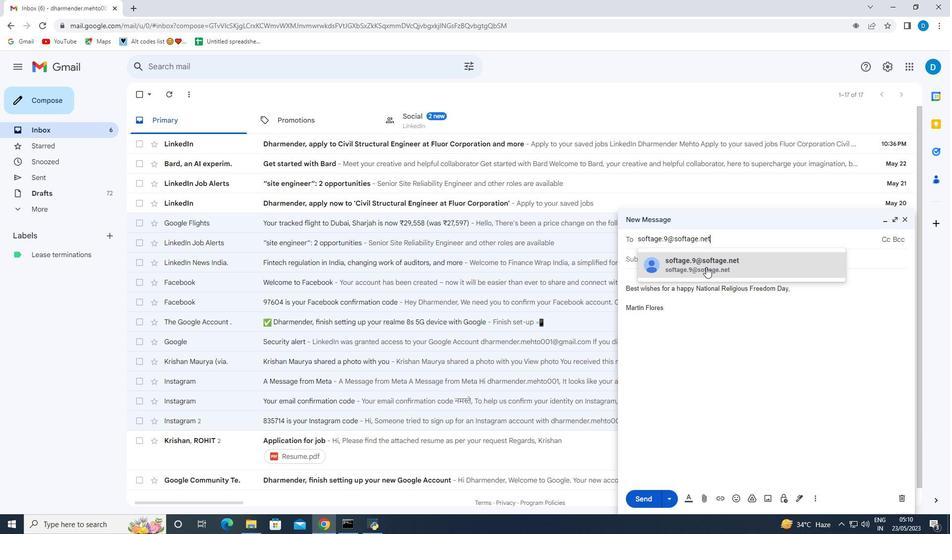 
Action: Mouse moved to (682, 336)
Screenshot: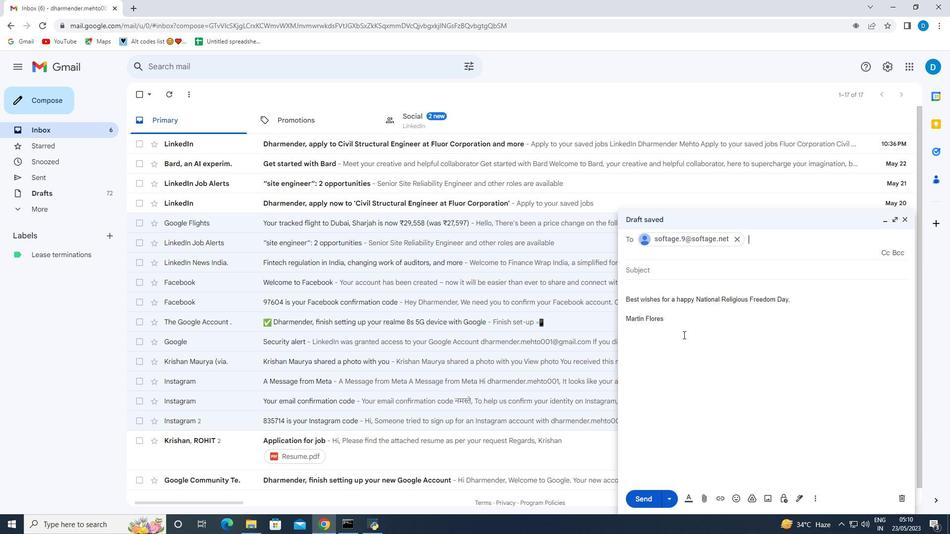 
Action: Mouse scrolled (682, 336) with delta (0, 0)
Screenshot: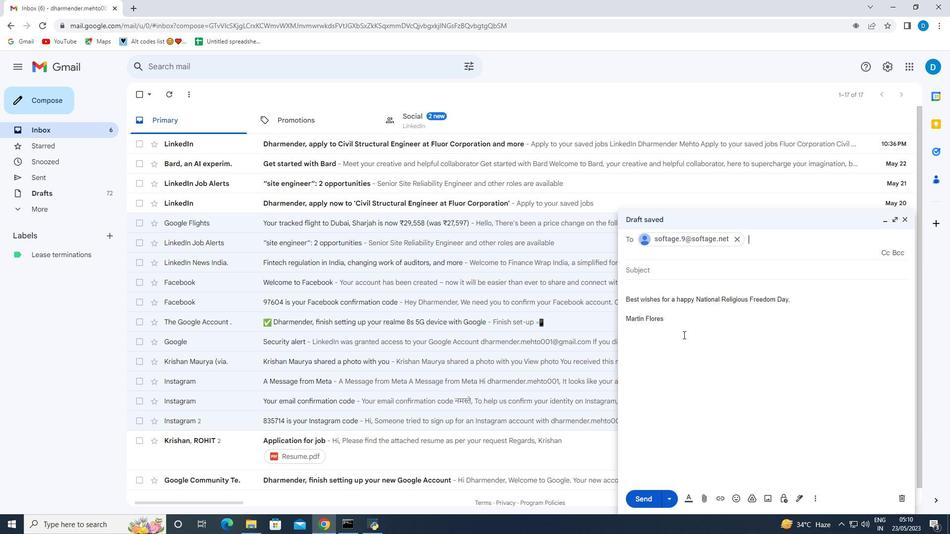 
Action: Mouse moved to (681, 338)
Screenshot: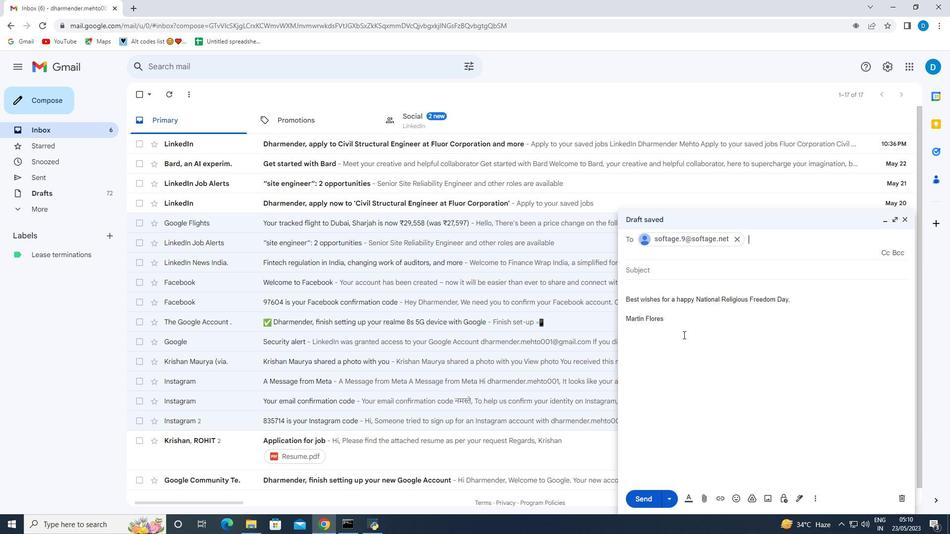 
Action: Mouse scrolled (681, 337) with delta (0, 0)
Screenshot: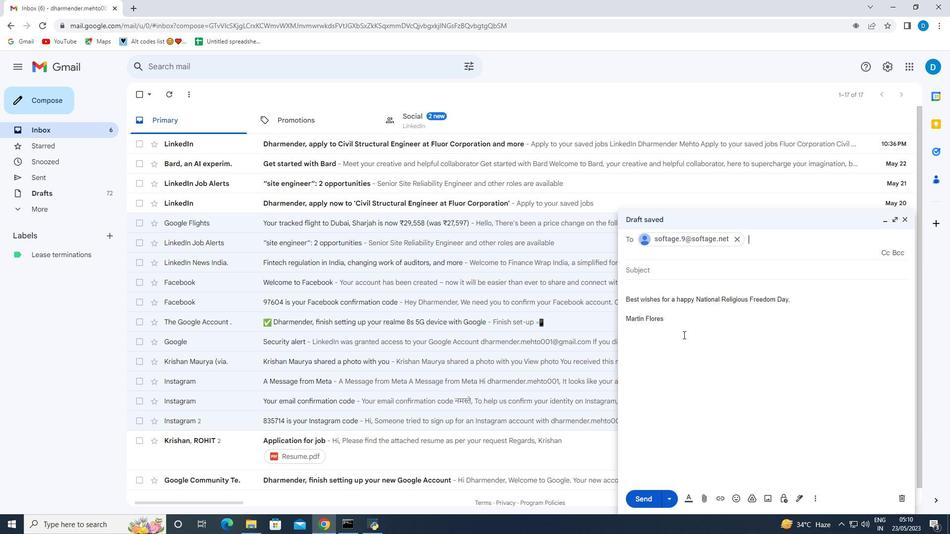 
Action: Mouse moved to (680, 339)
Screenshot: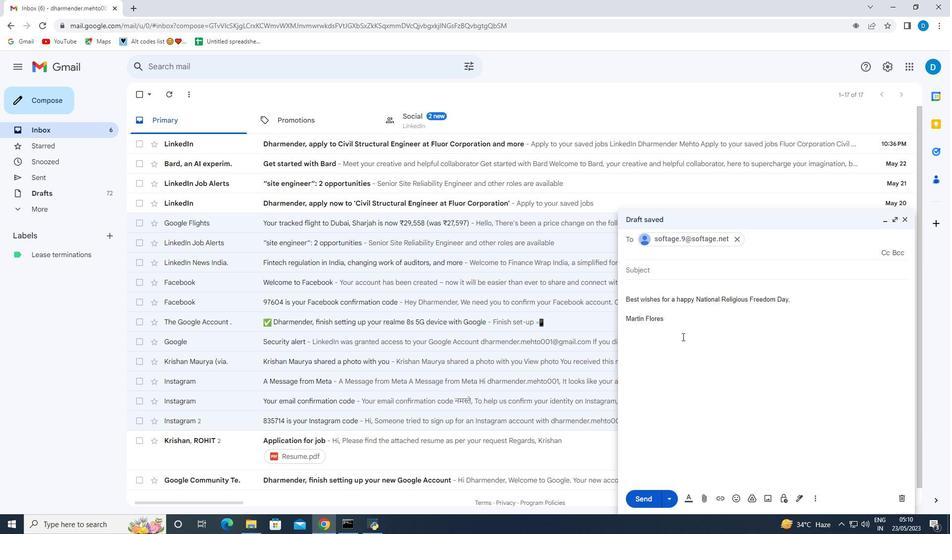 
Action: Mouse scrolled (680, 339) with delta (0, 0)
Screenshot: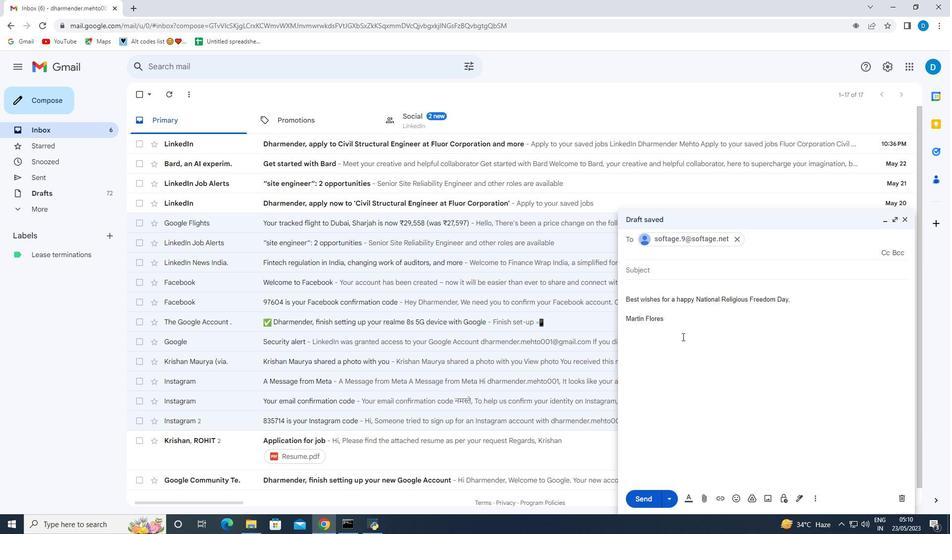 
Action: Mouse moved to (816, 494)
Screenshot: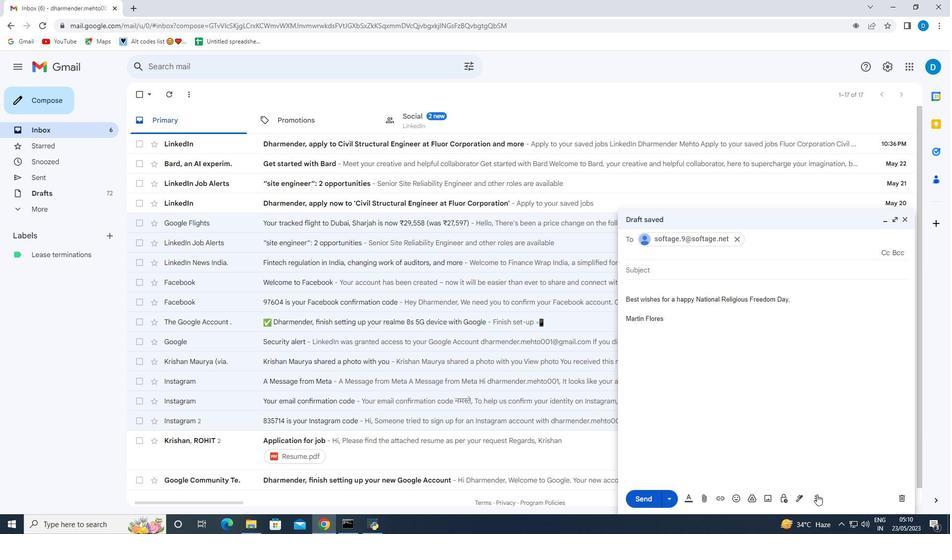 
Action: Mouse pressed left at (816, 494)
Screenshot: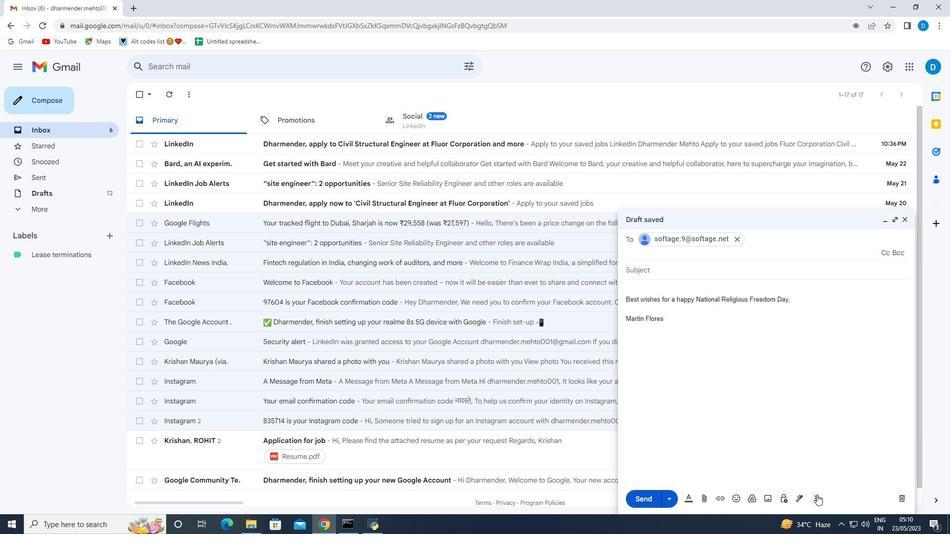 
Action: Mouse moved to (842, 406)
Screenshot: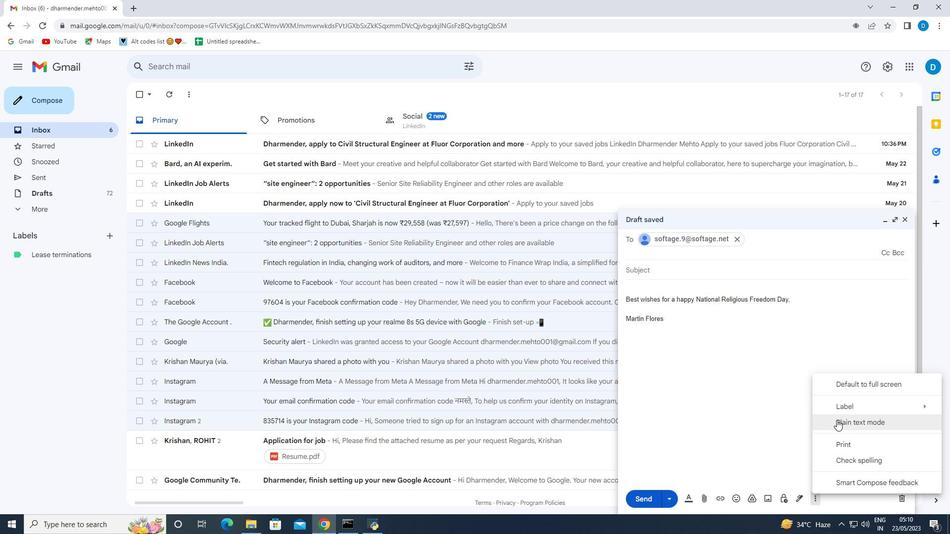 
Action: Mouse pressed left at (842, 406)
Screenshot: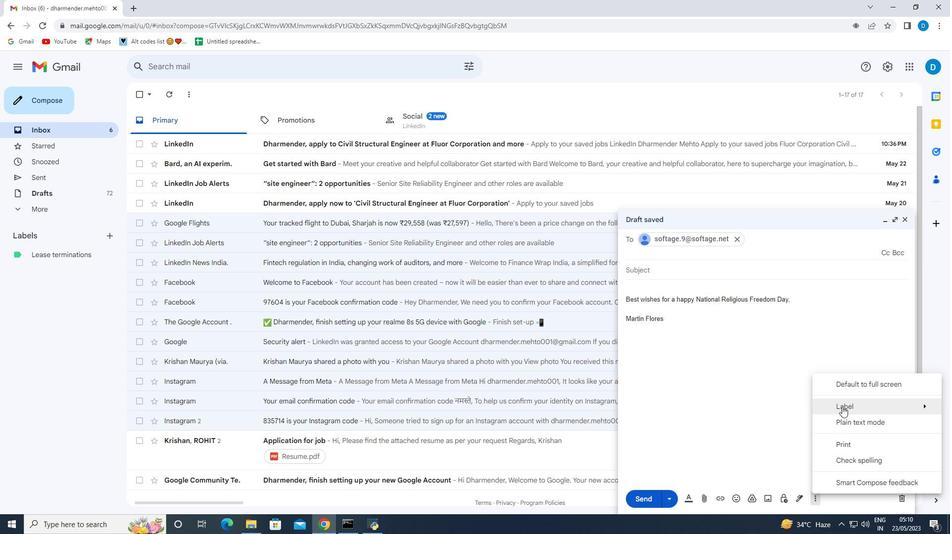 
Action: Mouse moved to (737, 455)
Screenshot: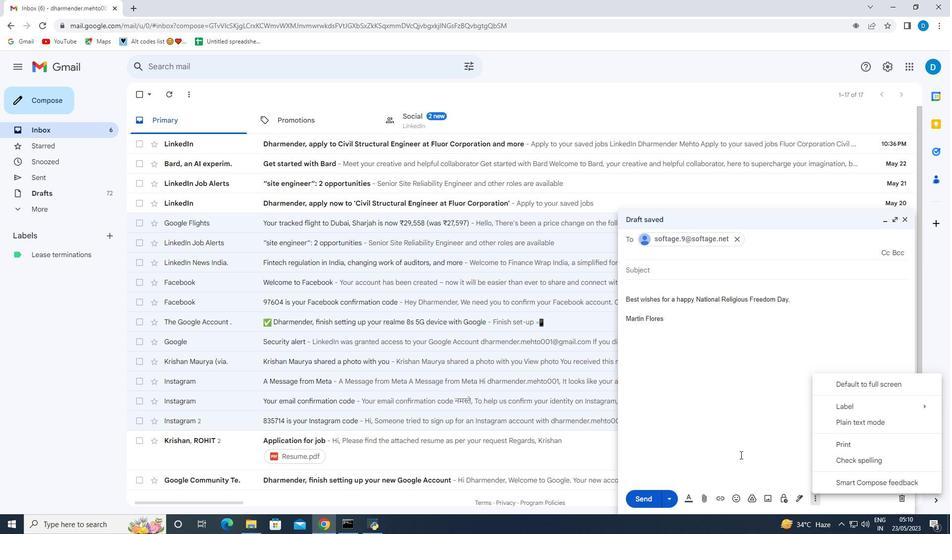 
Action: Mouse pressed left at (737, 455)
Screenshot: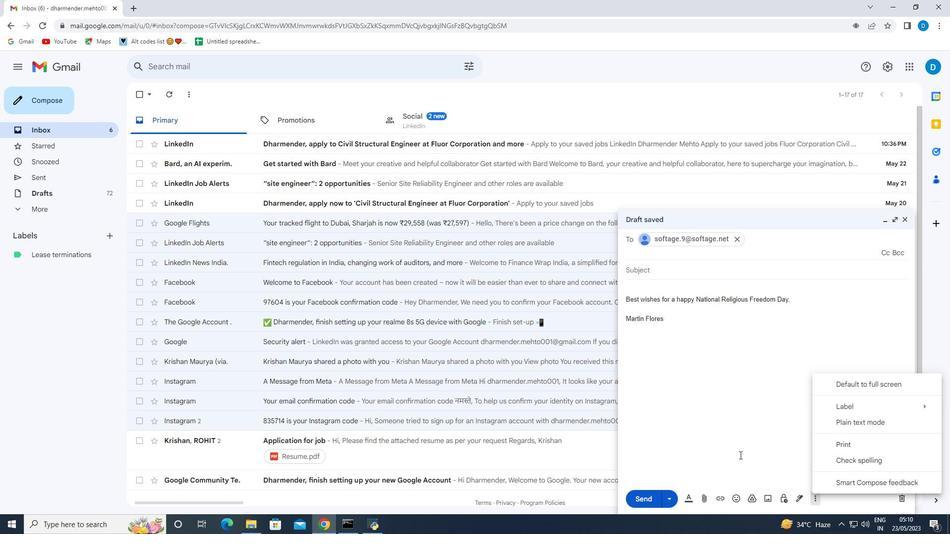 
Action: Mouse moved to (737, 432)
Screenshot: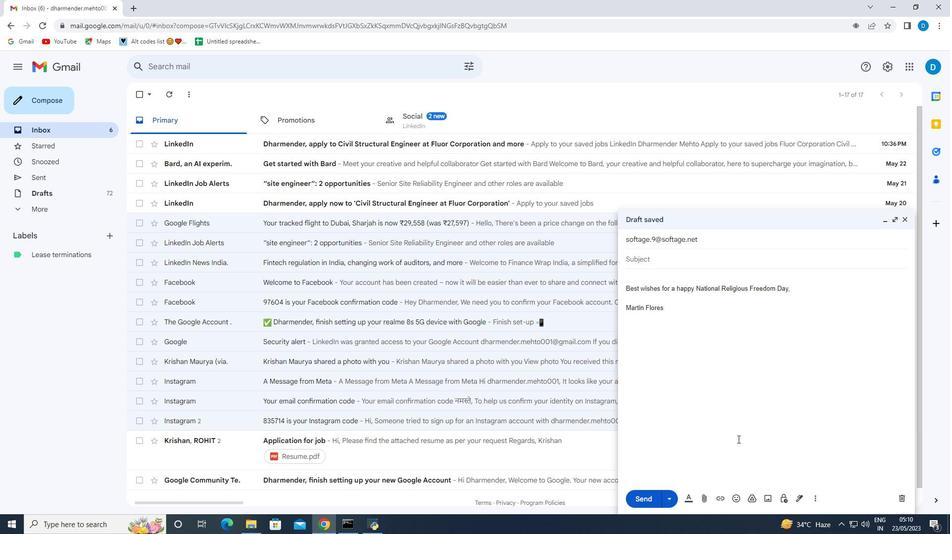 
